 Task: Look for space in Karow, Germany from 12th  August, 2023 to 15th August, 2023 for 3 adults in price range Rs.12000 to Rs.16000. Place can be entire place with 2 bedrooms having 3 beds and 1 bathroom. Property type can be house, flat, guest house. Booking option can be shelf check-in. Required host language is English.
Action: Mouse moved to (501, 132)
Screenshot: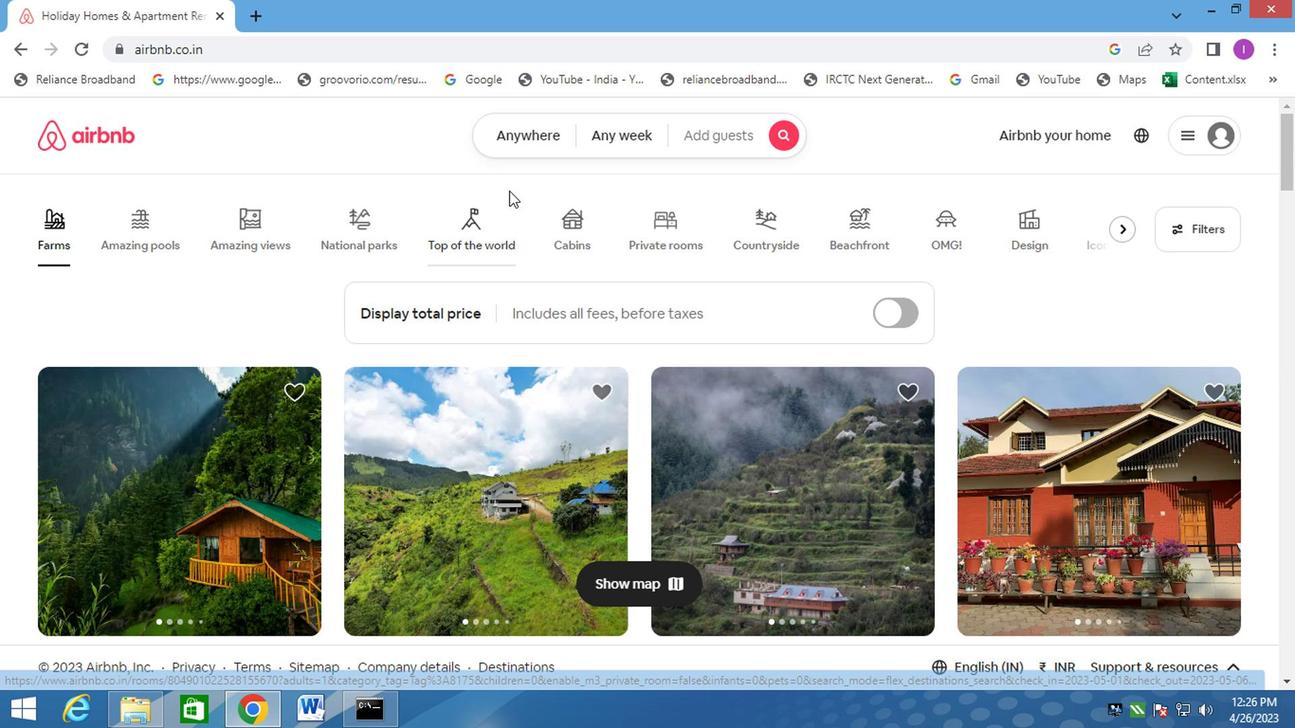
Action: Mouse pressed left at (501, 132)
Screenshot: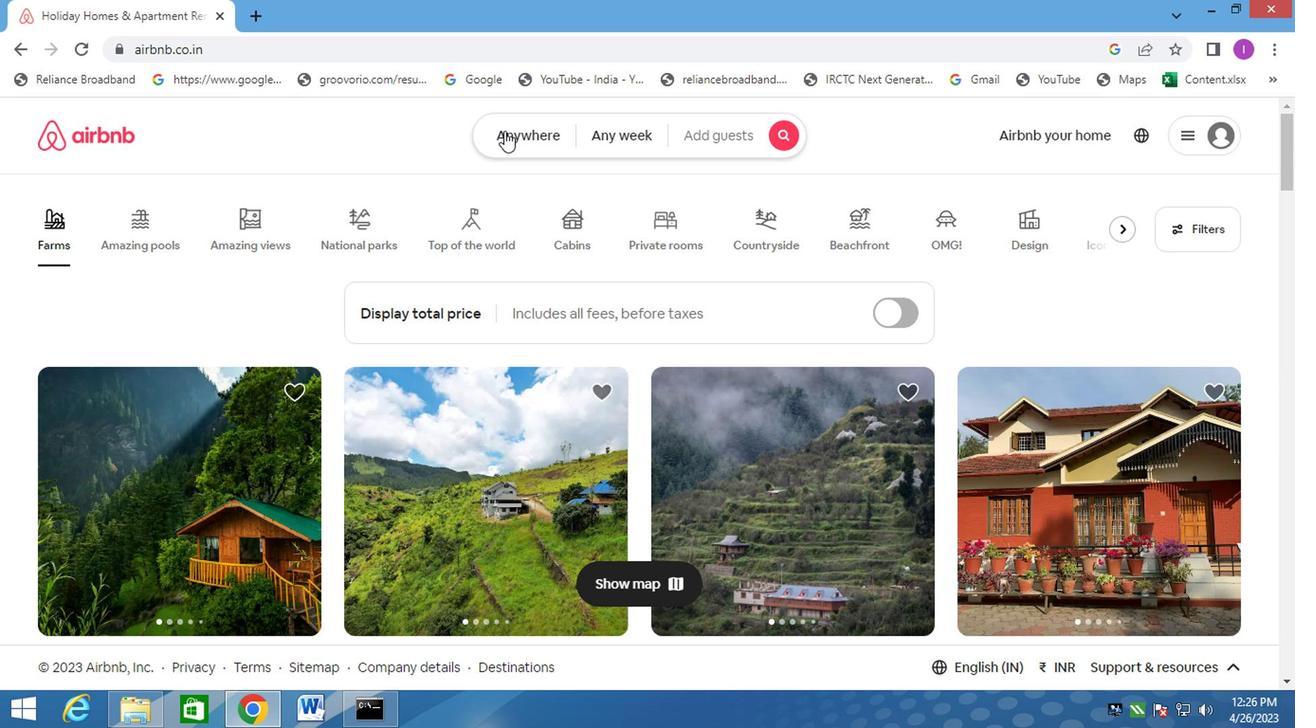 
Action: Mouse moved to (381, 218)
Screenshot: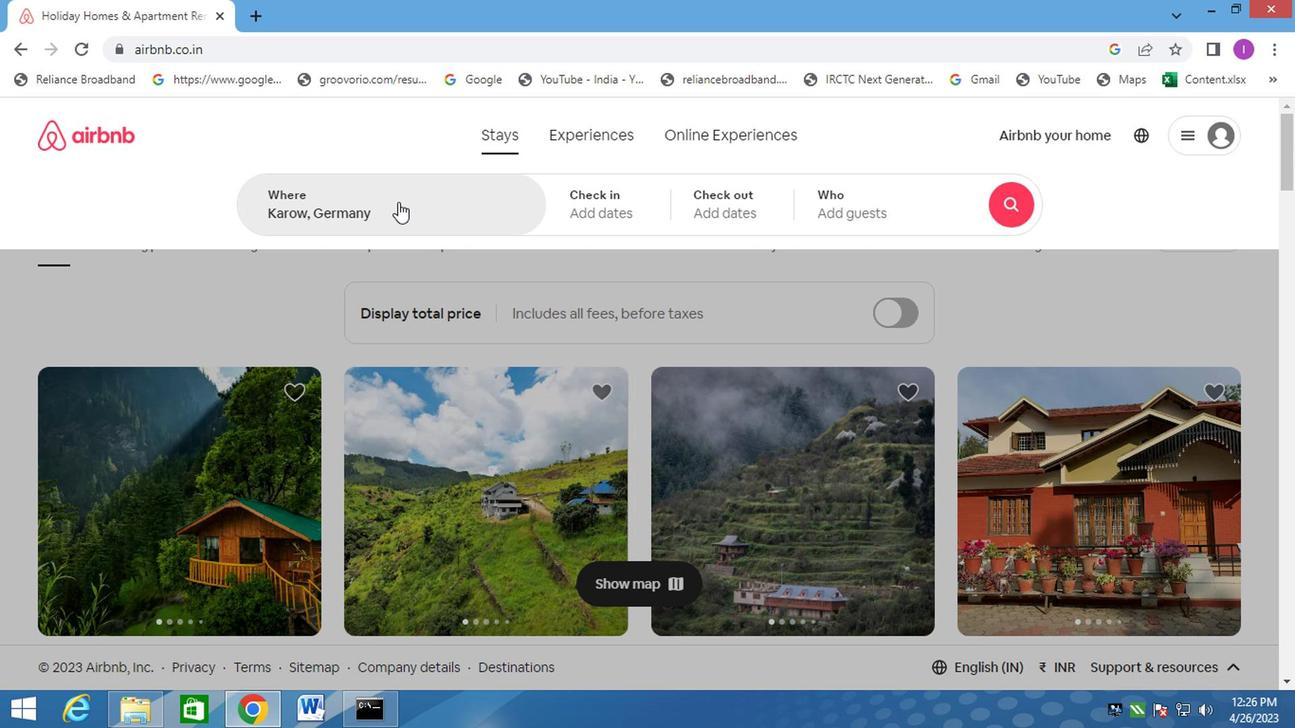 
Action: Mouse pressed left at (381, 218)
Screenshot: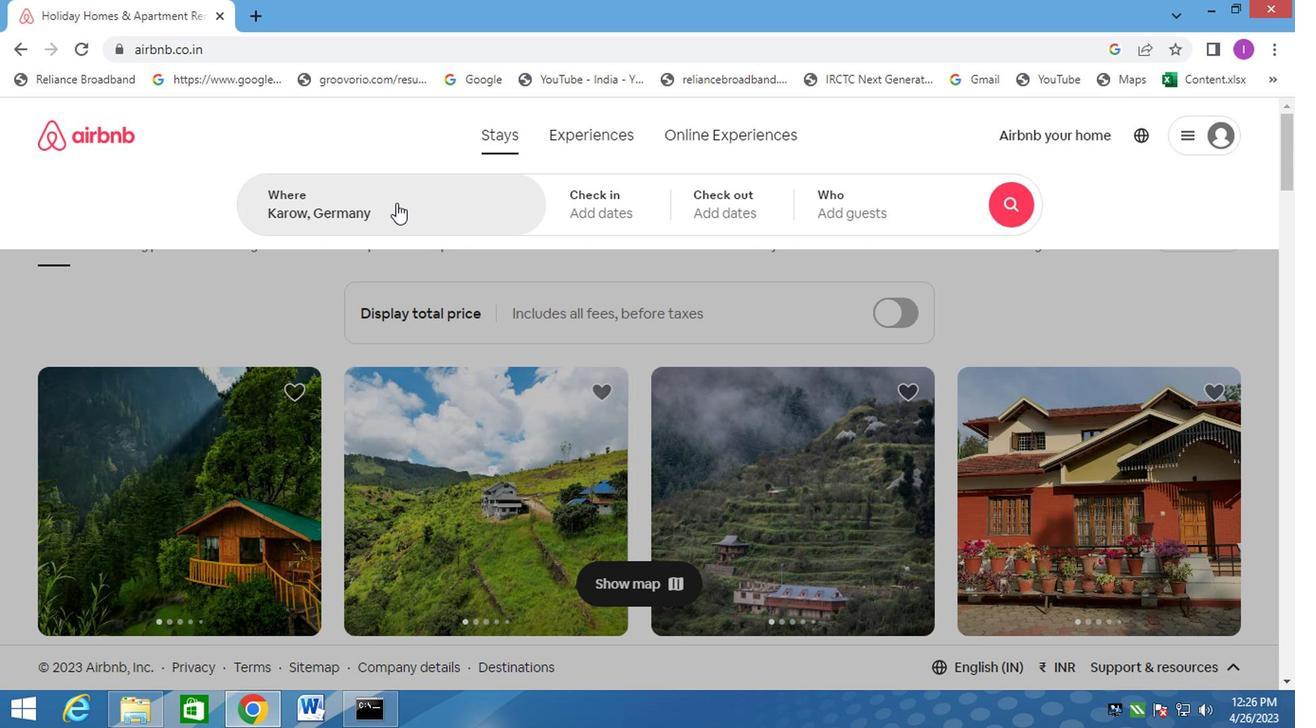 
Action: Mouse moved to (503, 173)
Screenshot: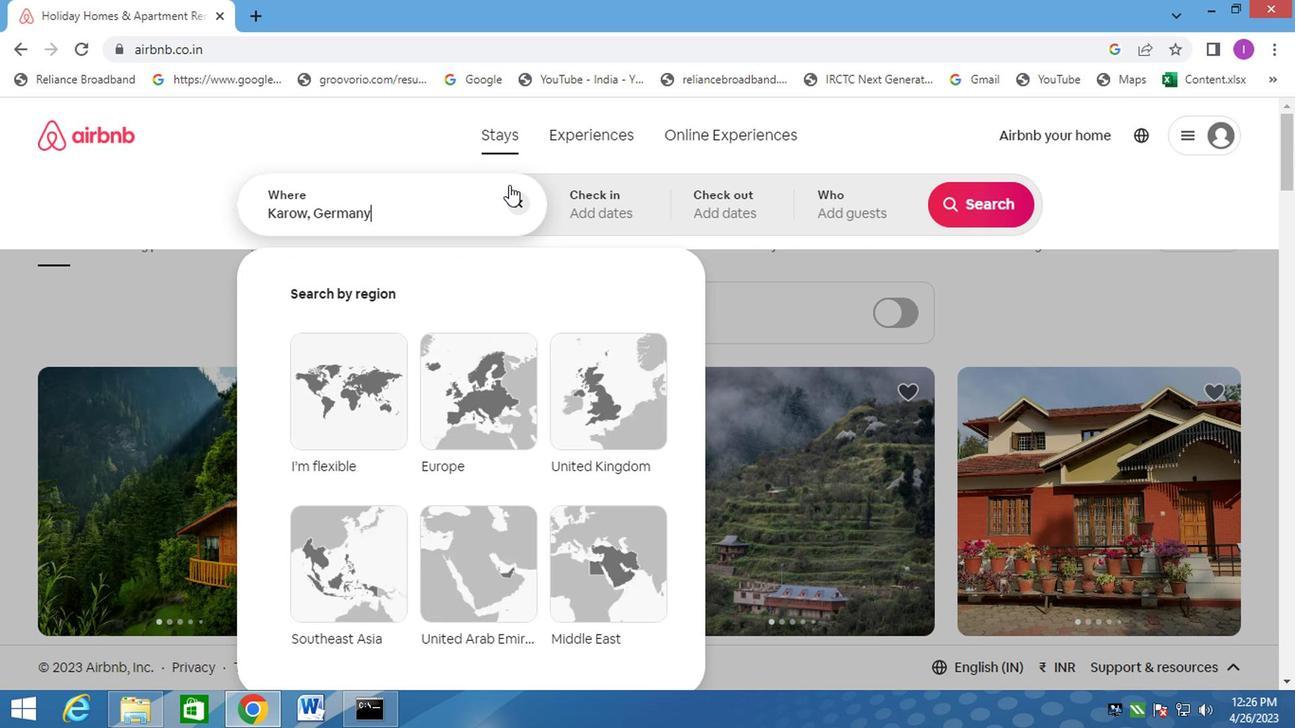 
Action: Key pressed <Key.enter>
Screenshot: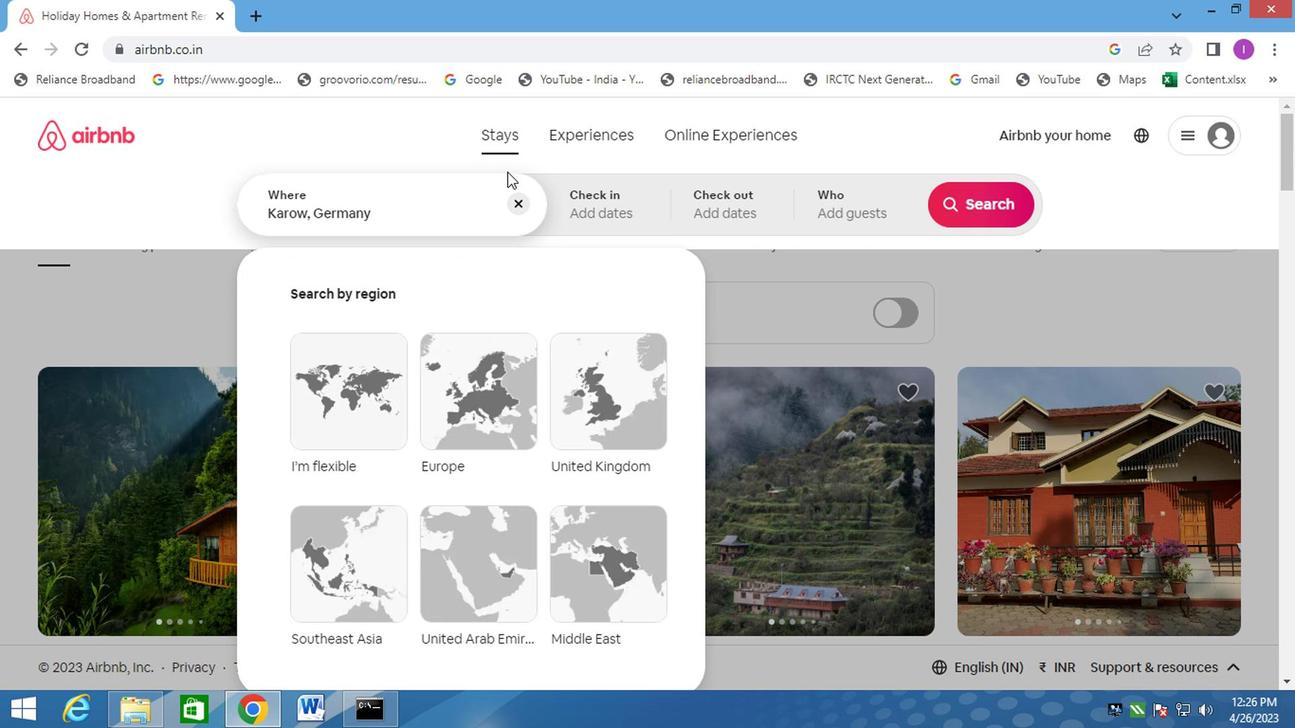 
Action: Mouse moved to (595, 207)
Screenshot: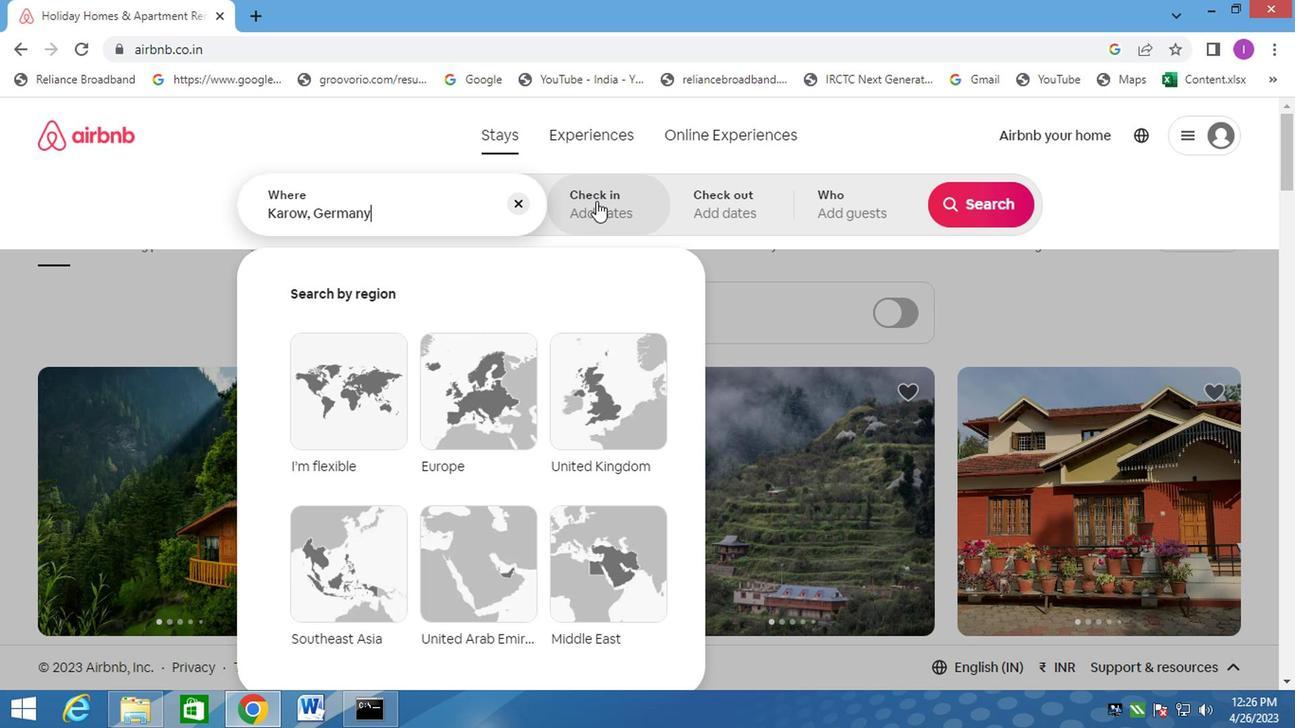 
Action: Mouse pressed left at (595, 207)
Screenshot: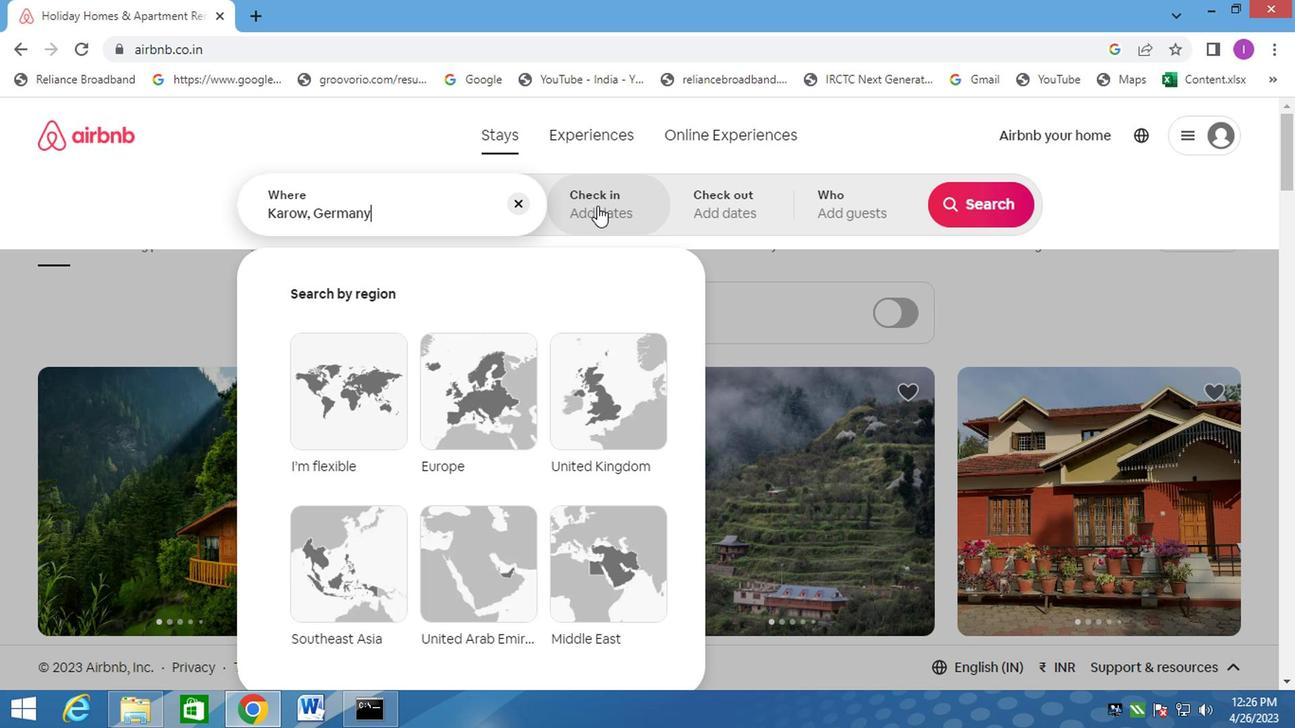
Action: Mouse moved to (971, 360)
Screenshot: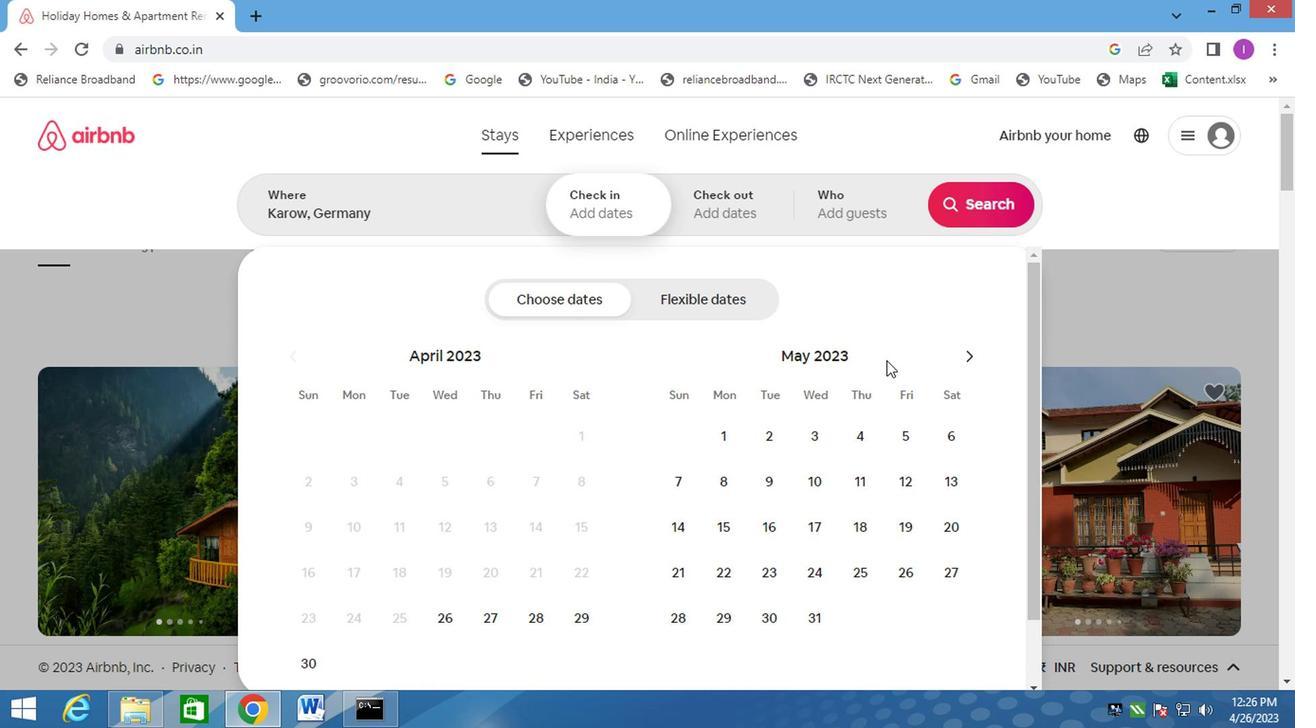 
Action: Mouse pressed left at (971, 360)
Screenshot: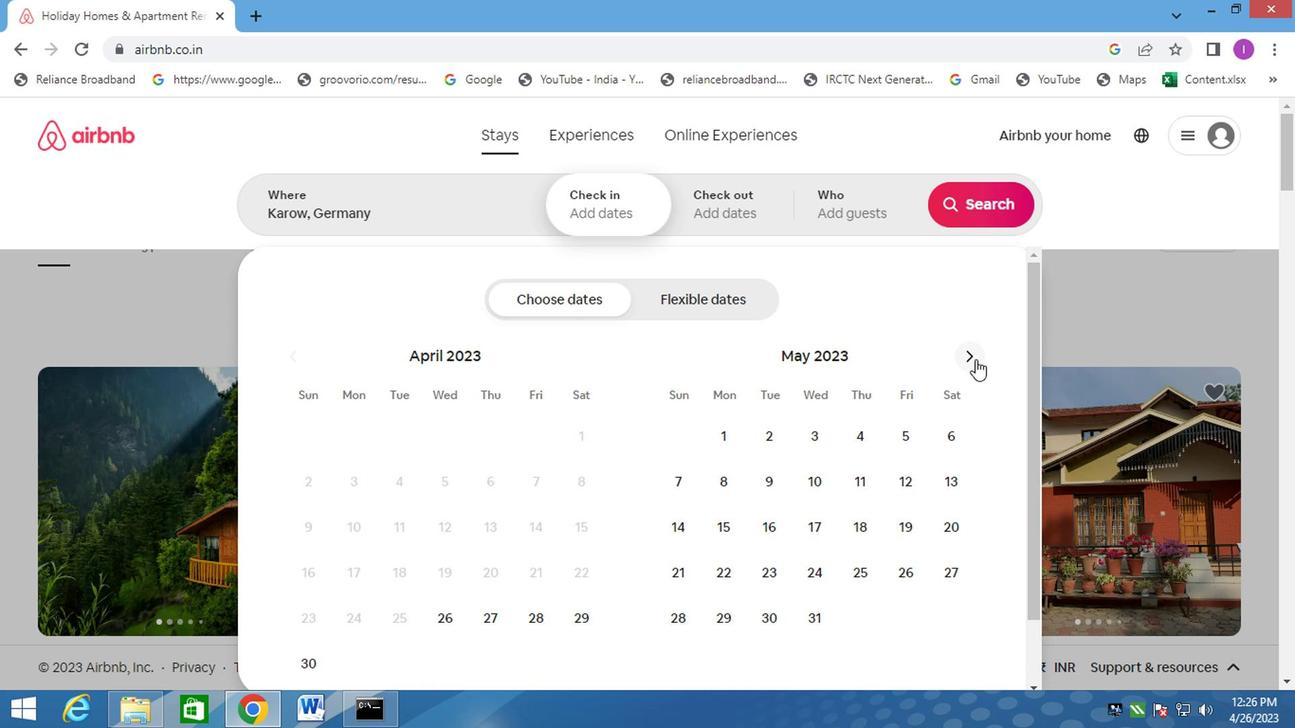 
Action: Mouse pressed left at (971, 360)
Screenshot: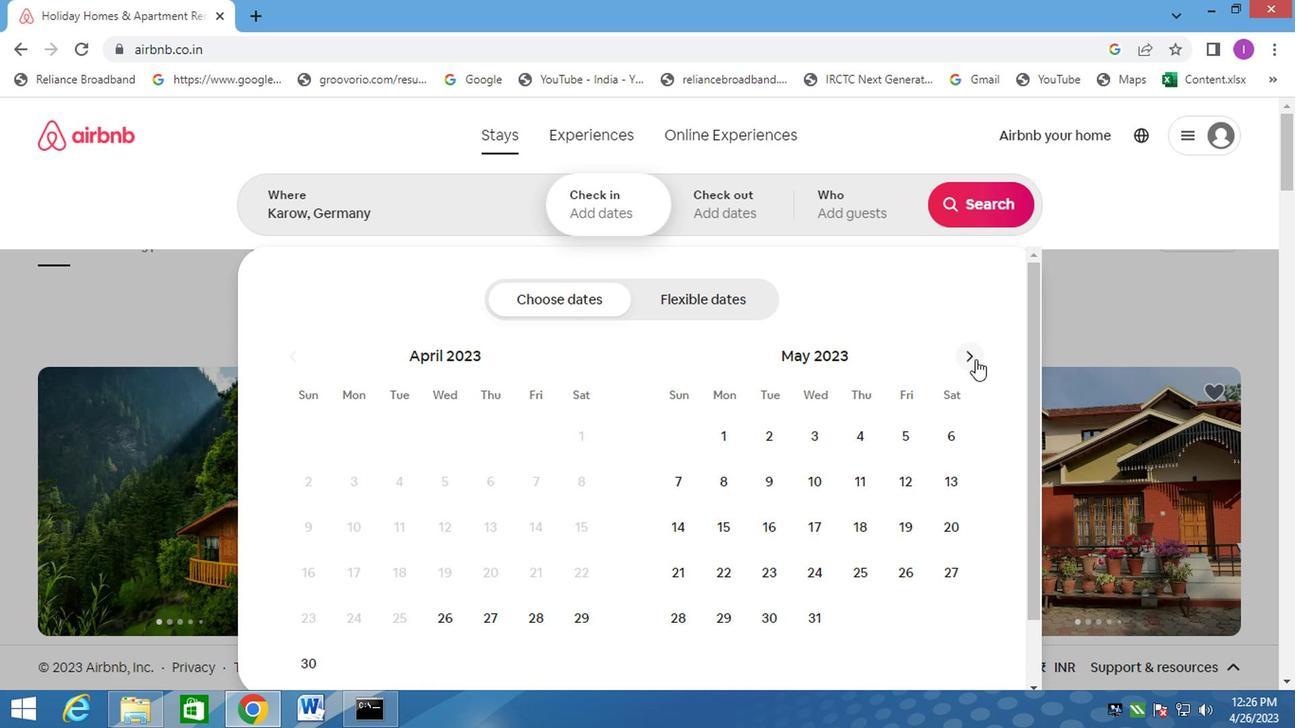 
Action: Mouse pressed left at (971, 360)
Screenshot: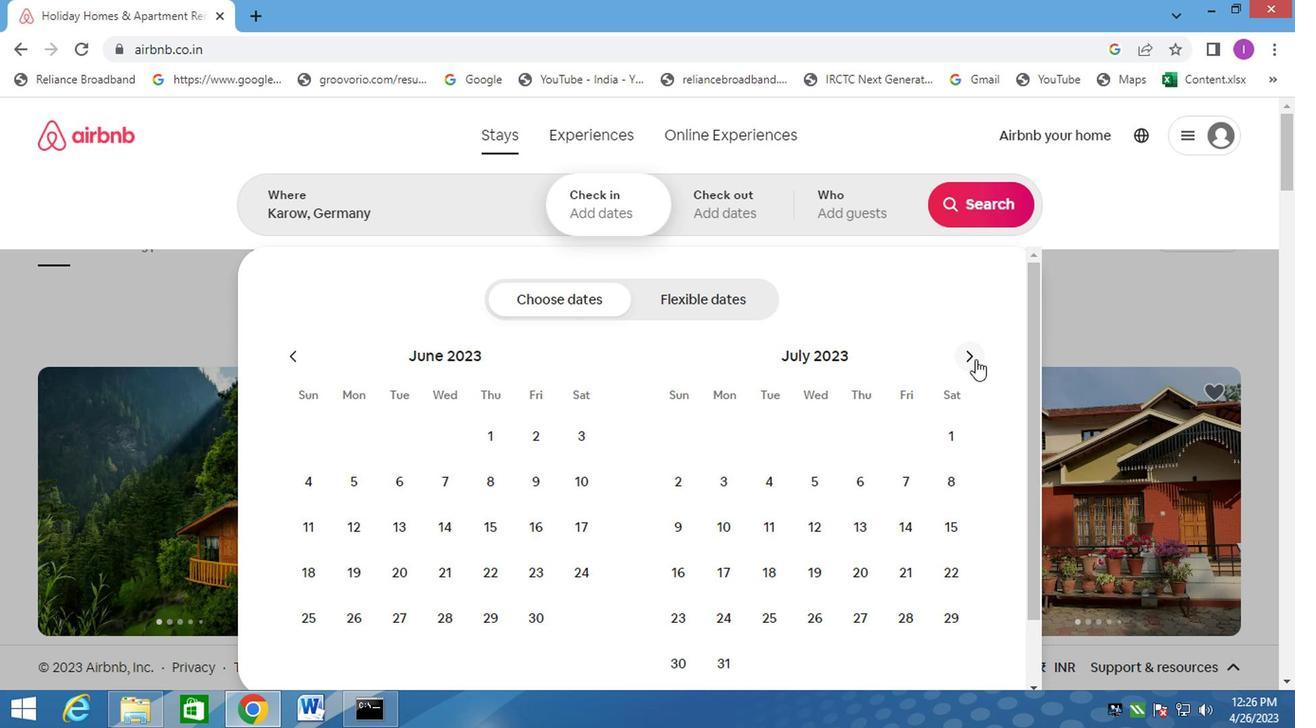 
Action: Mouse moved to (931, 476)
Screenshot: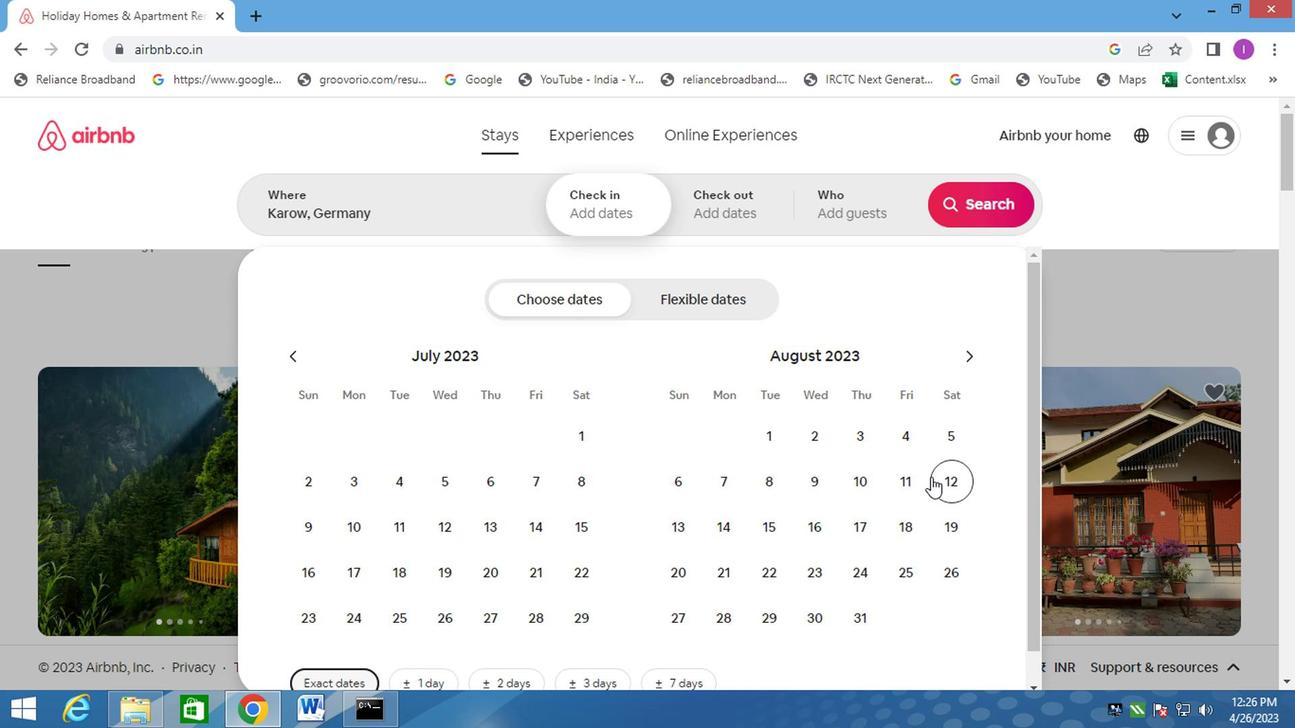 
Action: Mouse pressed left at (931, 476)
Screenshot: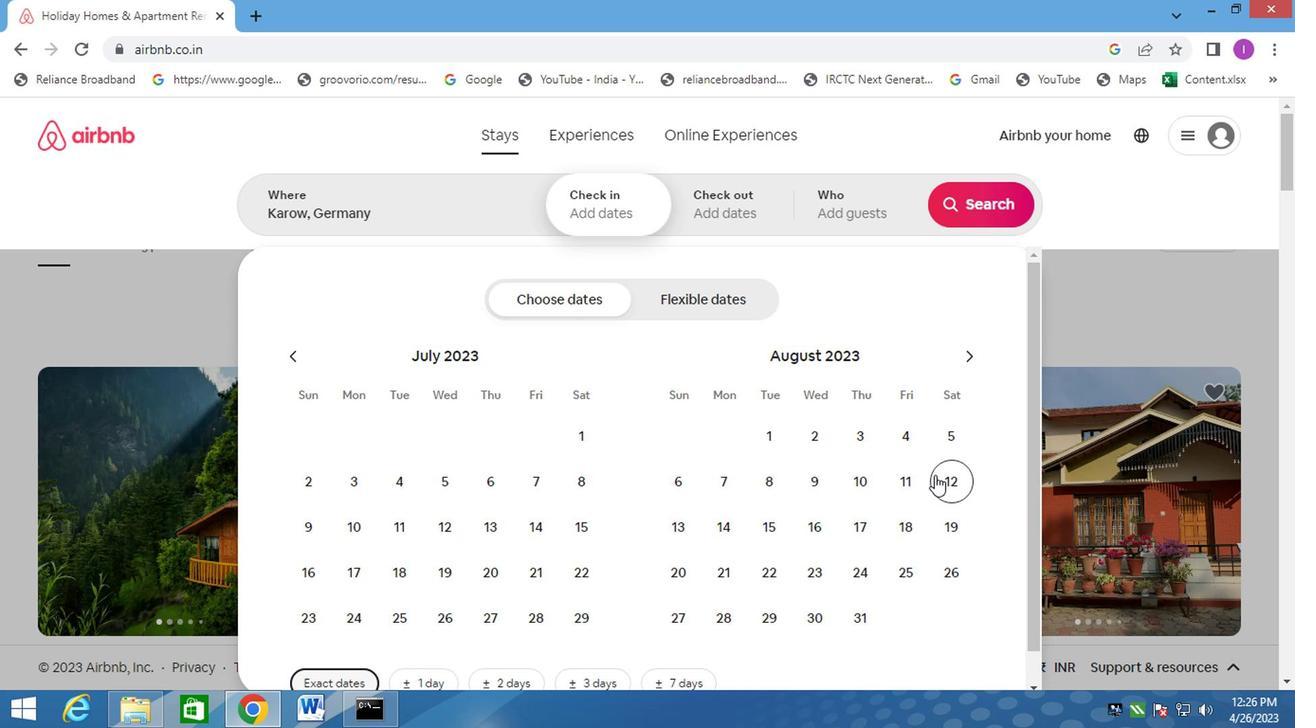 
Action: Mouse moved to (767, 526)
Screenshot: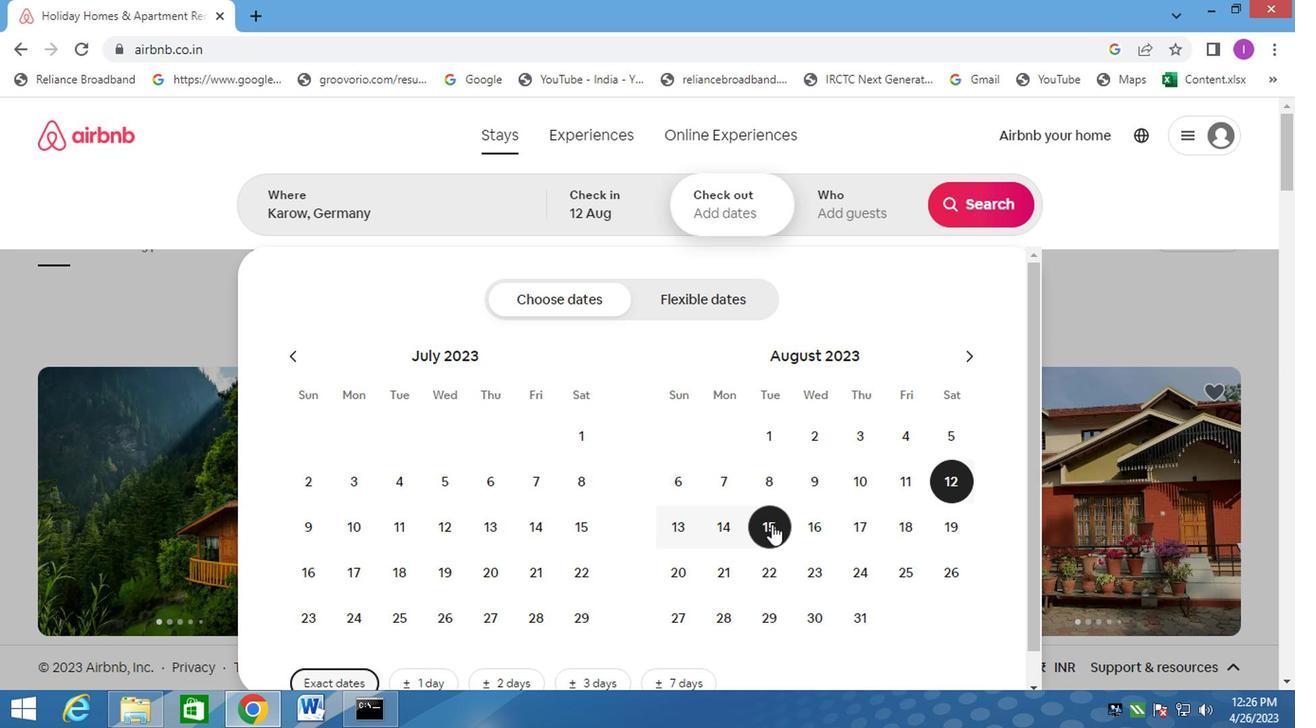 
Action: Mouse pressed left at (767, 526)
Screenshot: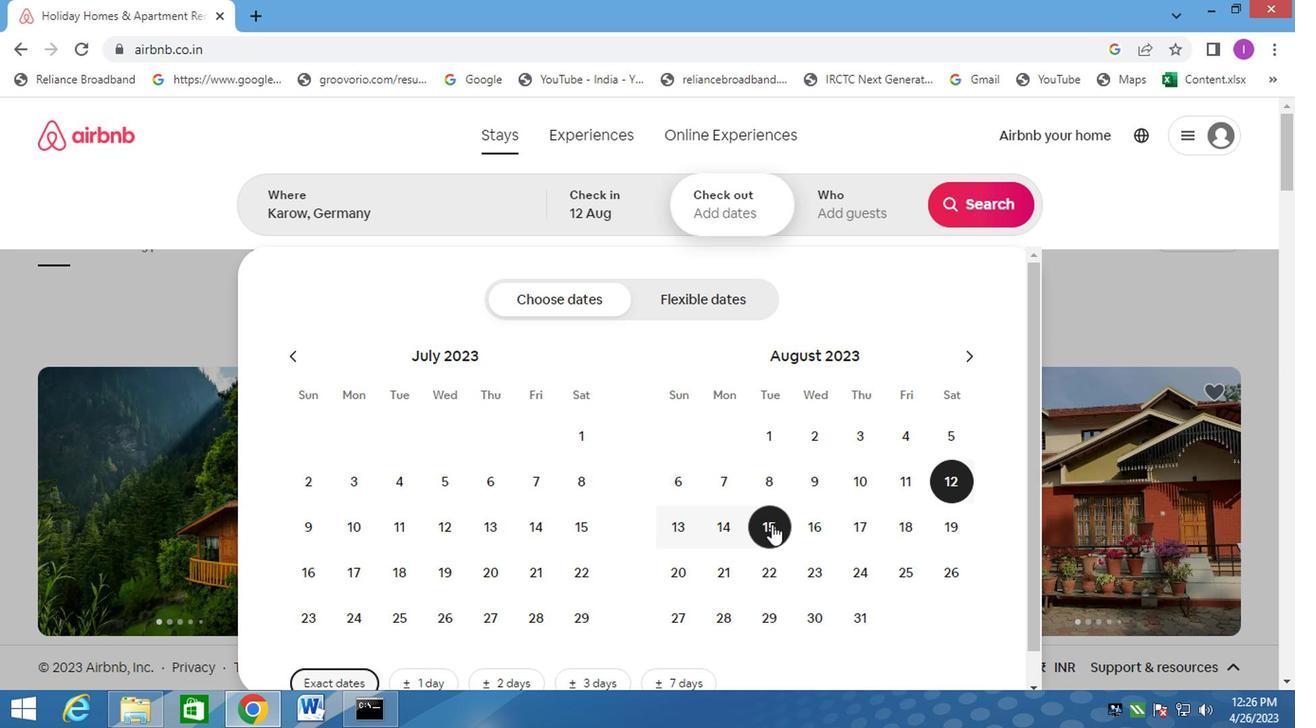 
Action: Mouse moved to (895, 213)
Screenshot: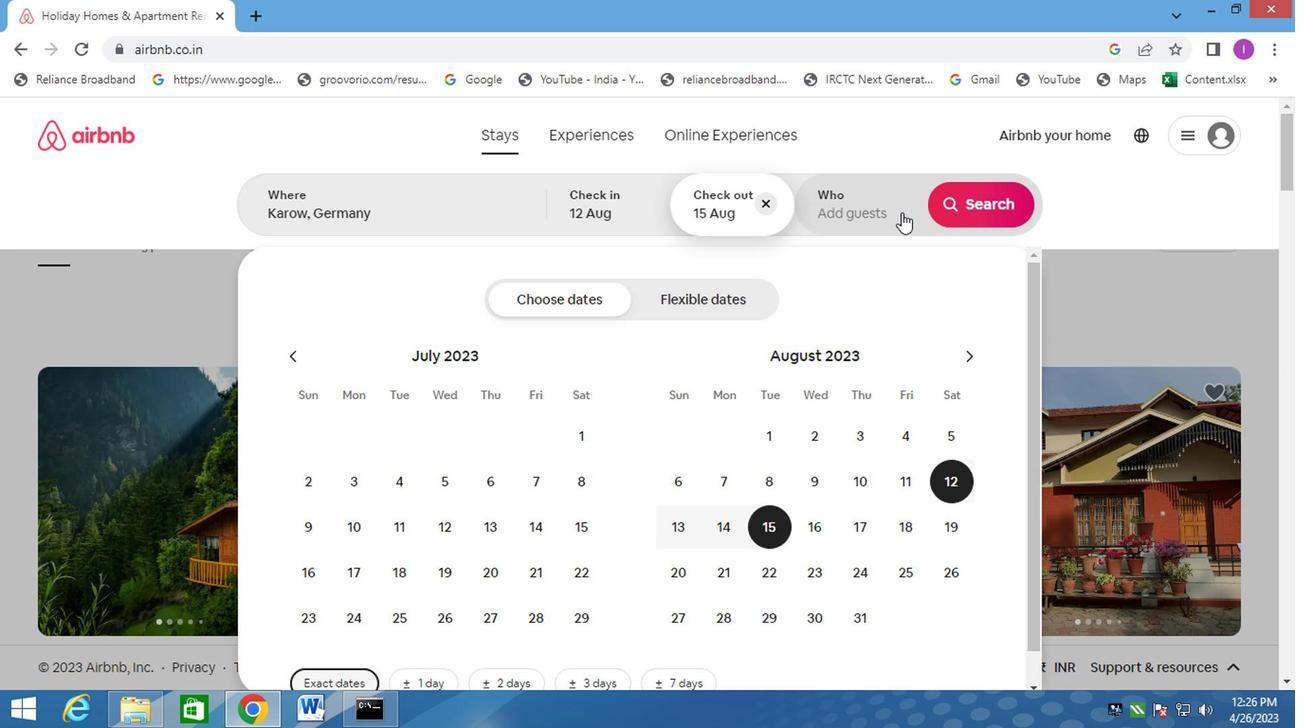 
Action: Mouse pressed left at (895, 213)
Screenshot: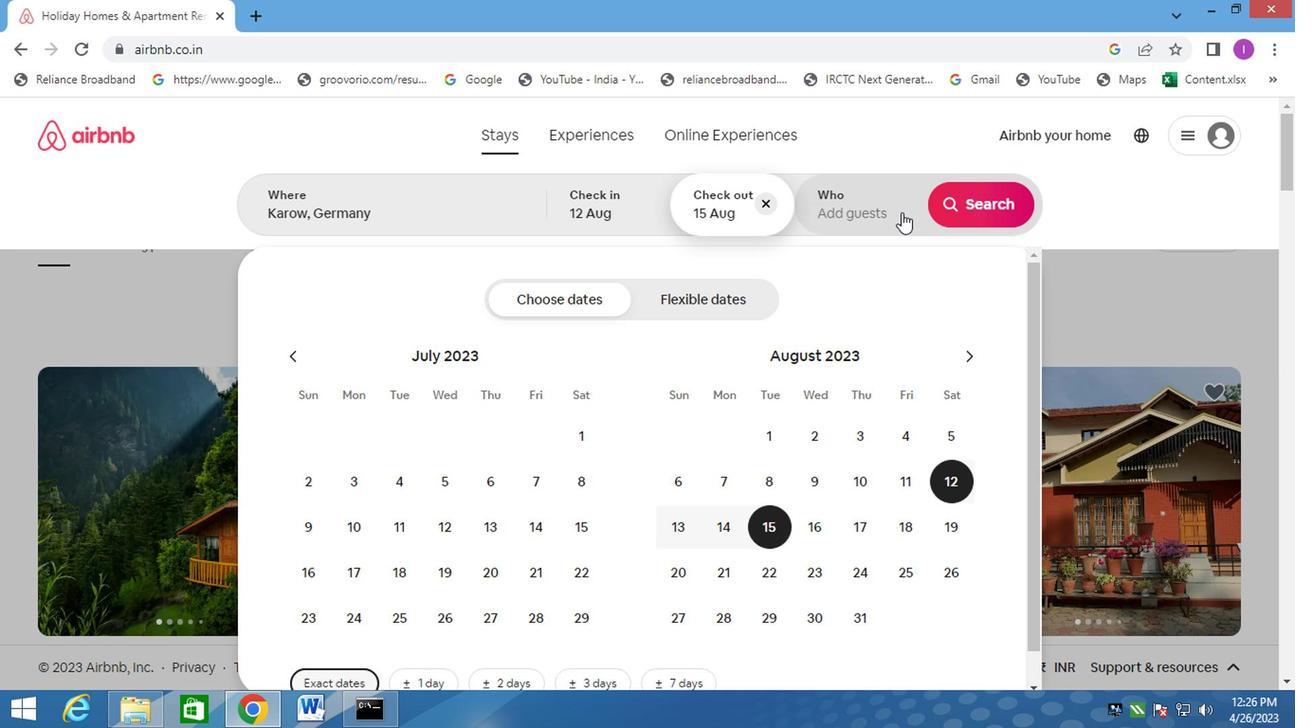 
Action: Mouse moved to (980, 307)
Screenshot: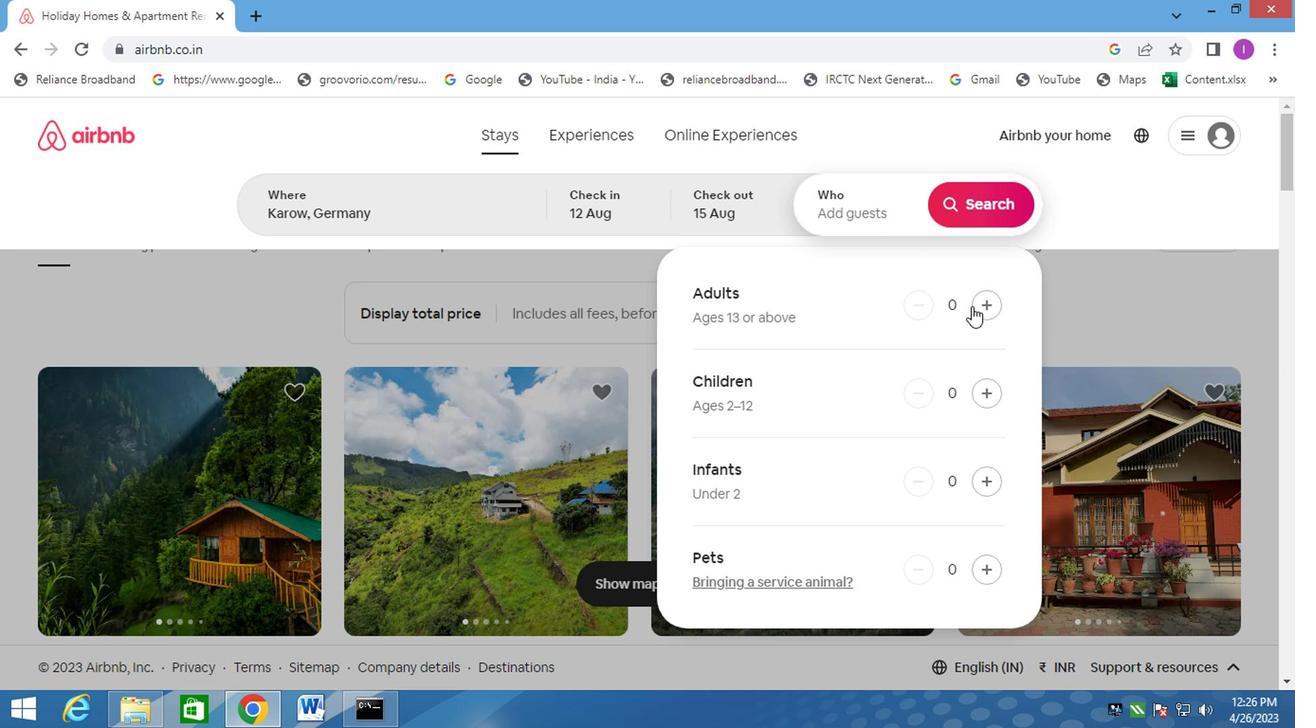 
Action: Mouse pressed left at (980, 307)
Screenshot: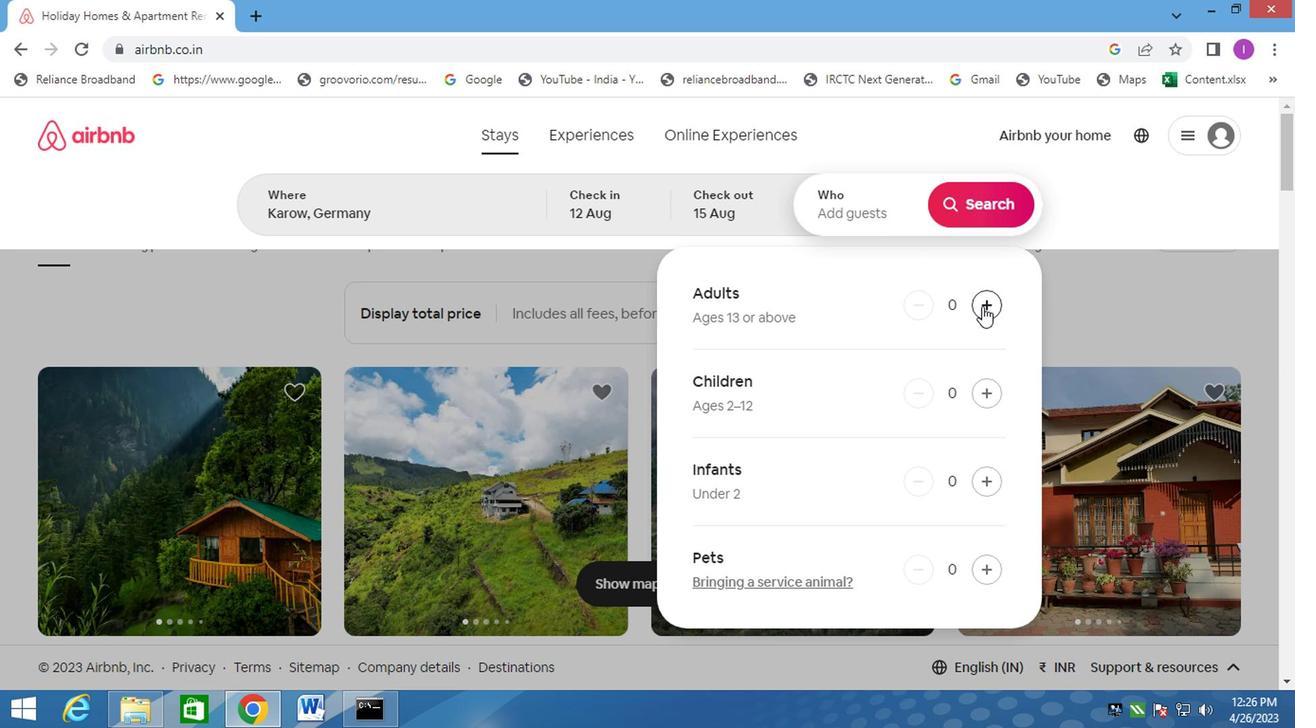 
Action: Mouse pressed left at (980, 307)
Screenshot: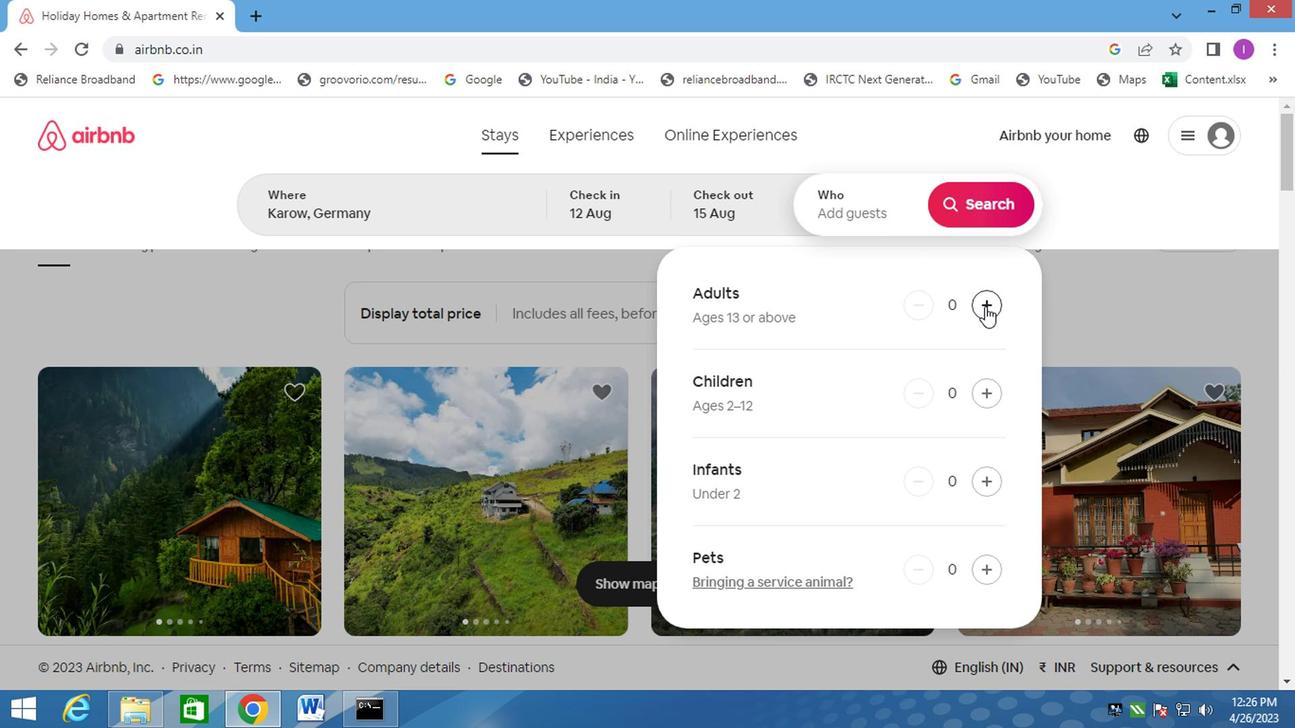 
Action: Mouse pressed left at (980, 307)
Screenshot: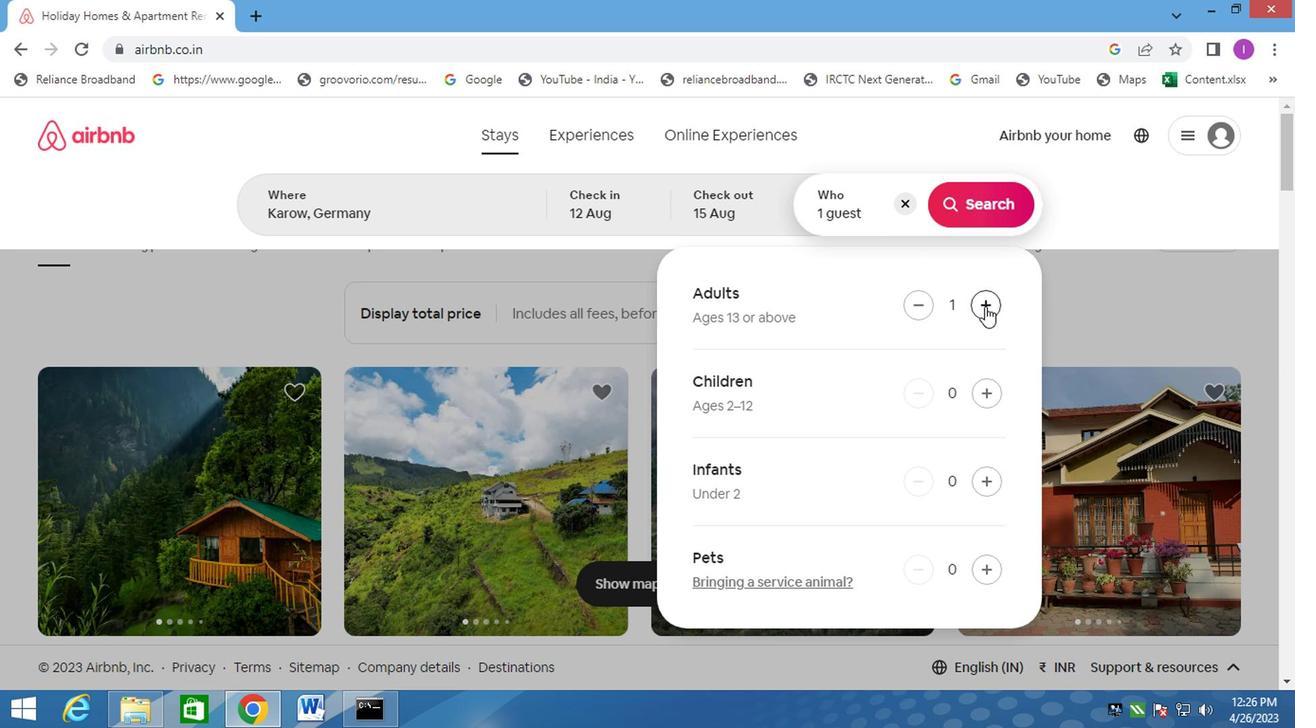 
Action: Mouse moved to (982, 197)
Screenshot: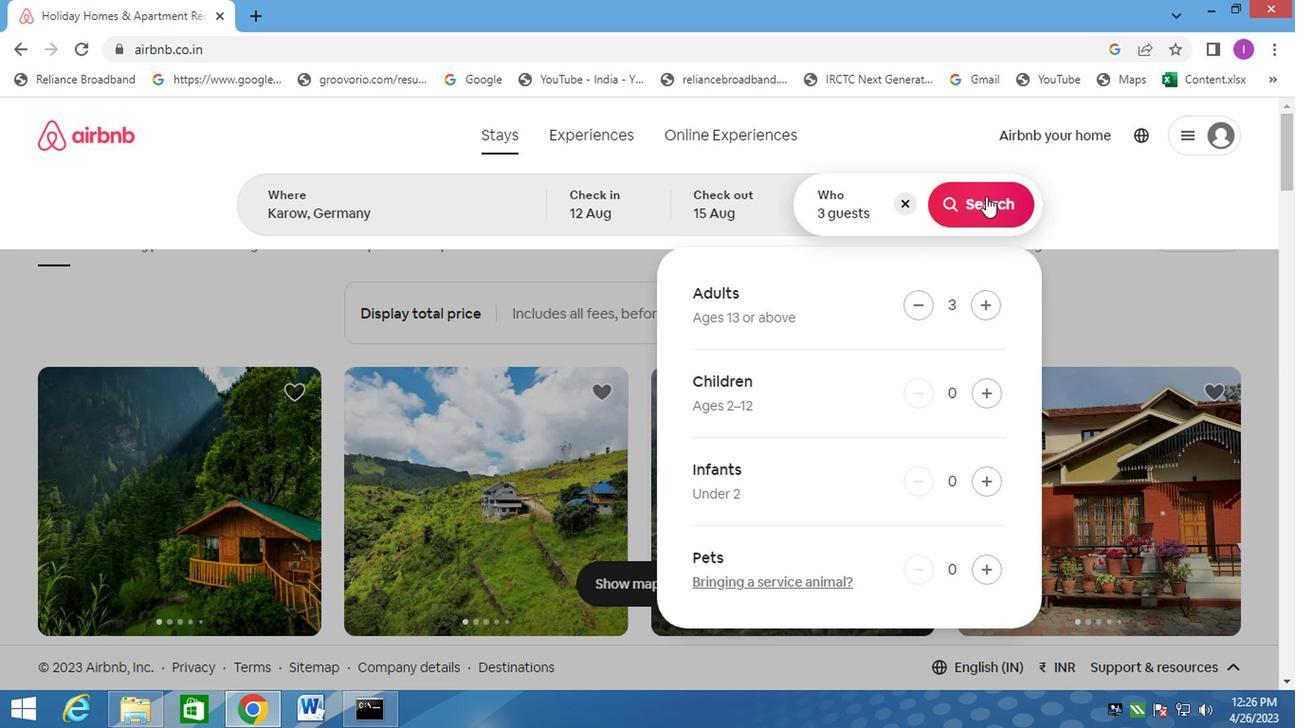 
Action: Mouse pressed left at (982, 197)
Screenshot: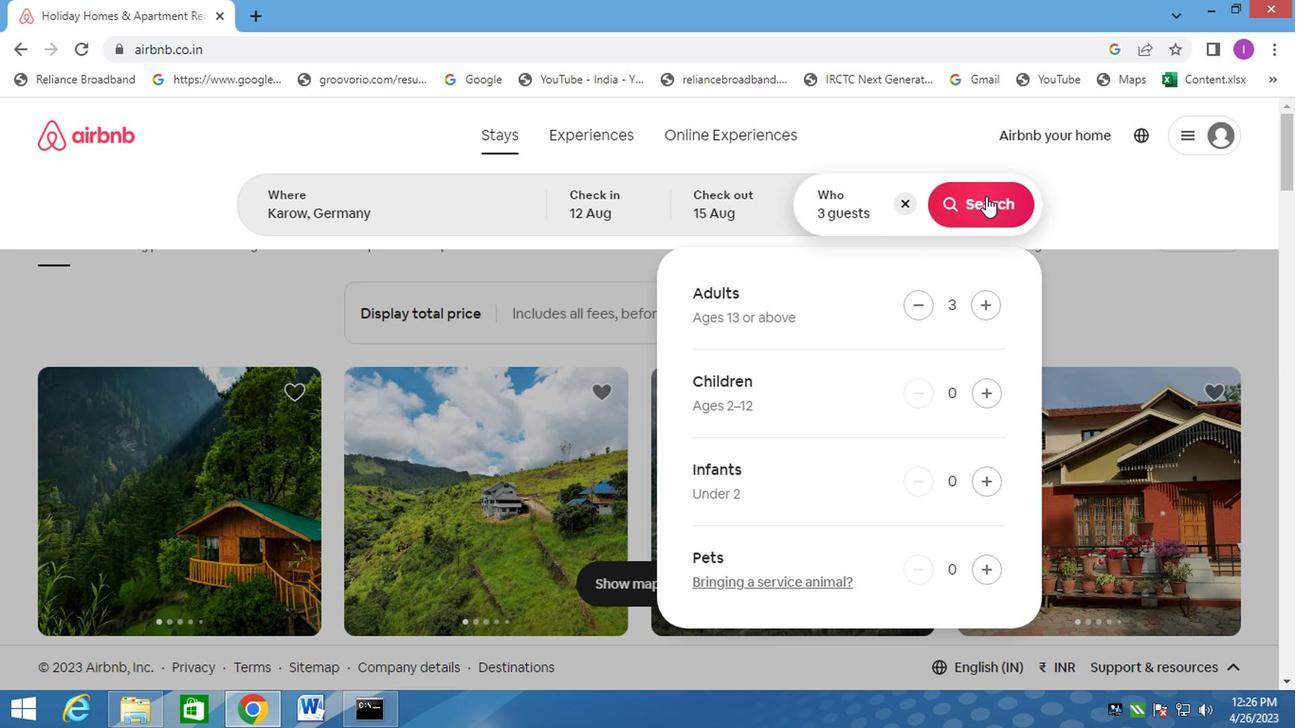 
Action: Mouse moved to (1217, 211)
Screenshot: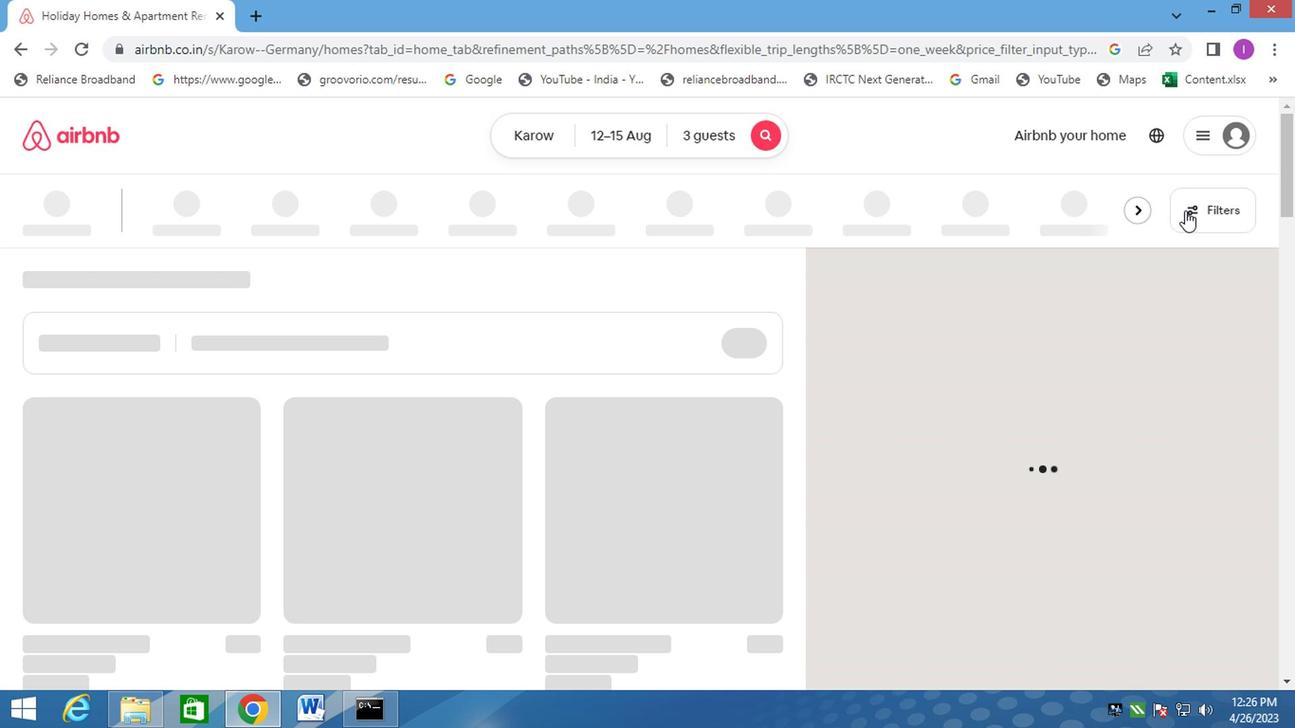 
Action: Mouse pressed left at (1217, 211)
Screenshot: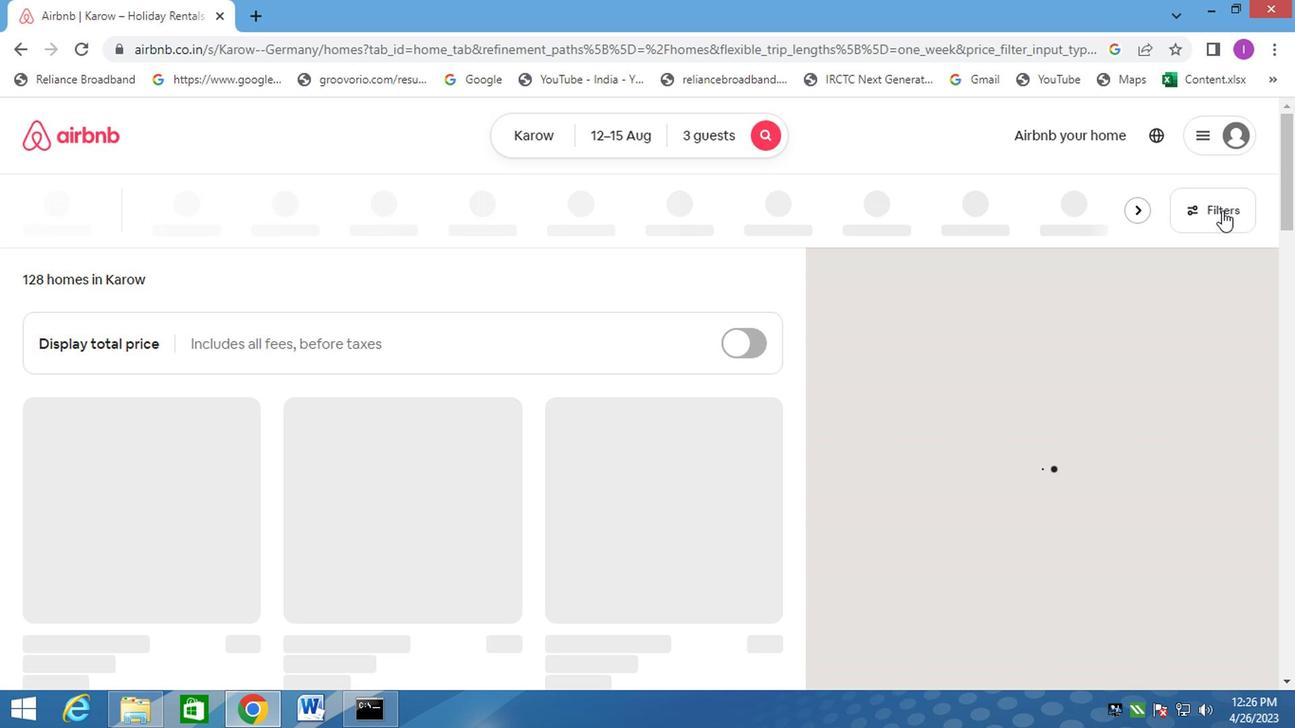 
Action: Mouse moved to (384, 447)
Screenshot: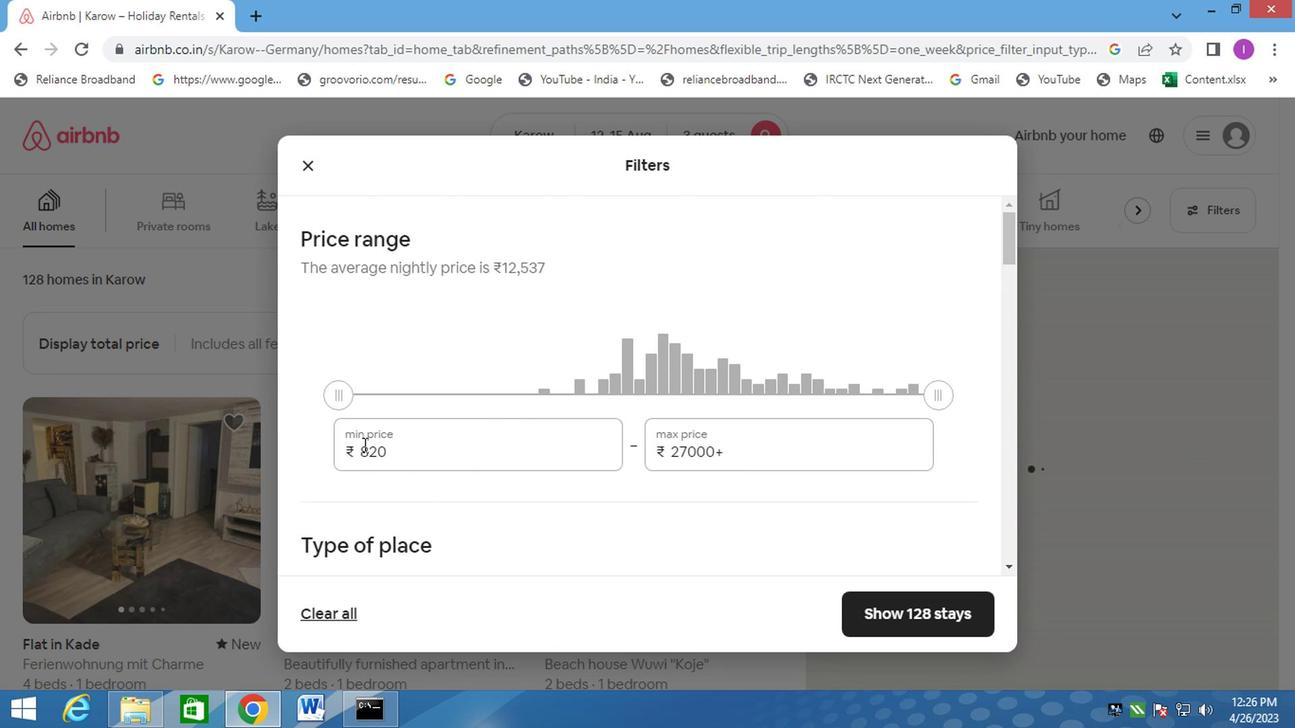 
Action: Mouse pressed left at (384, 447)
Screenshot: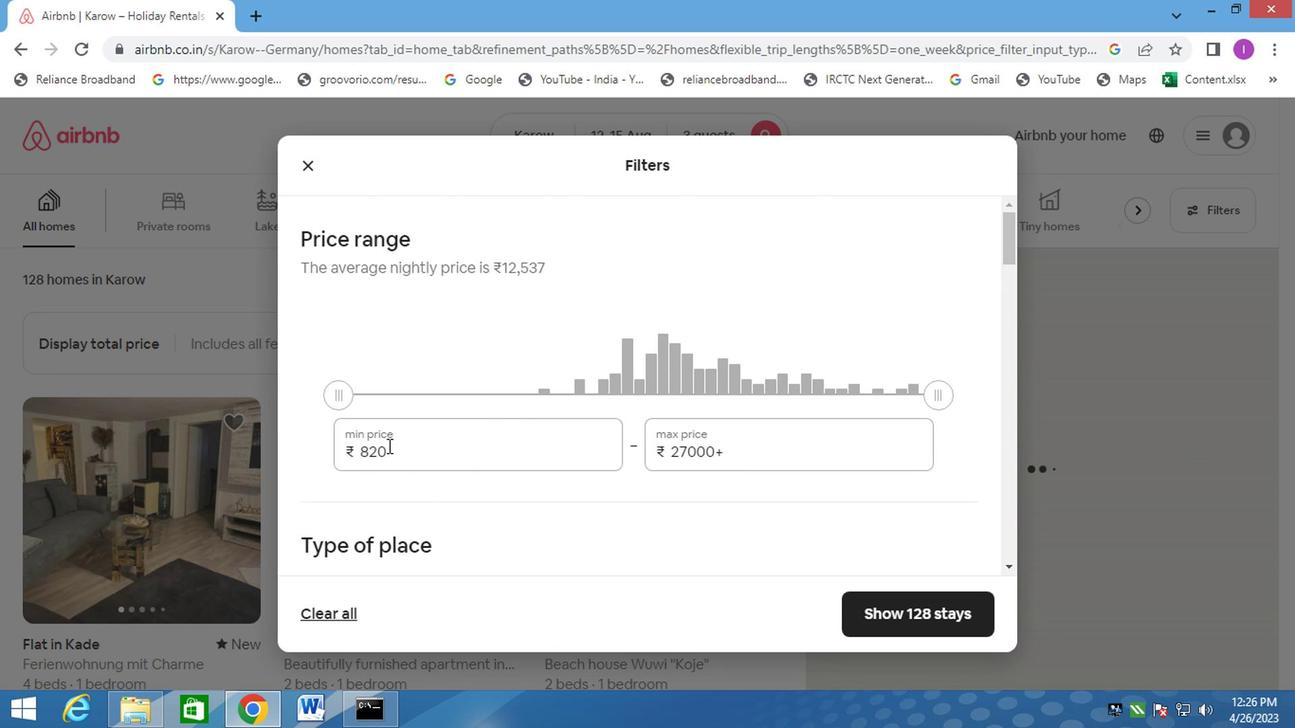 
Action: Mouse moved to (443, 384)
Screenshot: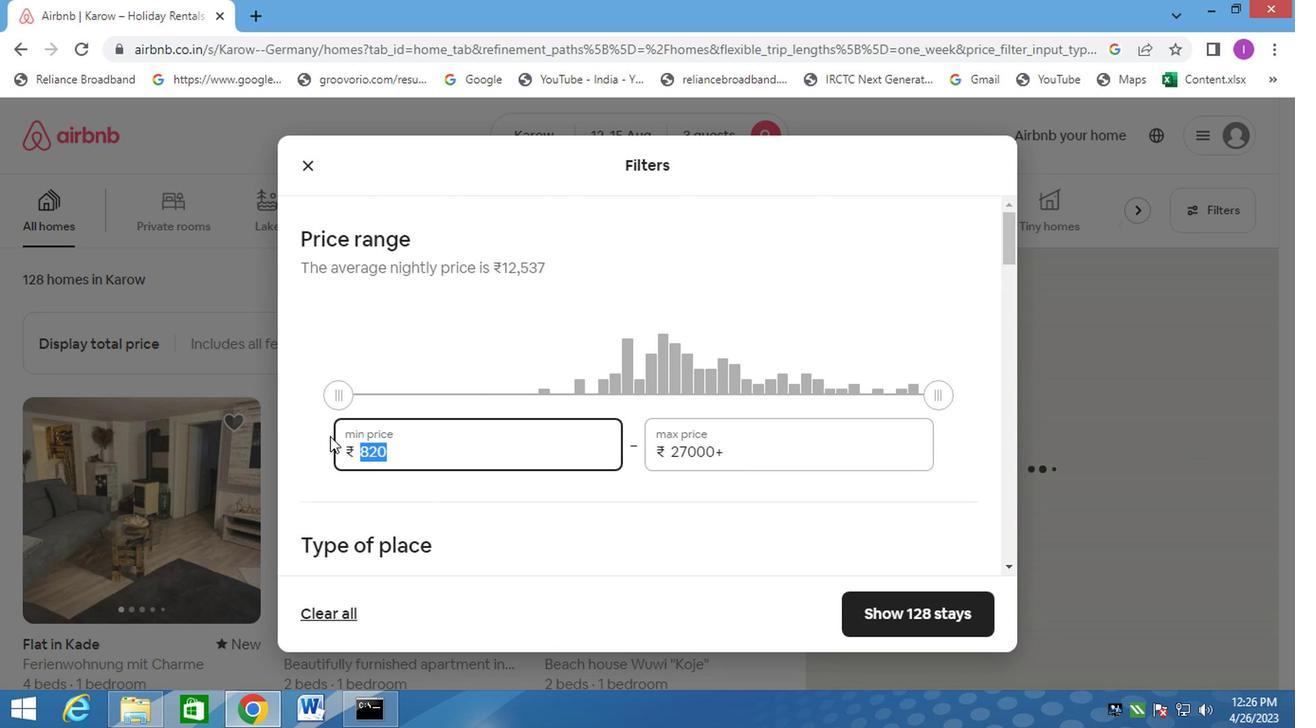 
Action: Key pressed 12000
Screenshot: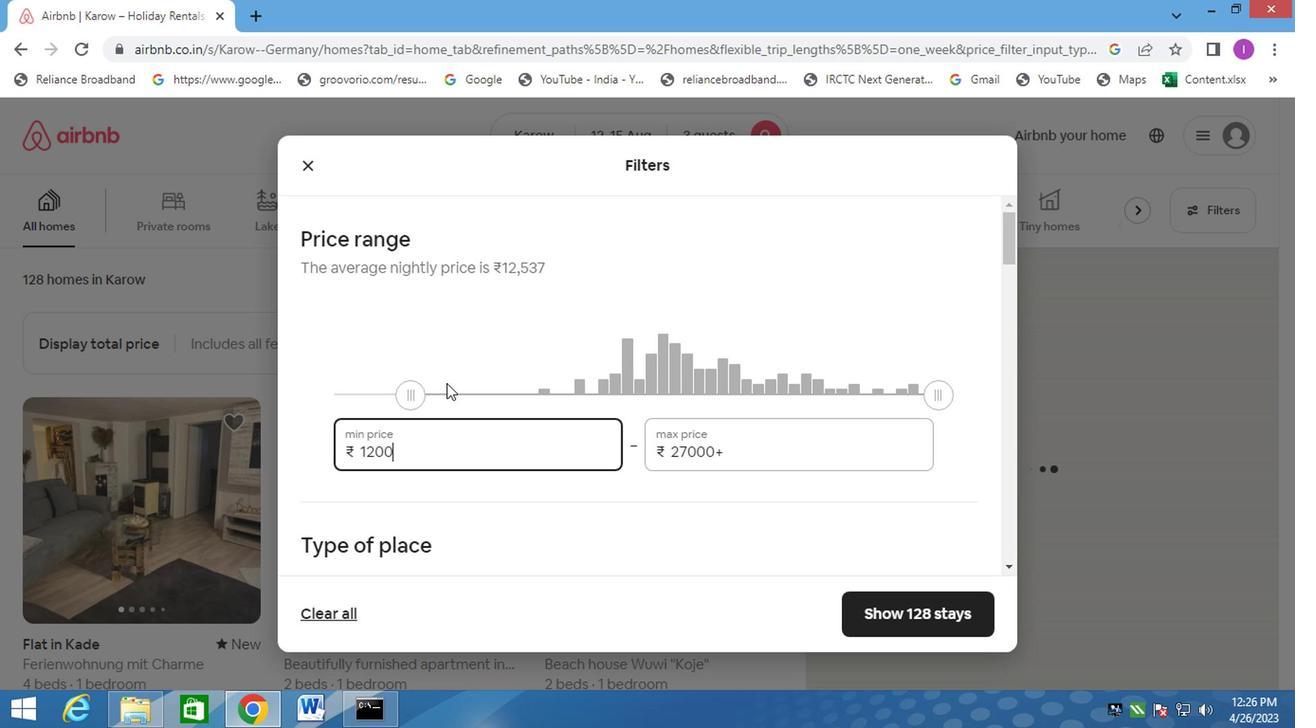 
Action: Mouse moved to (748, 452)
Screenshot: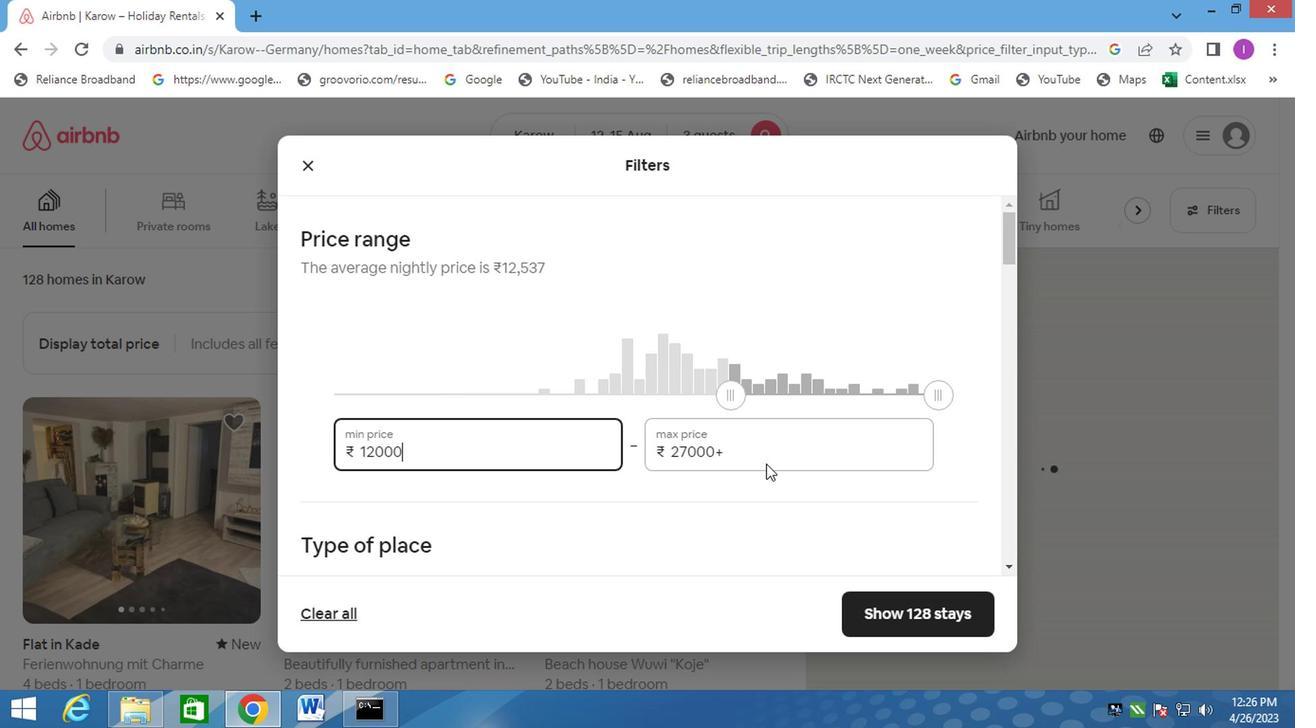 
Action: Mouse pressed left at (748, 452)
Screenshot: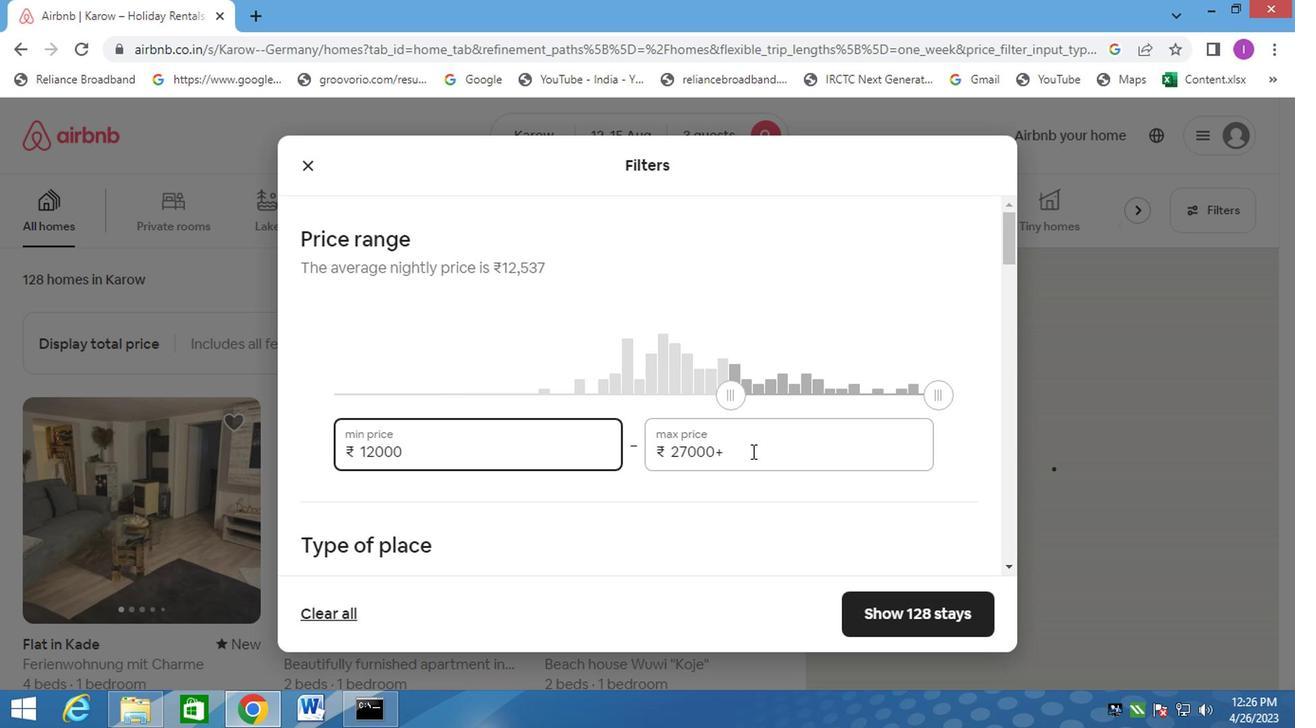 
Action: Mouse moved to (630, 456)
Screenshot: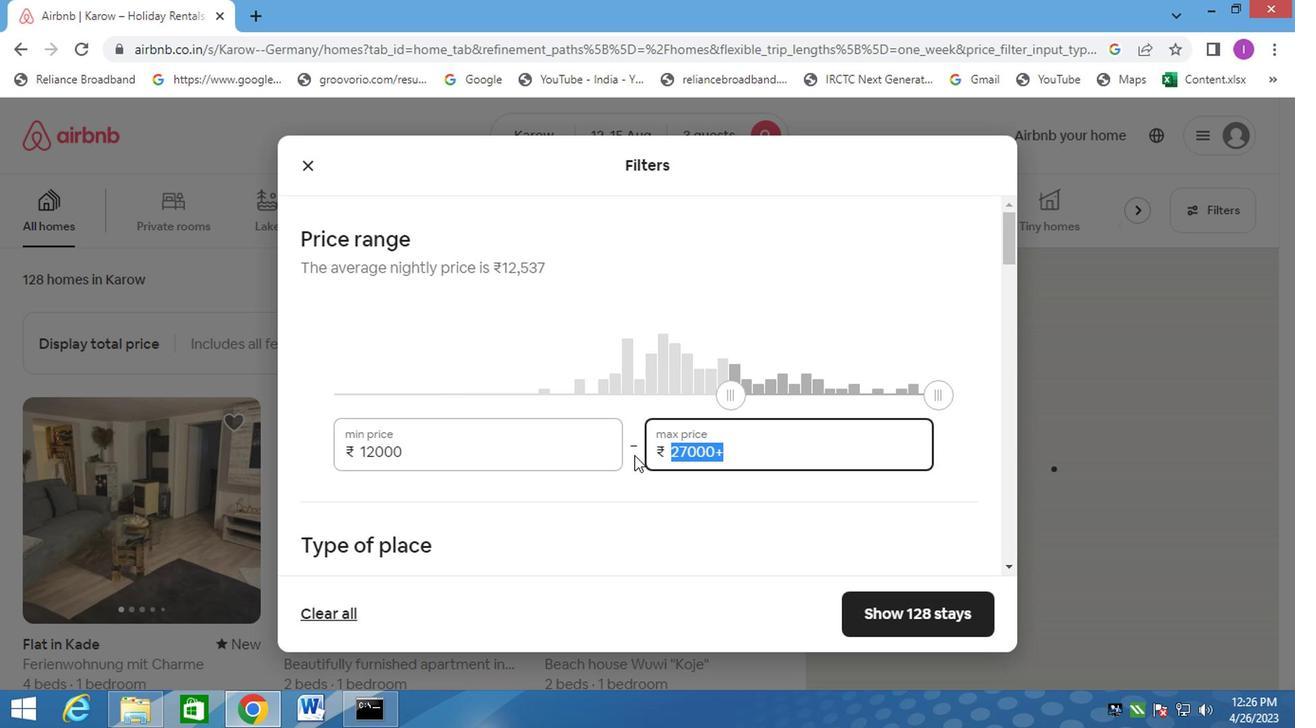 
Action: Key pressed 2<Key.backspace>16000
Screenshot: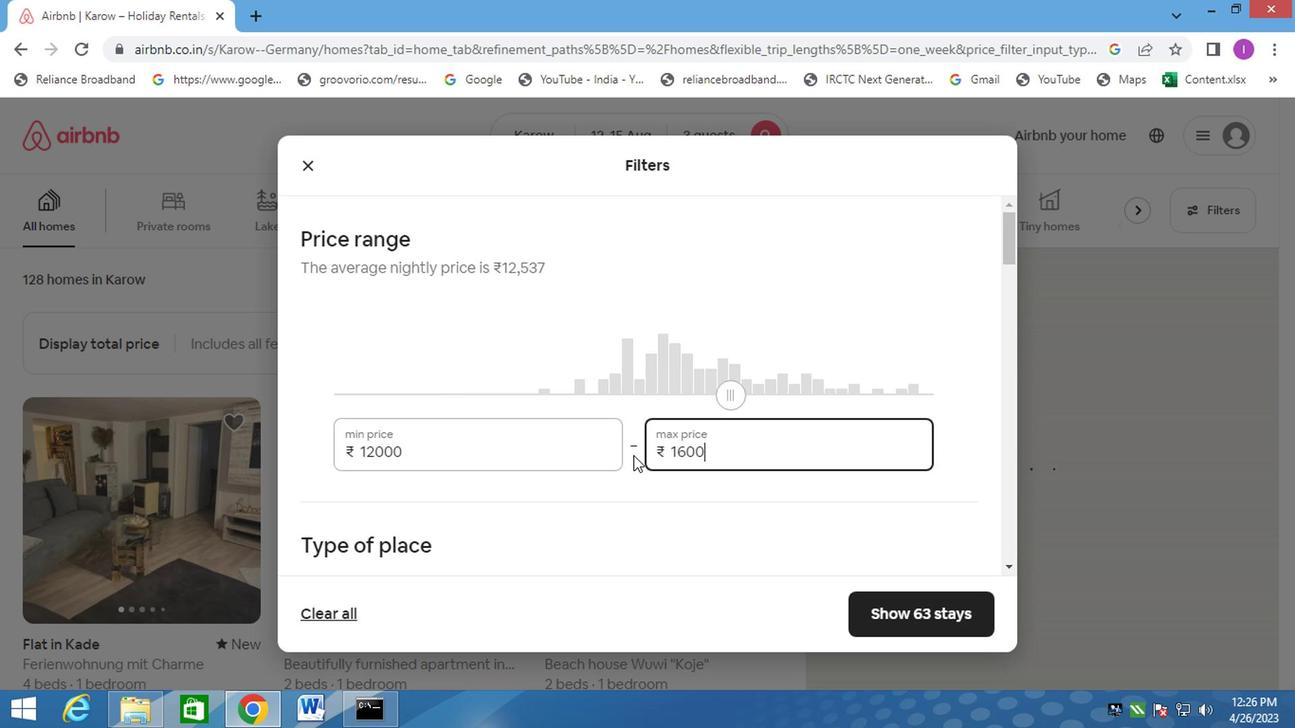 
Action: Mouse moved to (587, 481)
Screenshot: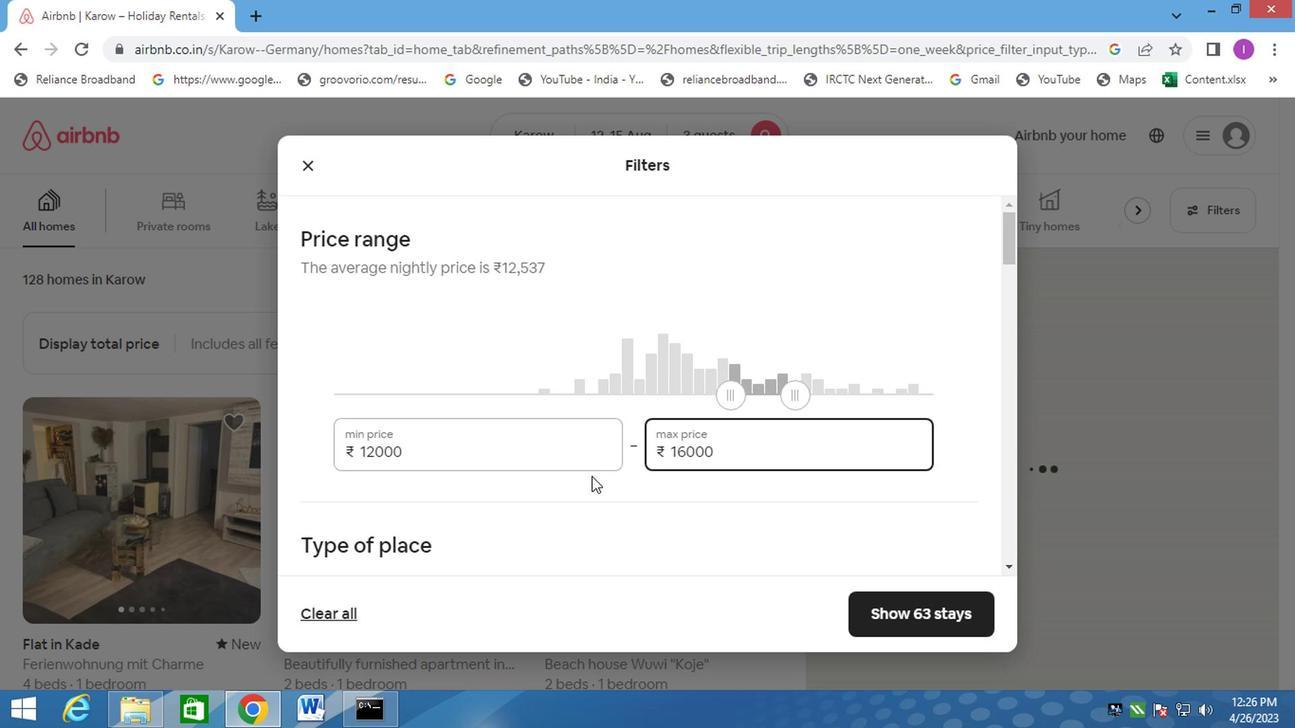 
Action: Mouse scrolled (587, 480) with delta (0, -1)
Screenshot: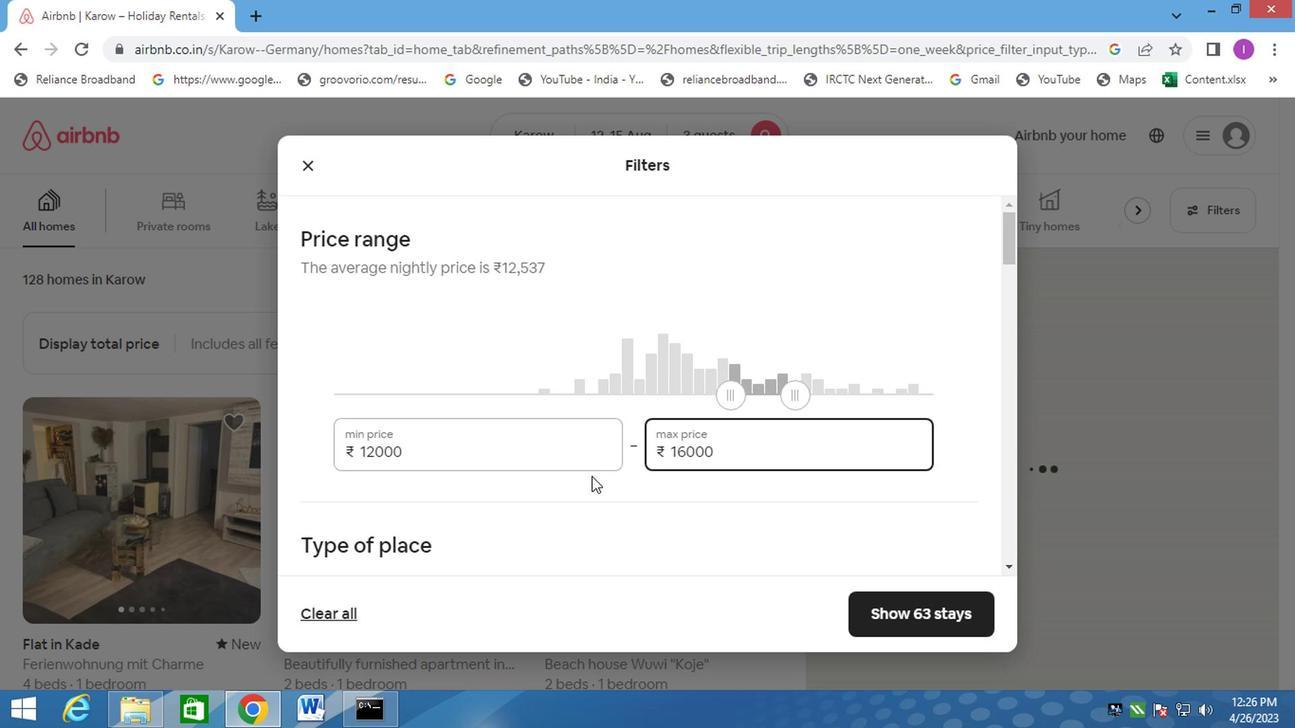 
Action: Mouse scrolled (587, 480) with delta (0, -1)
Screenshot: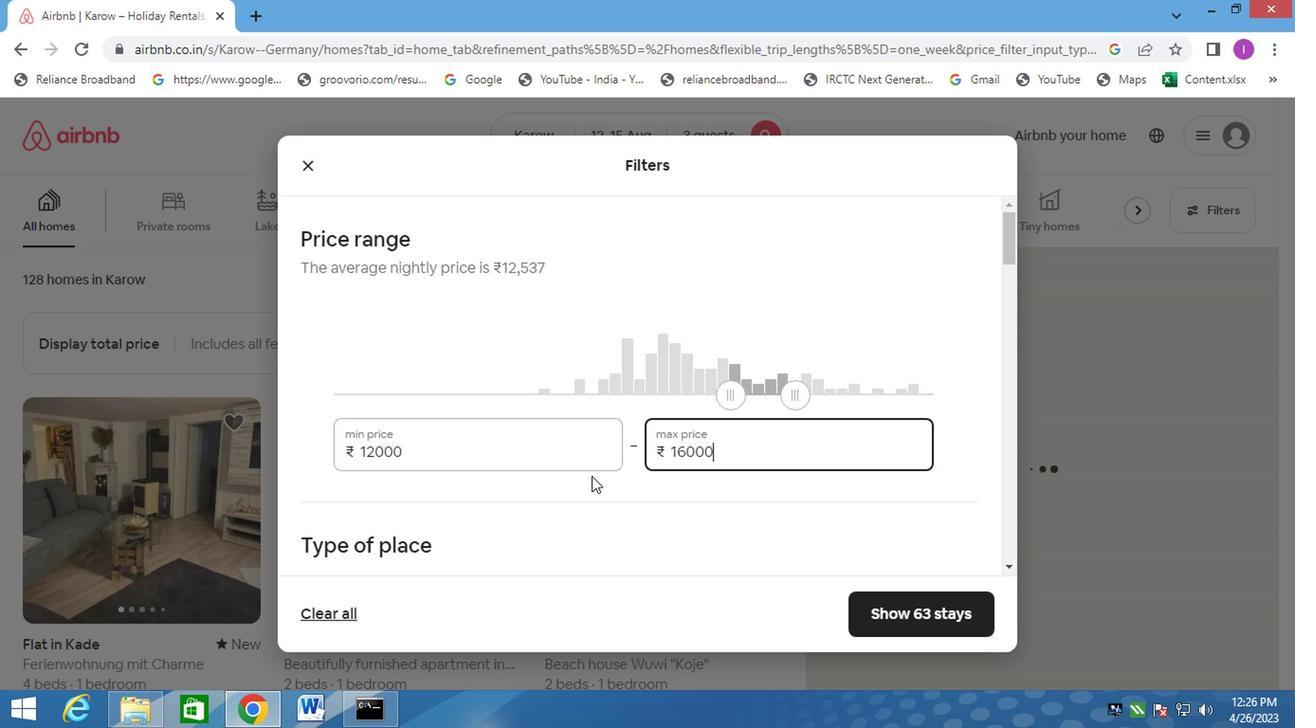 
Action: Mouse moved to (311, 419)
Screenshot: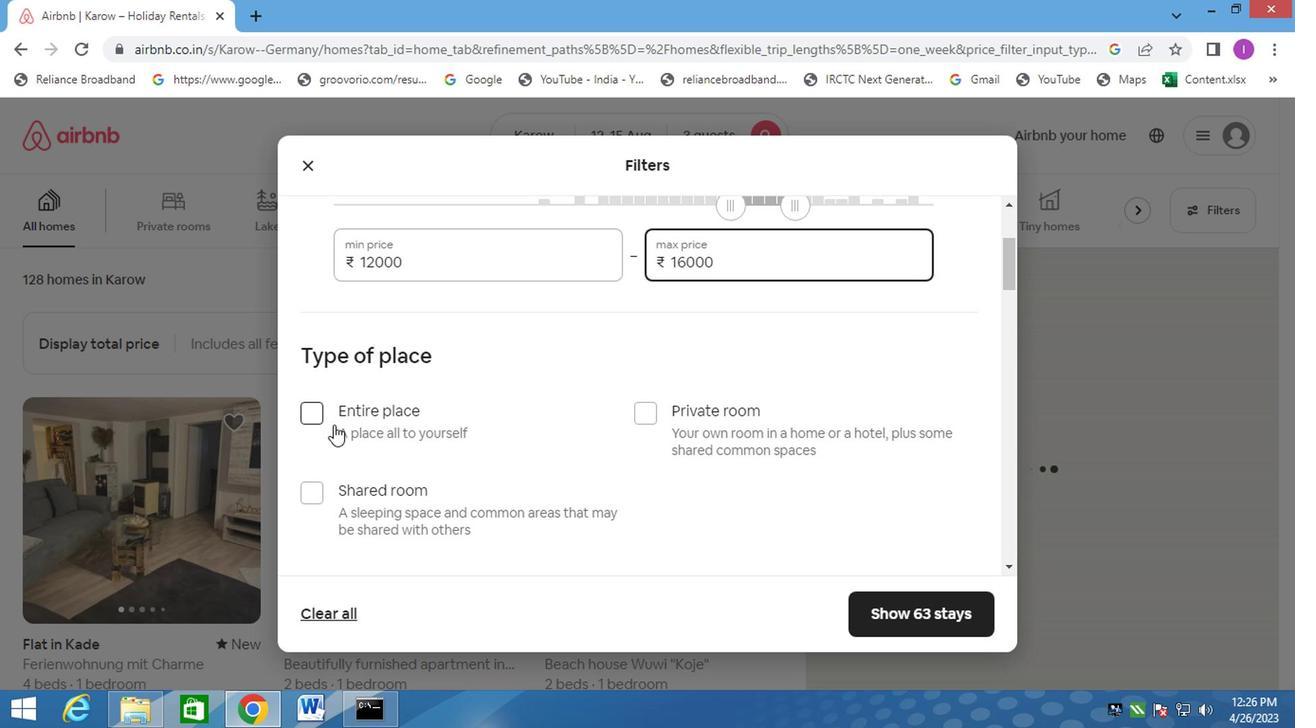 
Action: Mouse pressed left at (311, 419)
Screenshot: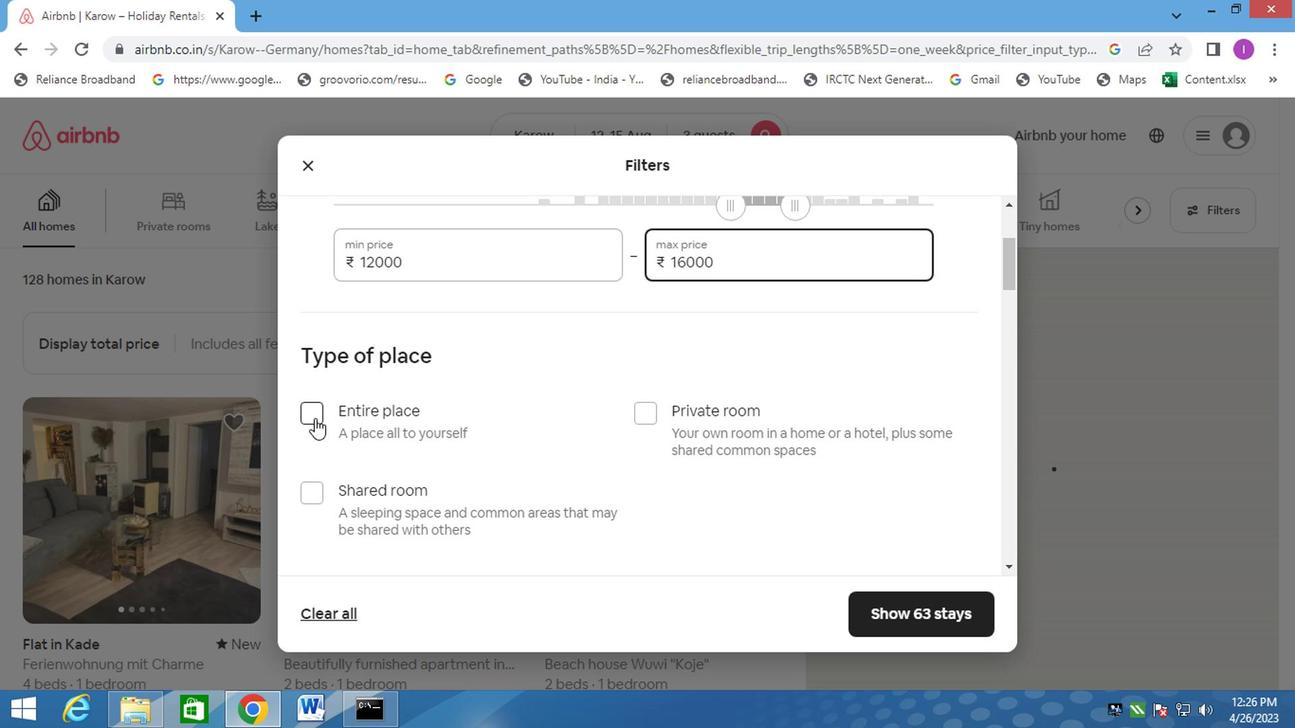 
Action: Mouse moved to (527, 456)
Screenshot: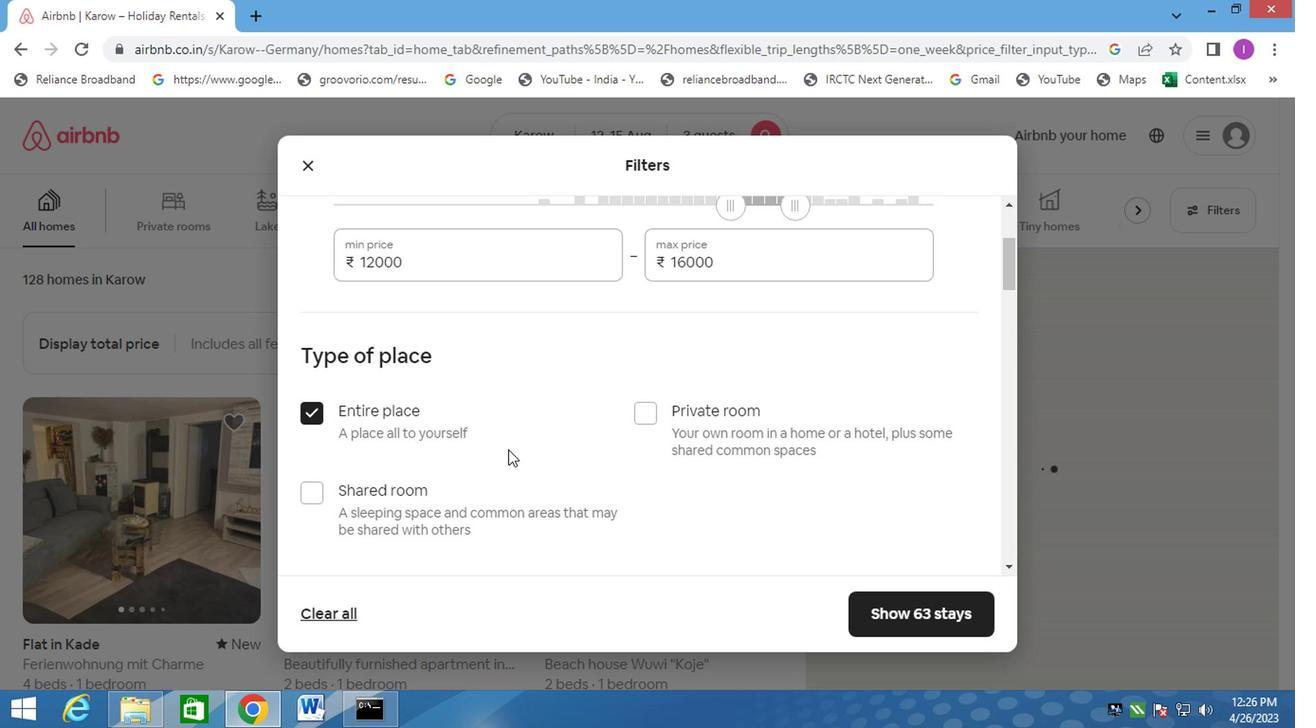 
Action: Mouse scrolled (527, 454) with delta (0, -1)
Screenshot: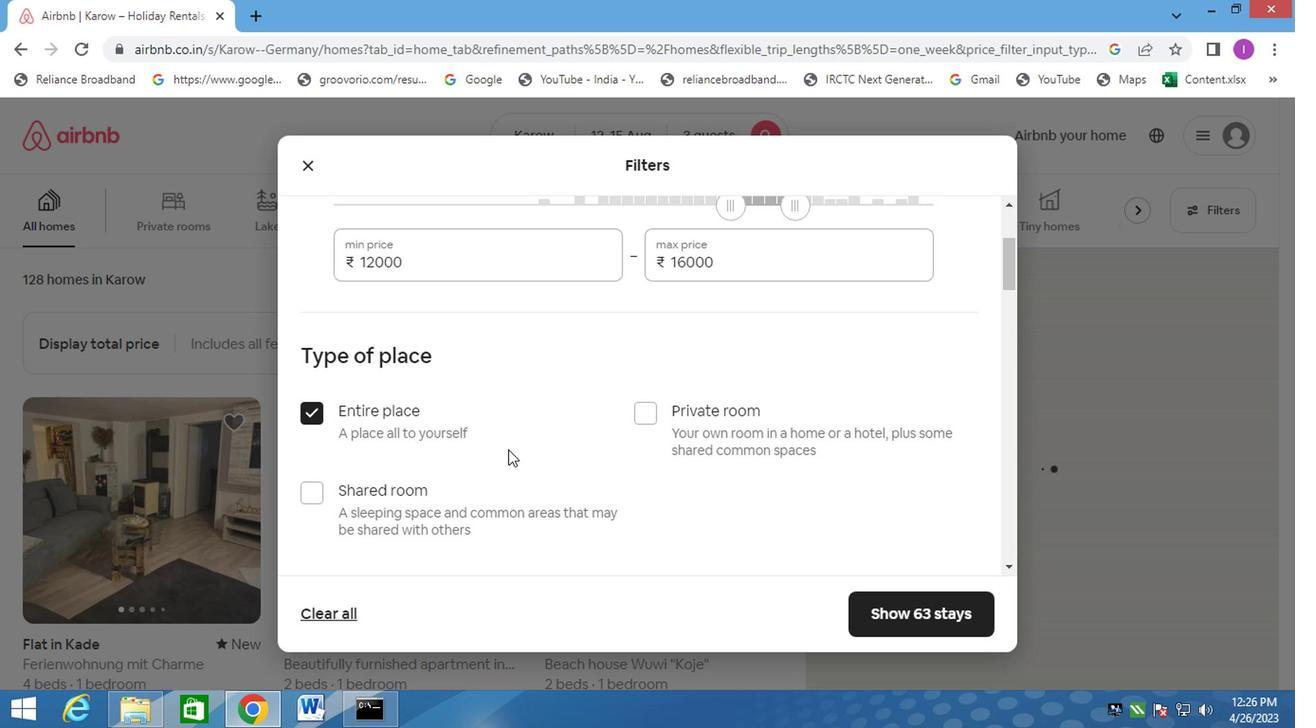 
Action: Mouse scrolled (527, 454) with delta (0, -1)
Screenshot: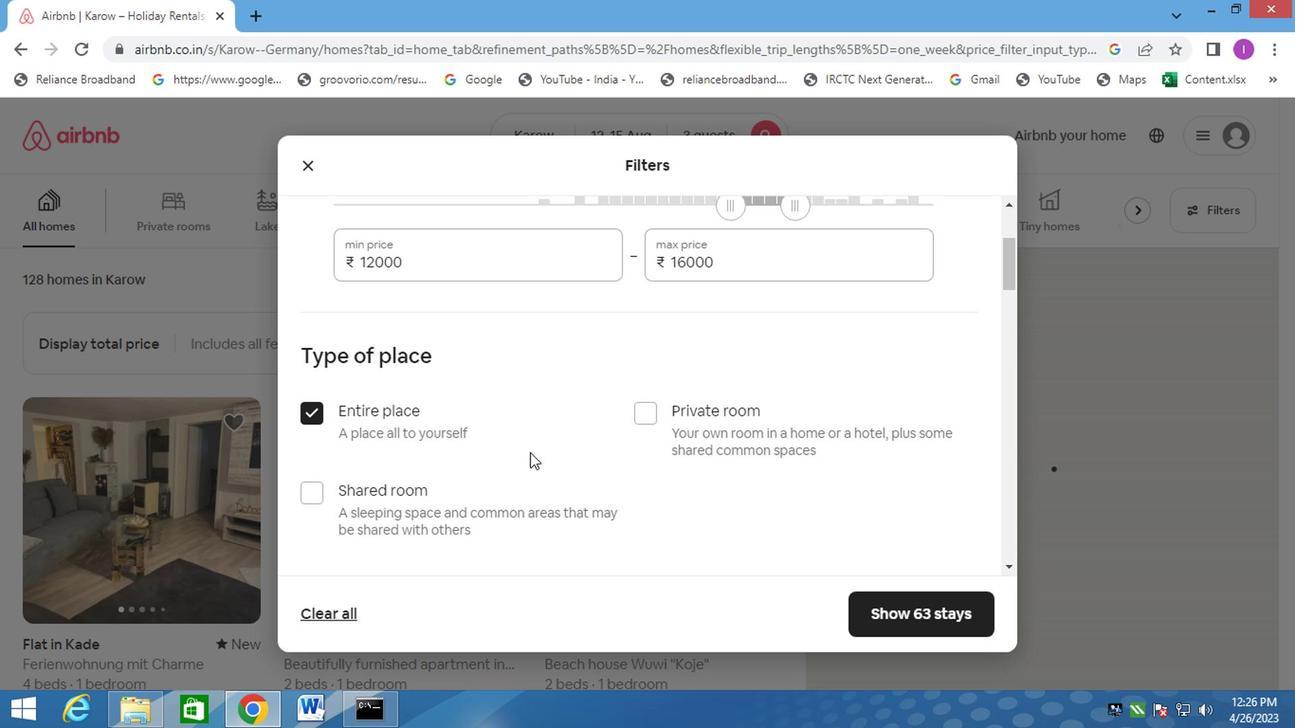 
Action: Mouse moved to (492, 458)
Screenshot: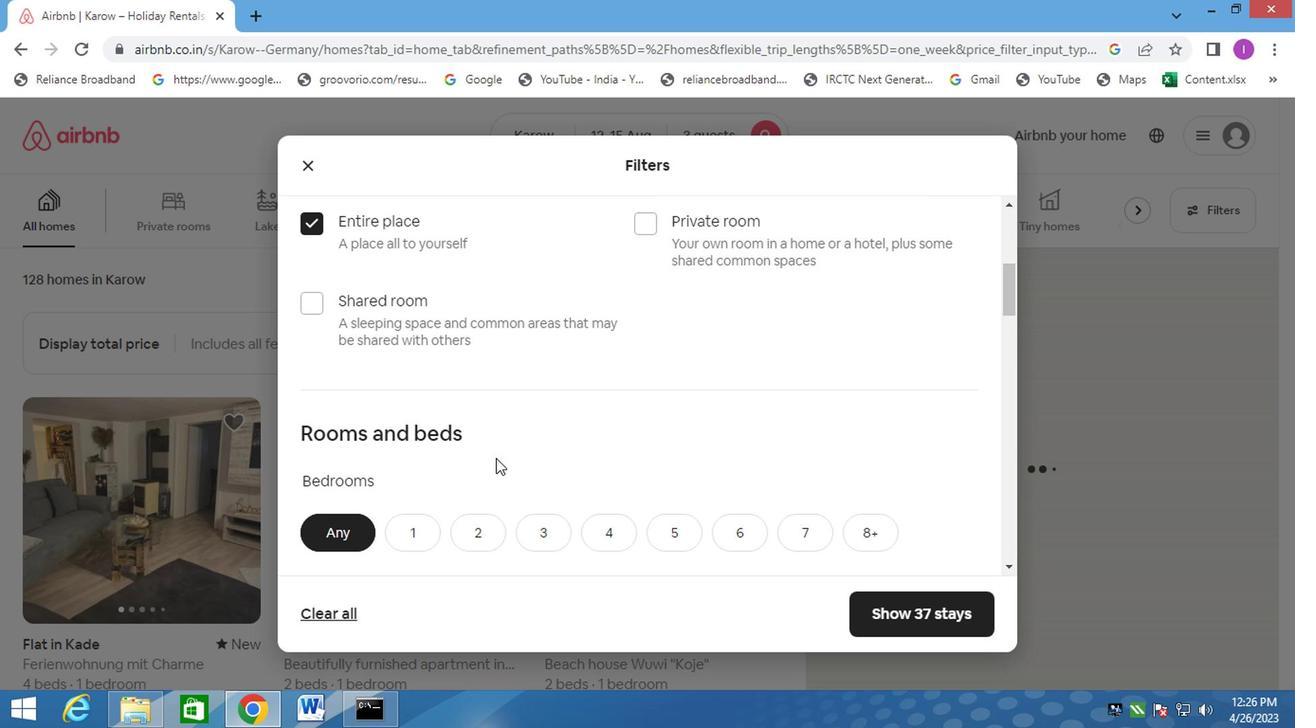
Action: Mouse scrolled (492, 457) with delta (0, -1)
Screenshot: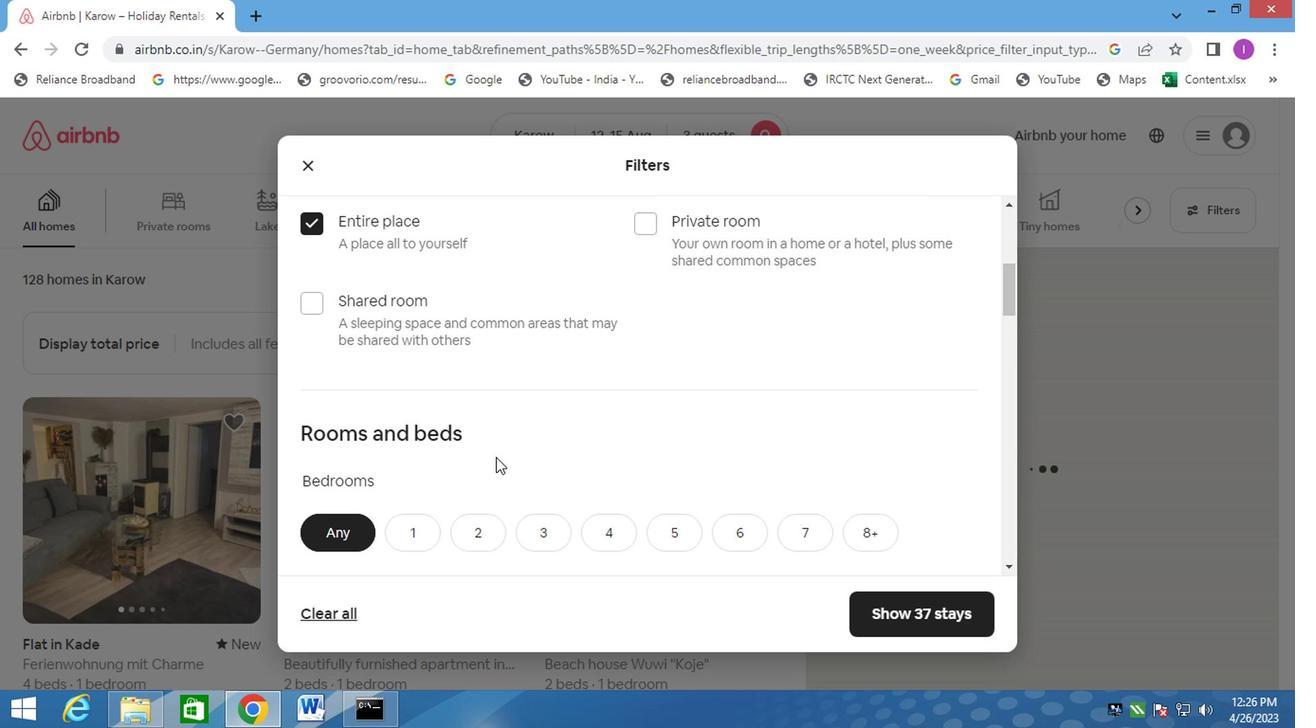 
Action: Mouse scrolled (492, 457) with delta (0, -1)
Screenshot: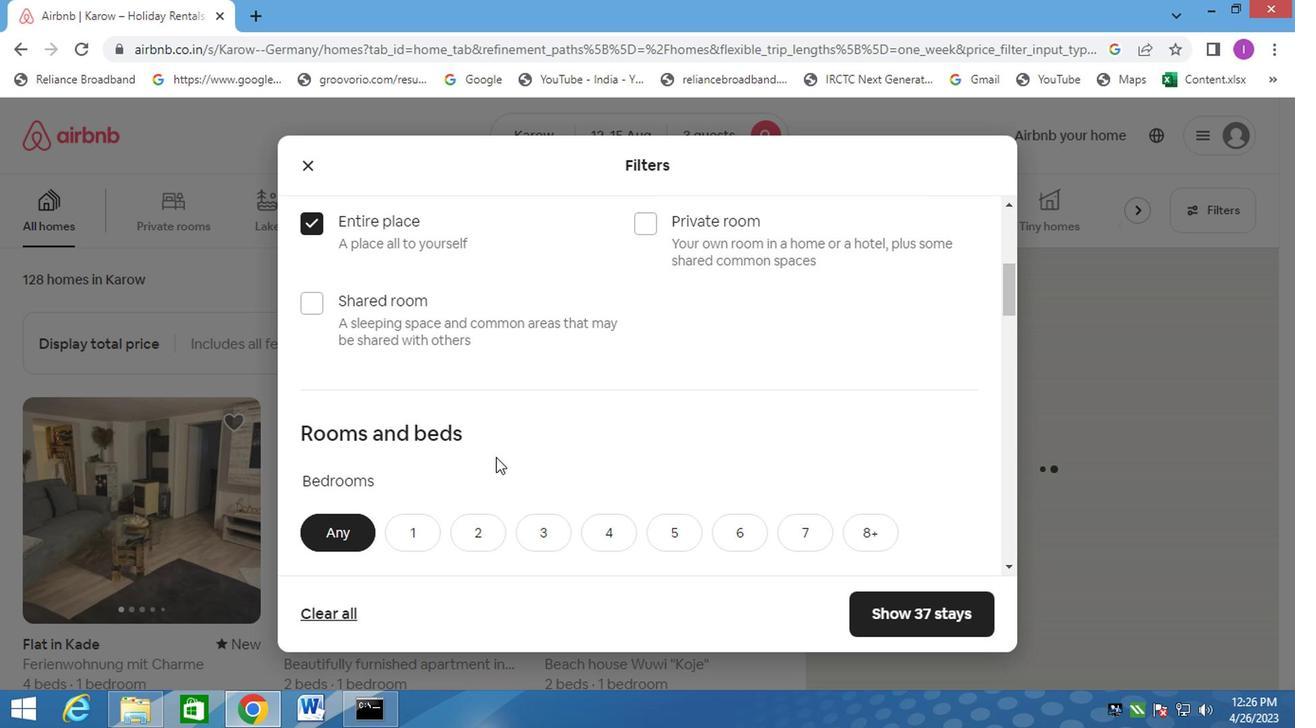 
Action: Mouse moved to (473, 339)
Screenshot: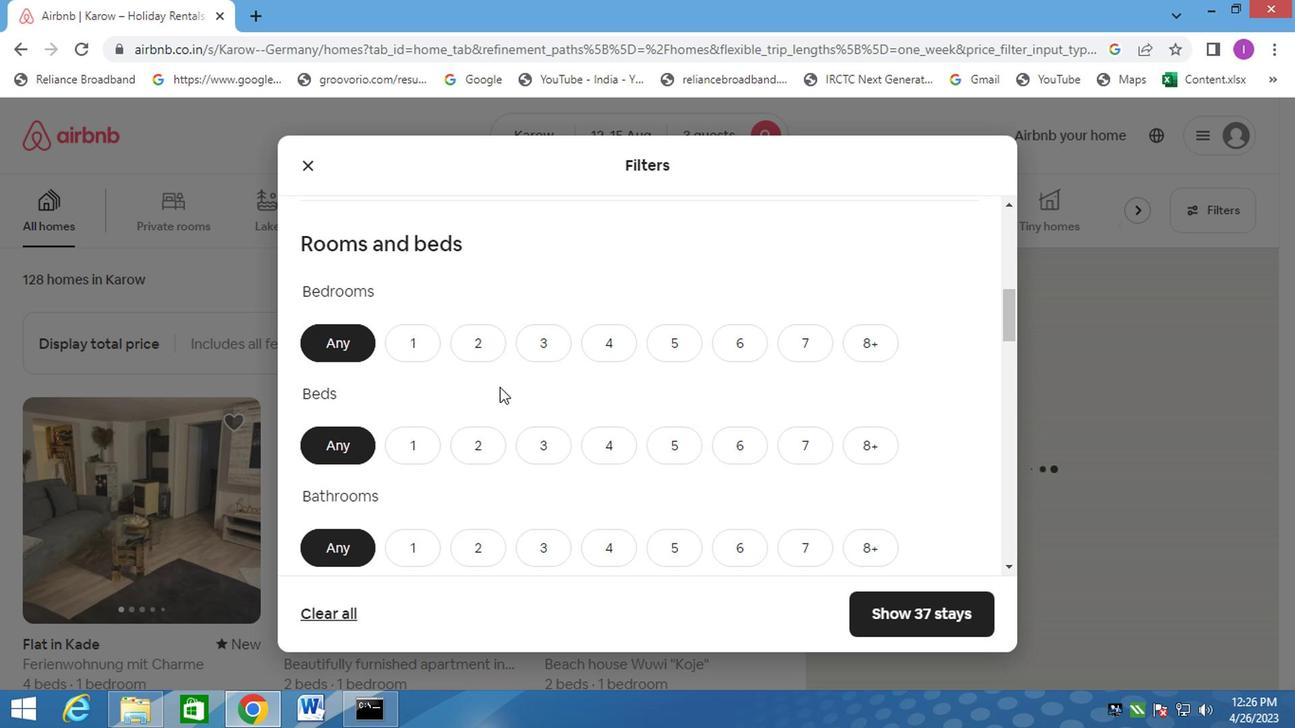 
Action: Mouse pressed left at (473, 339)
Screenshot: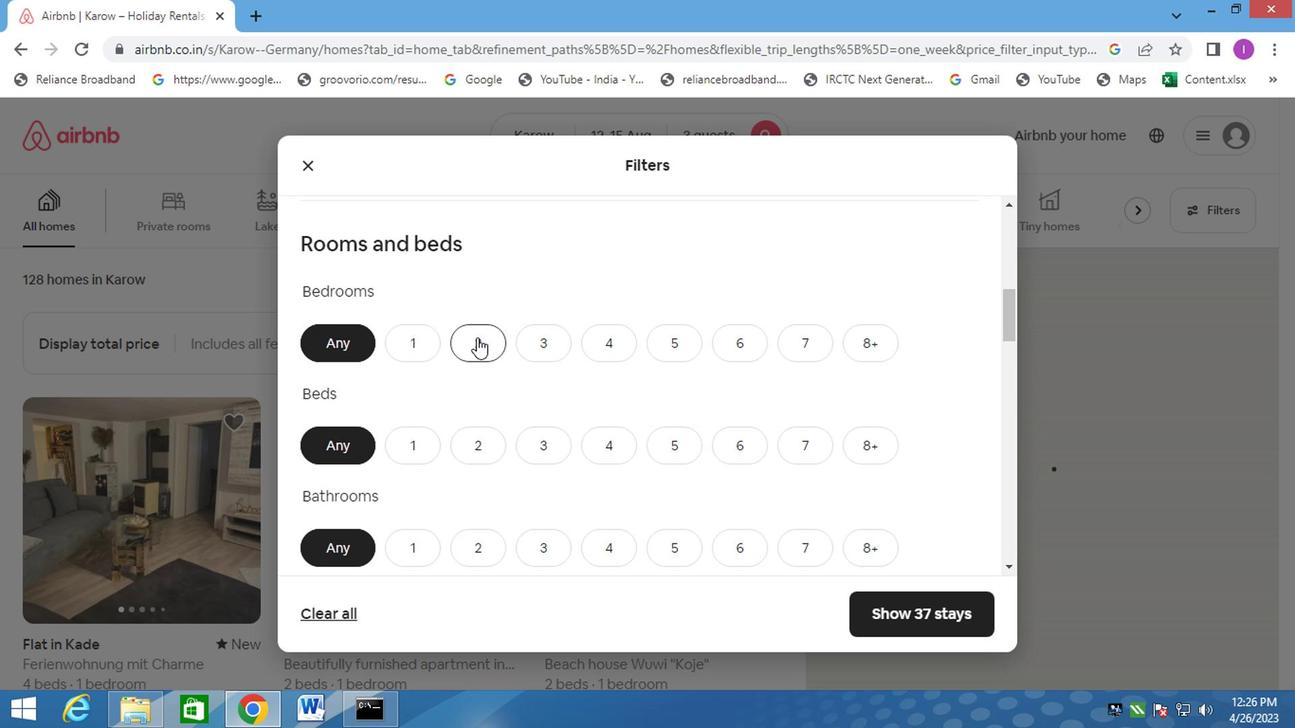 
Action: Mouse moved to (529, 447)
Screenshot: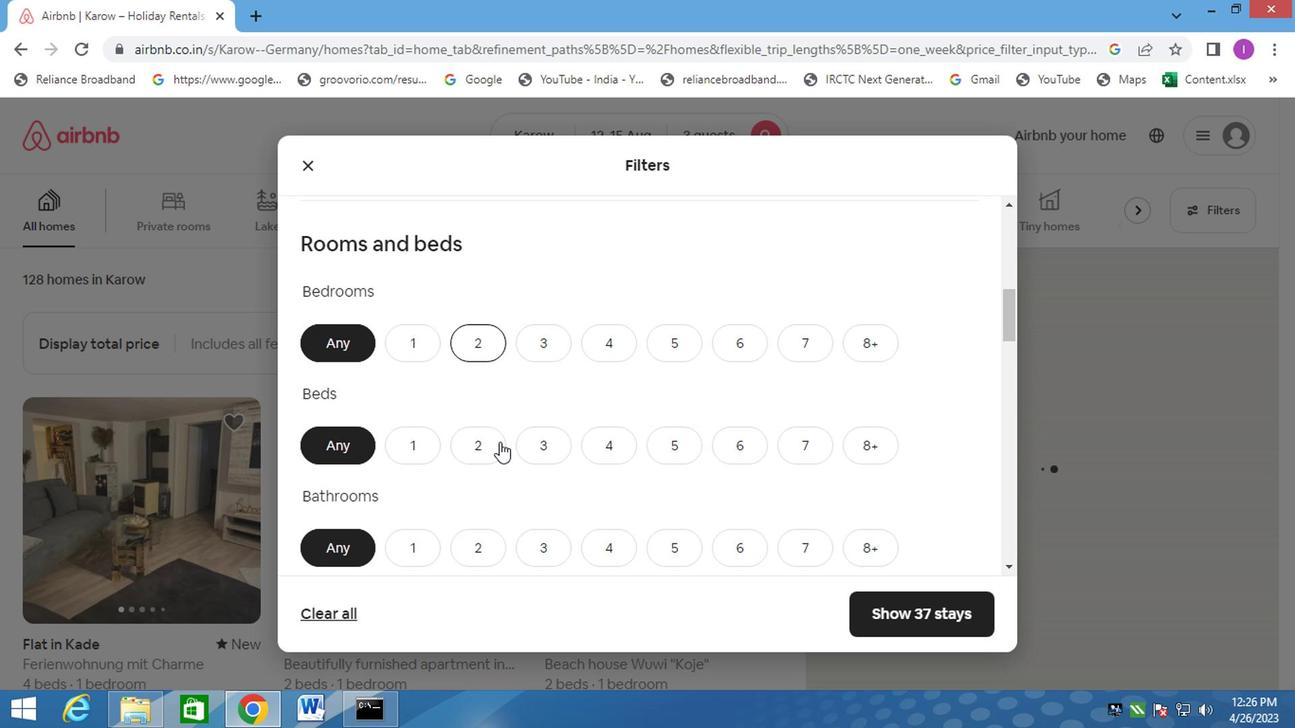 
Action: Mouse pressed left at (529, 447)
Screenshot: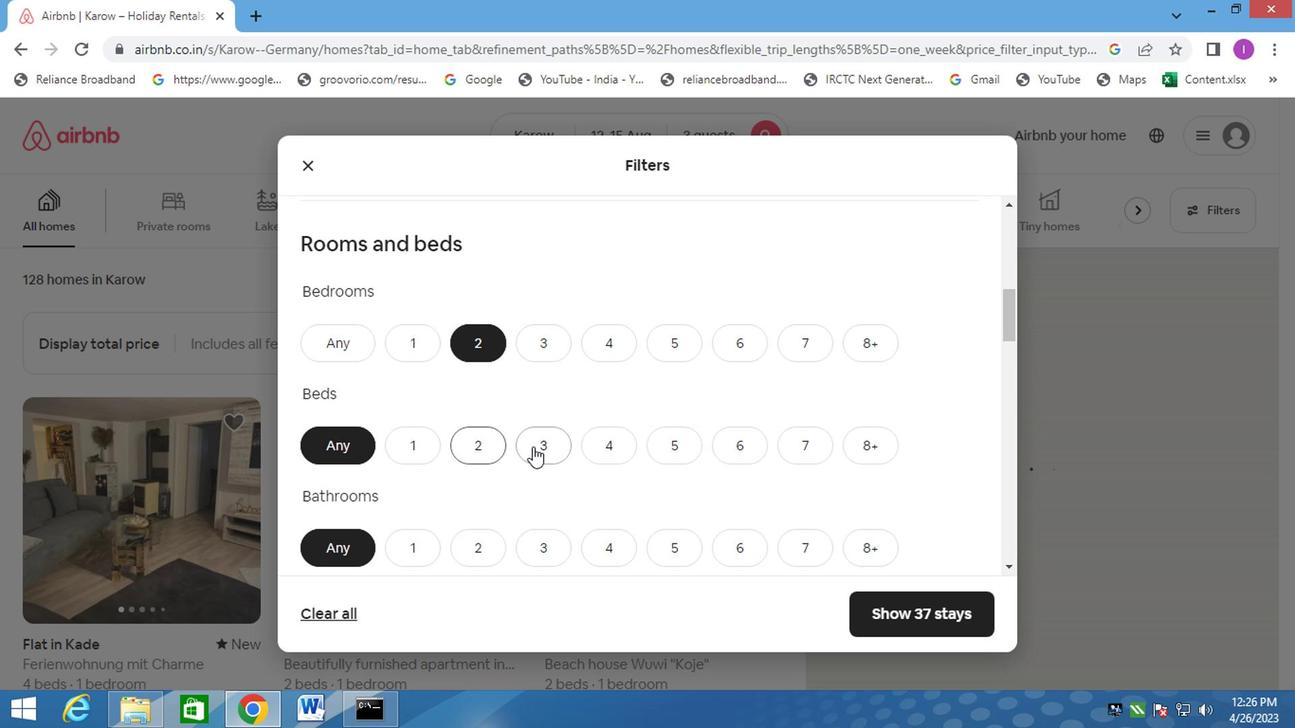 
Action: Mouse moved to (400, 550)
Screenshot: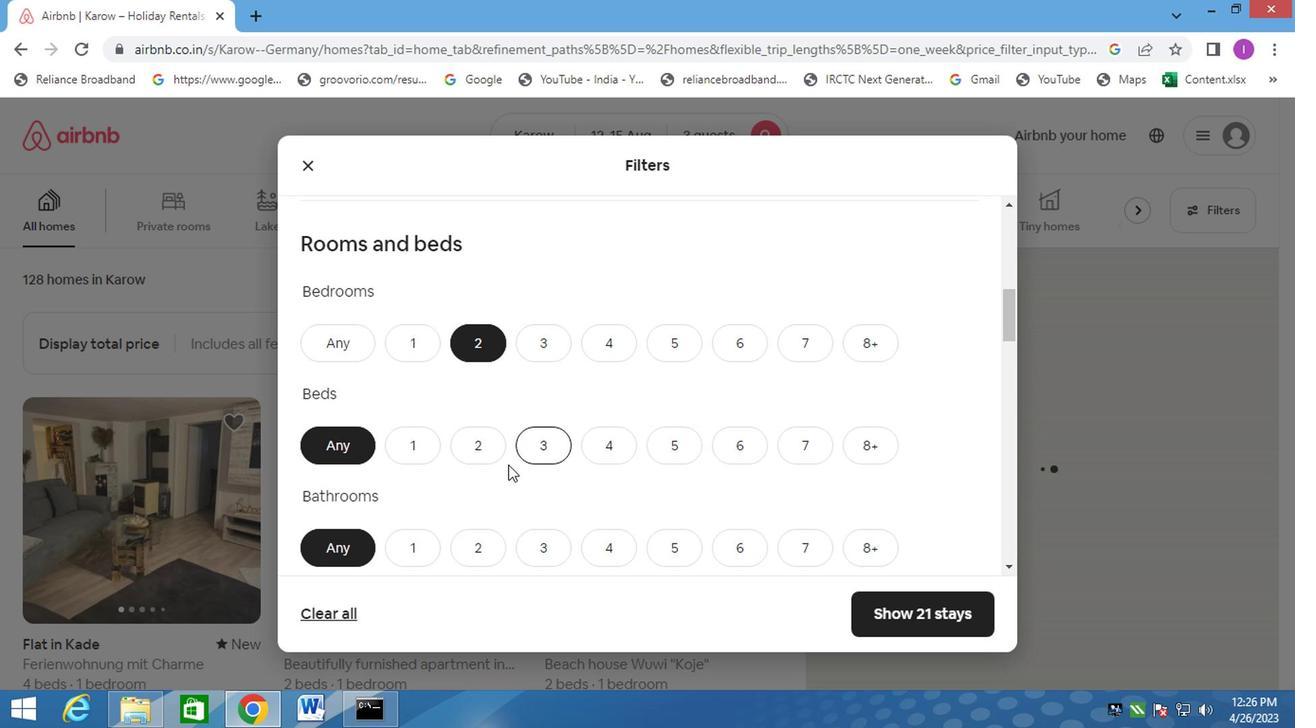 
Action: Mouse pressed left at (400, 550)
Screenshot: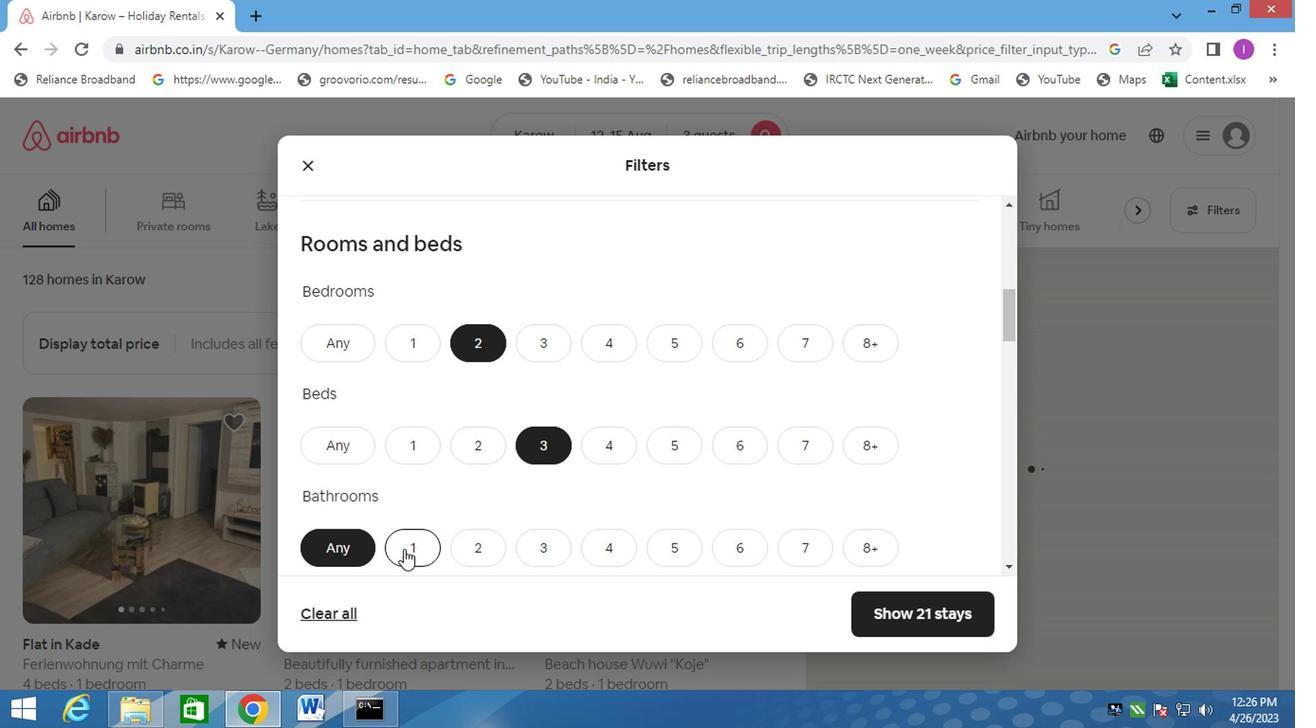 
Action: Mouse moved to (530, 522)
Screenshot: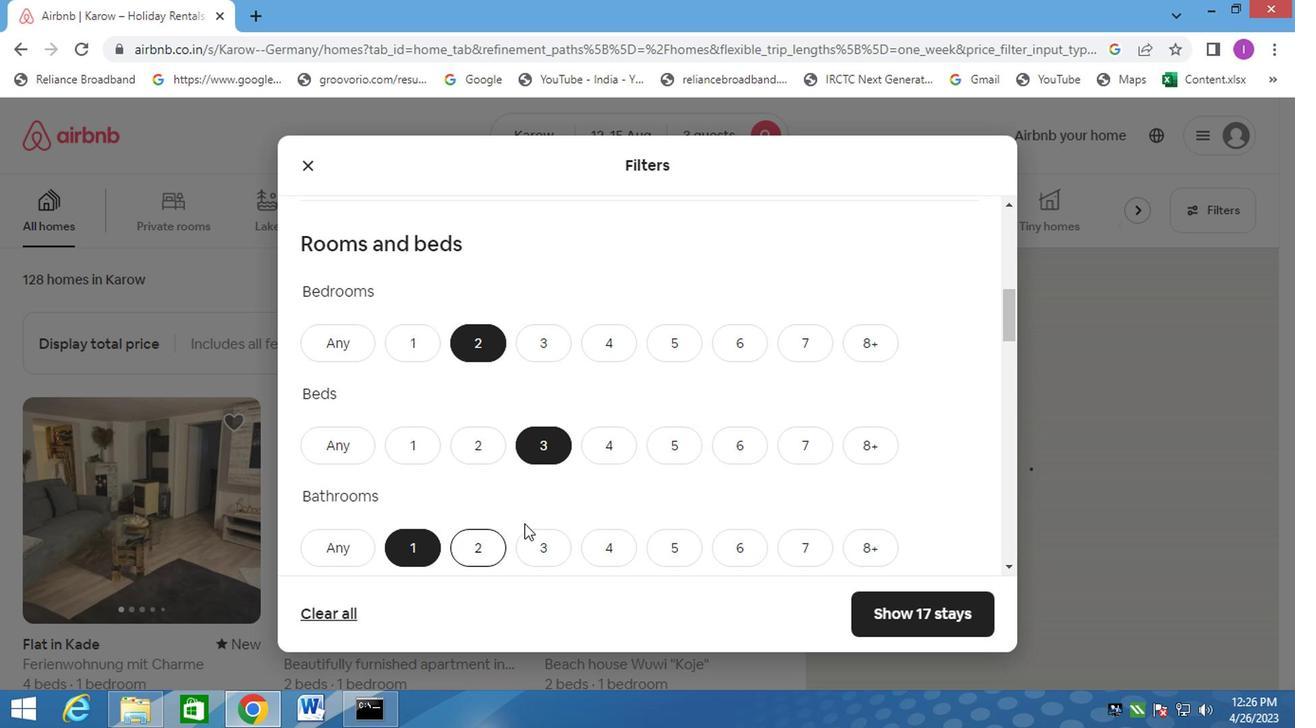 
Action: Mouse scrolled (530, 522) with delta (0, 0)
Screenshot: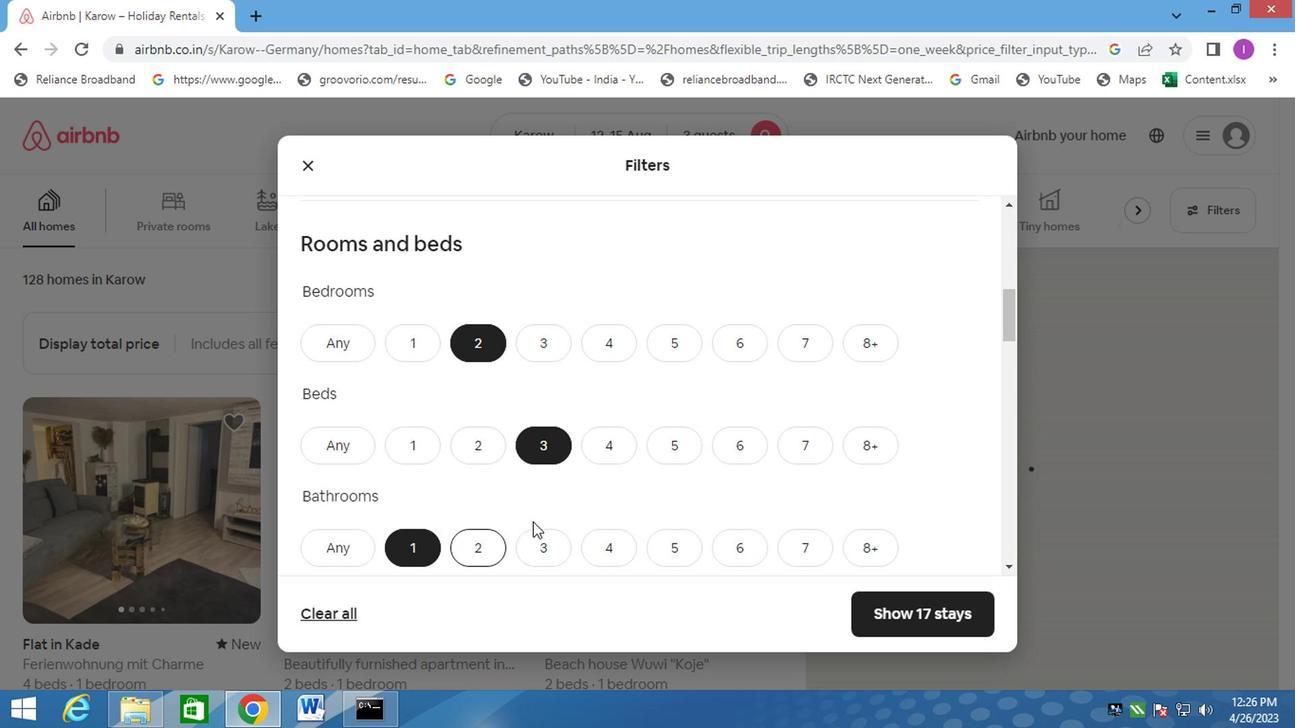 
Action: Mouse moved to (530, 522)
Screenshot: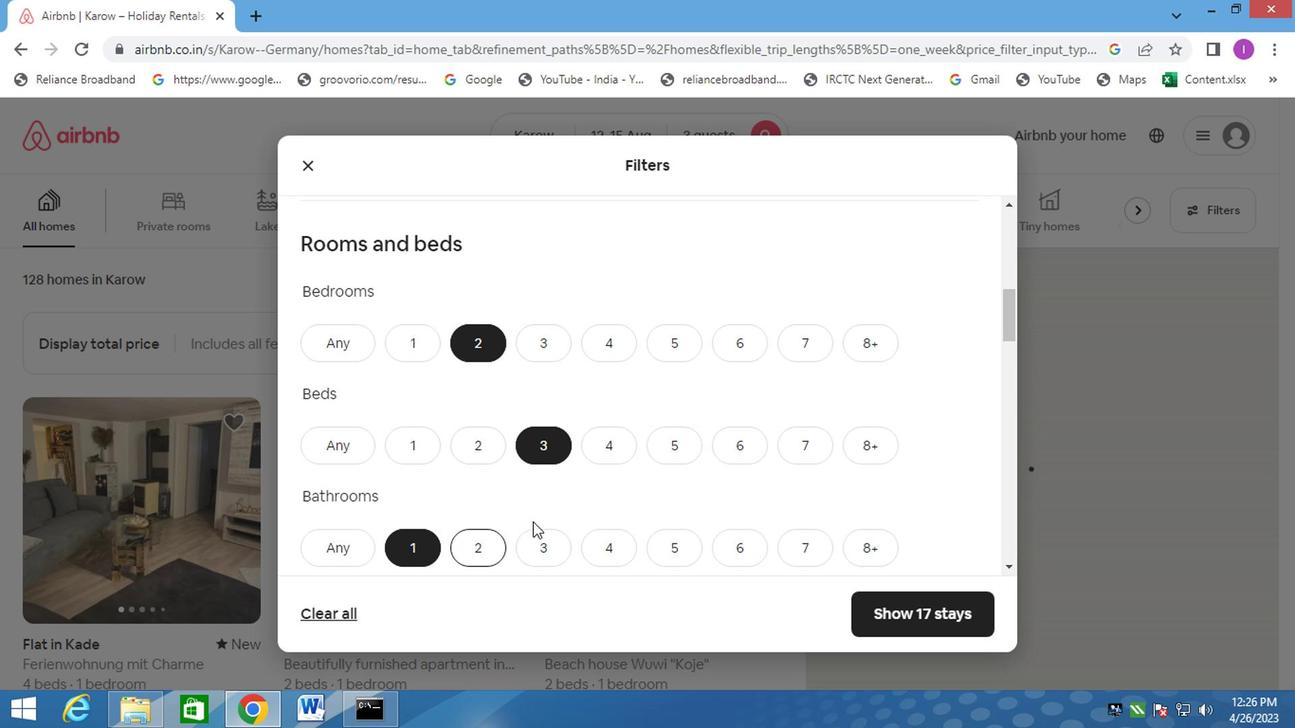 
Action: Mouse scrolled (530, 522) with delta (0, 0)
Screenshot: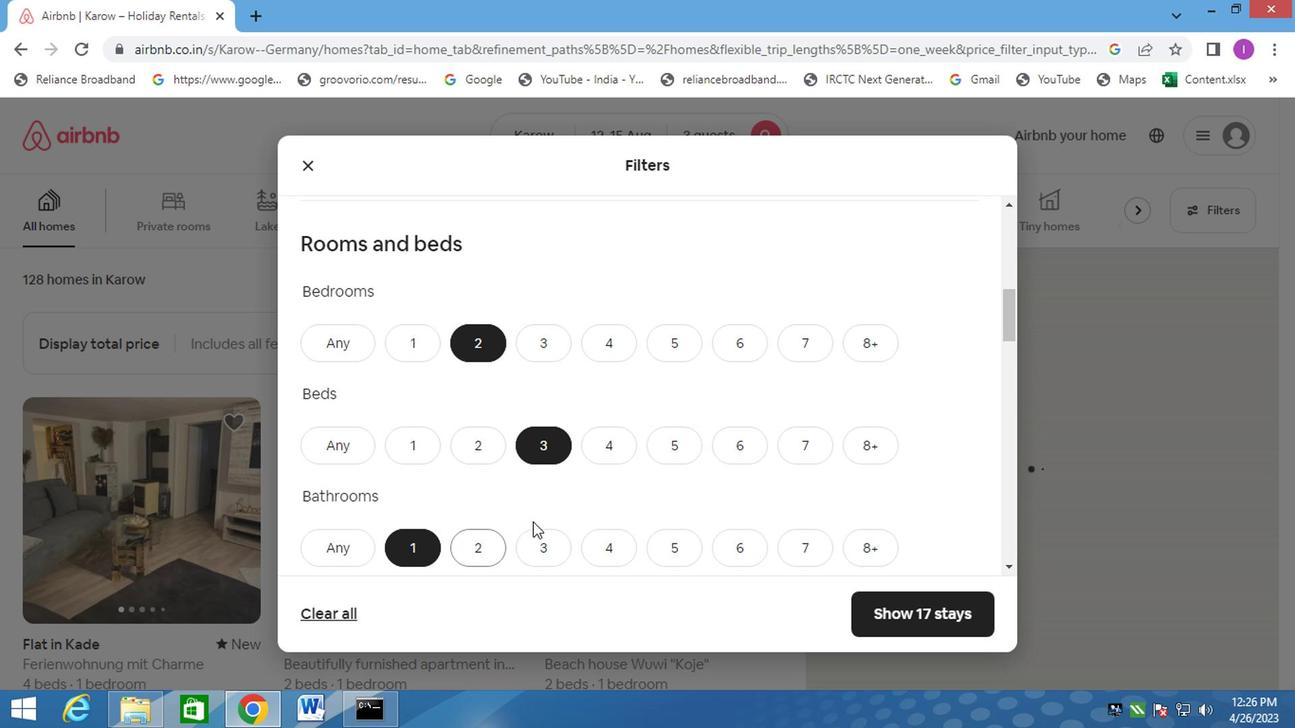 
Action: Mouse moved to (566, 518)
Screenshot: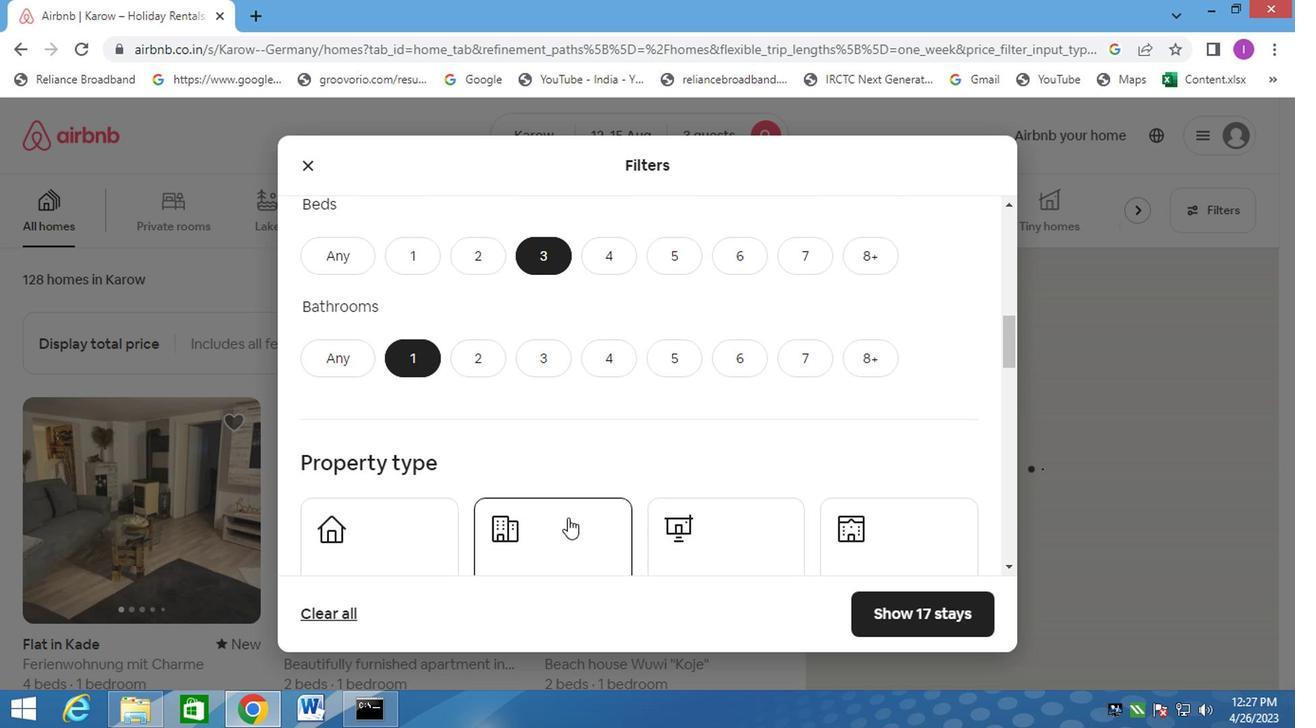 
Action: Mouse scrolled (566, 517) with delta (0, 0)
Screenshot: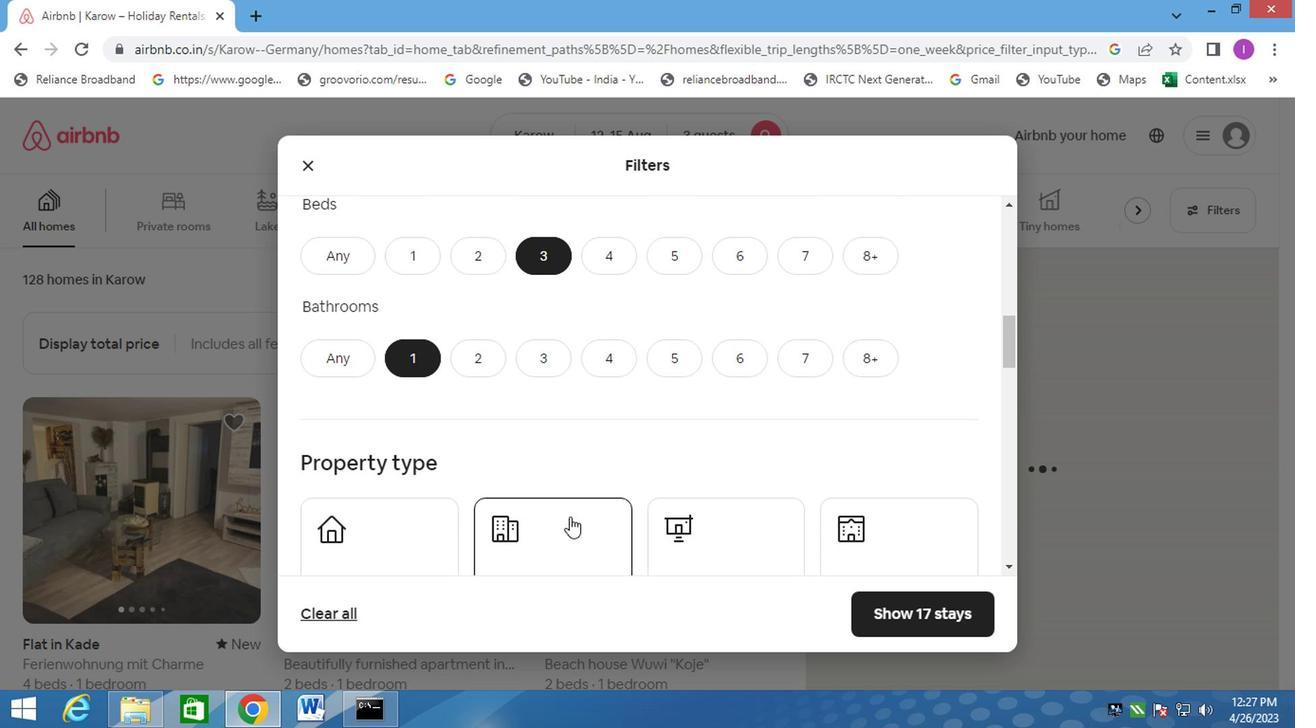 
Action: Mouse moved to (398, 470)
Screenshot: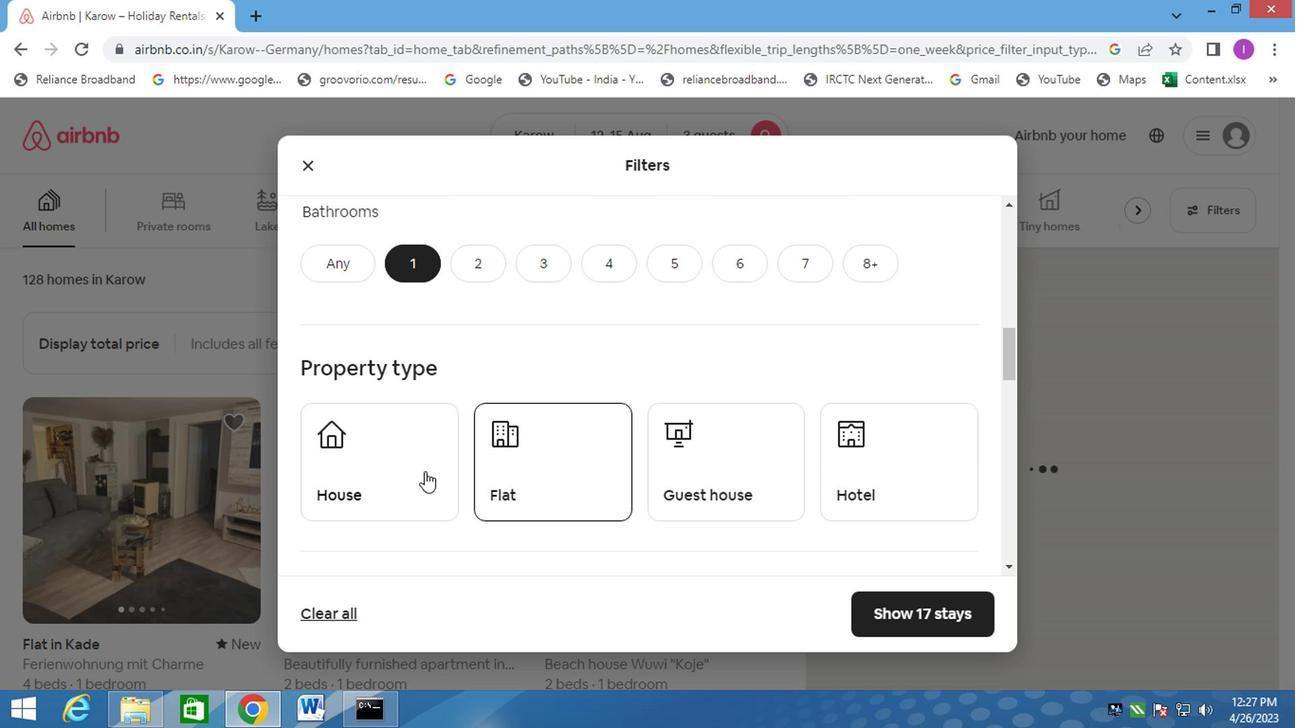 
Action: Mouse pressed left at (398, 470)
Screenshot: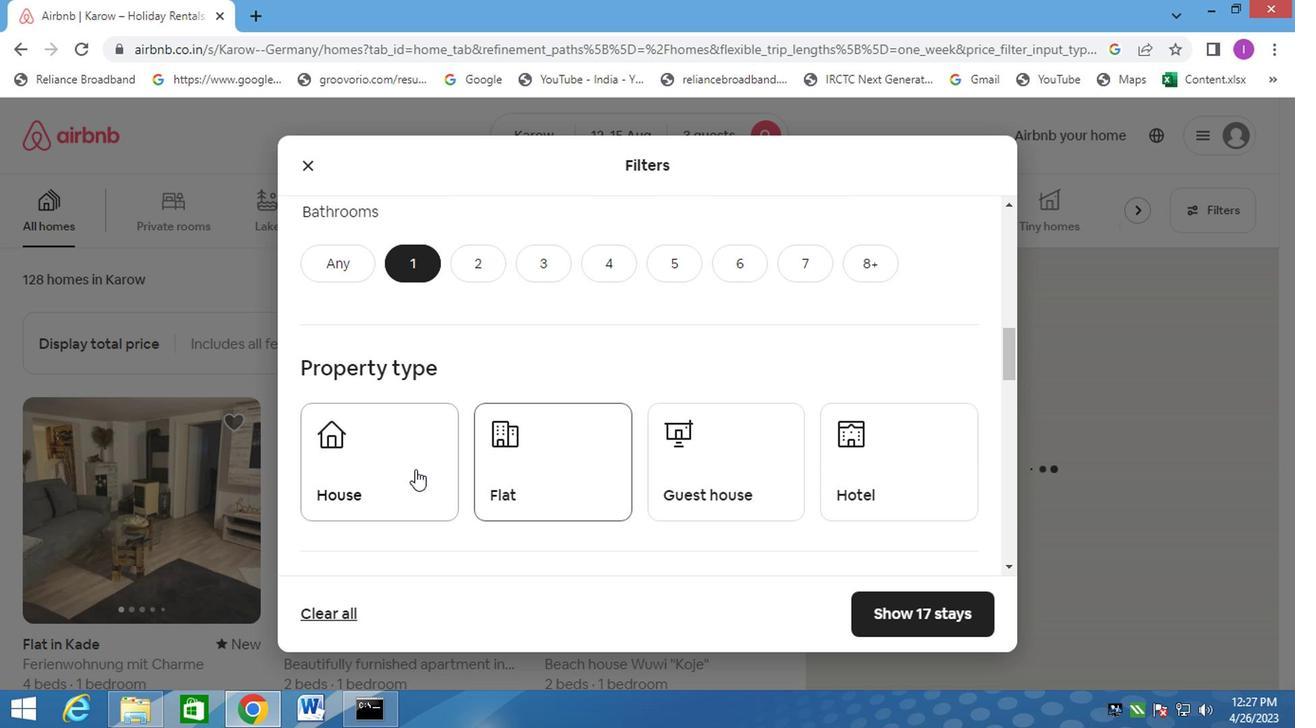 
Action: Mouse moved to (553, 485)
Screenshot: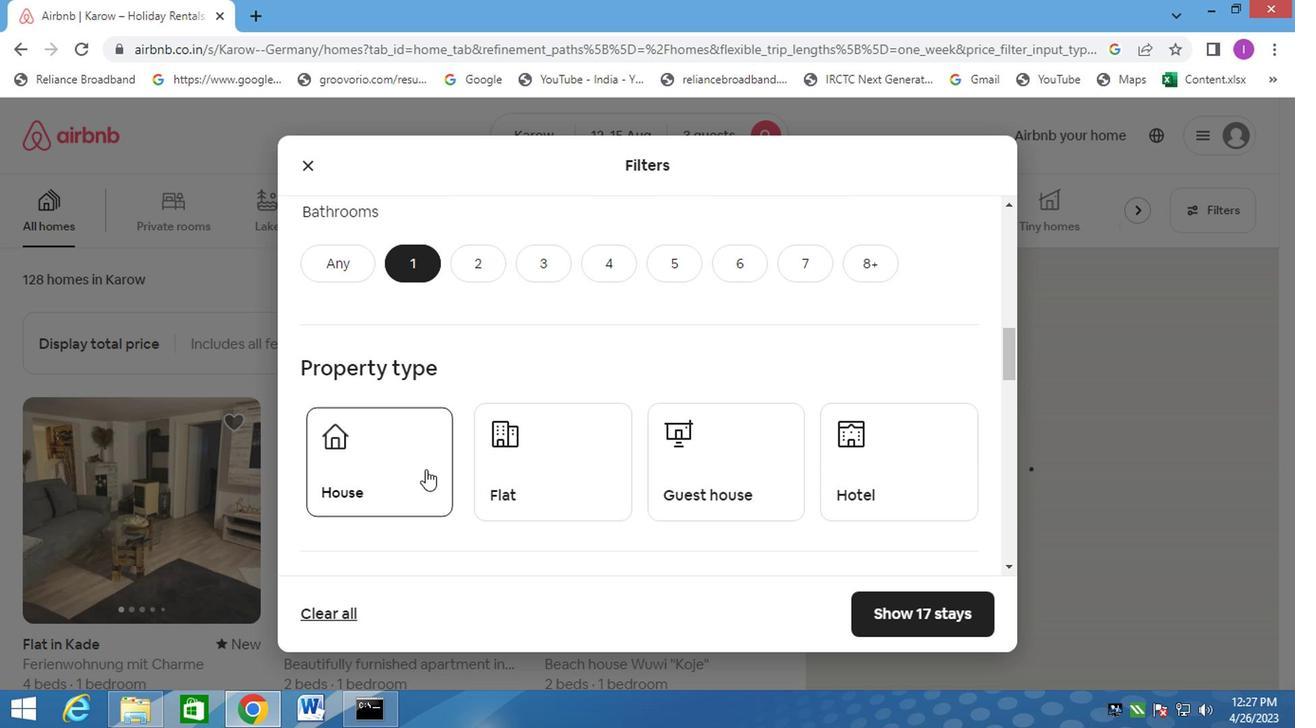 
Action: Mouse pressed left at (553, 485)
Screenshot: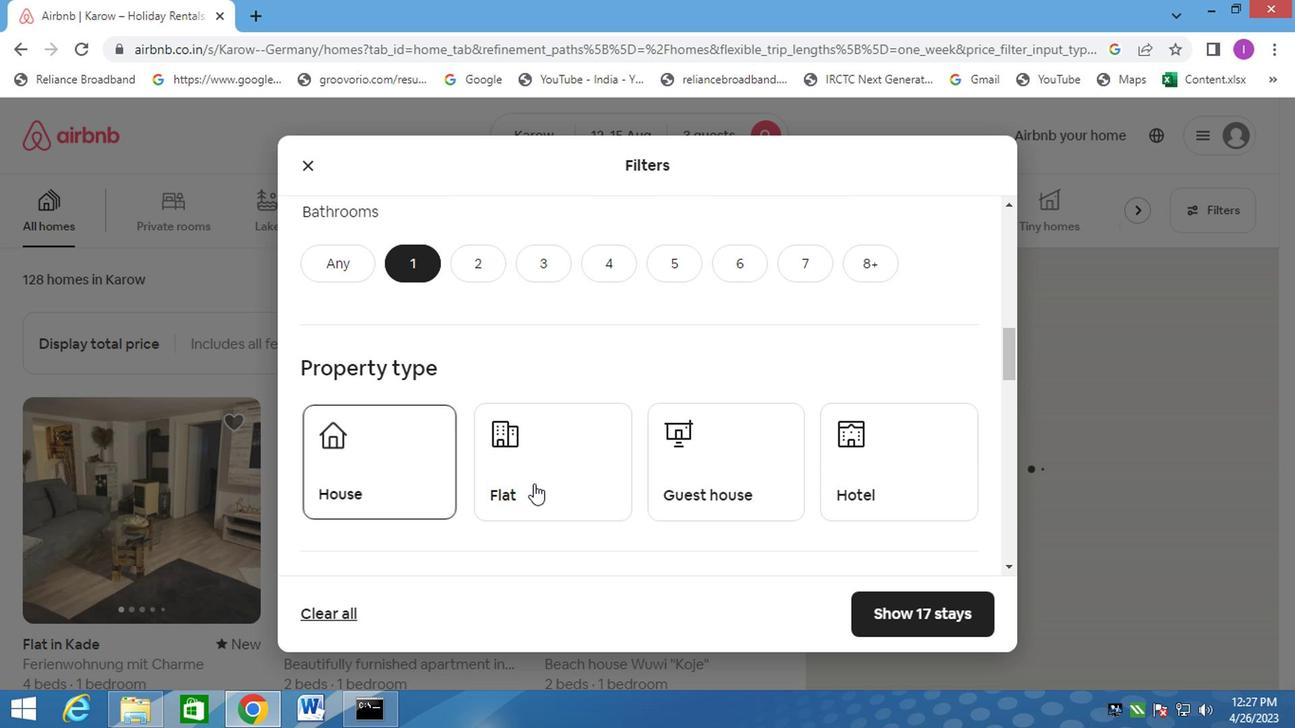 
Action: Mouse moved to (667, 482)
Screenshot: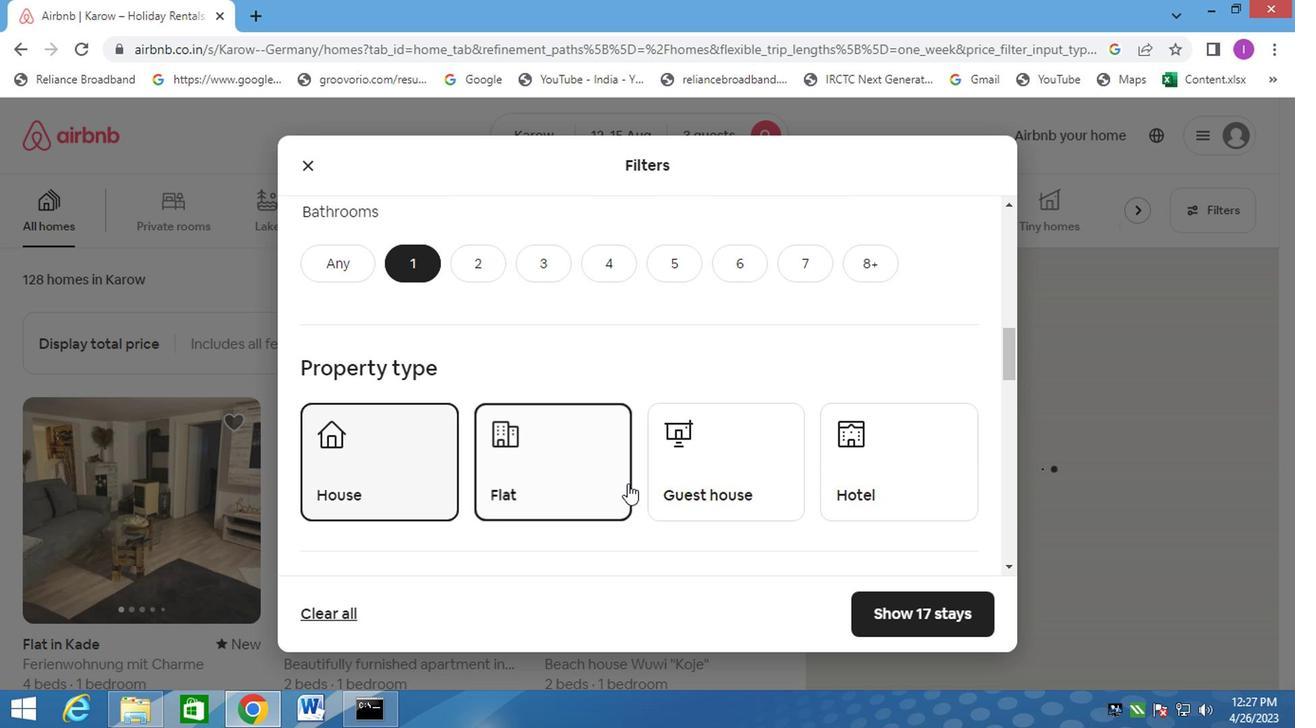 
Action: Mouse pressed left at (667, 482)
Screenshot: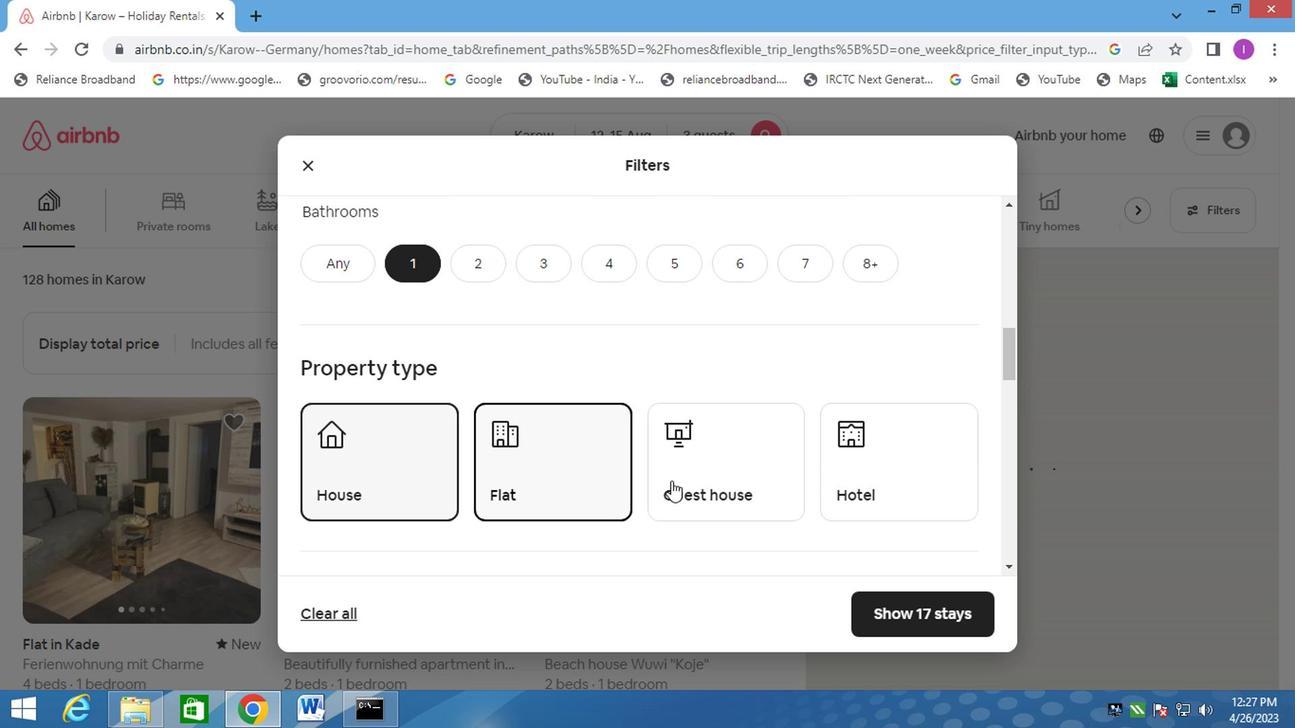 
Action: Mouse moved to (777, 468)
Screenshot: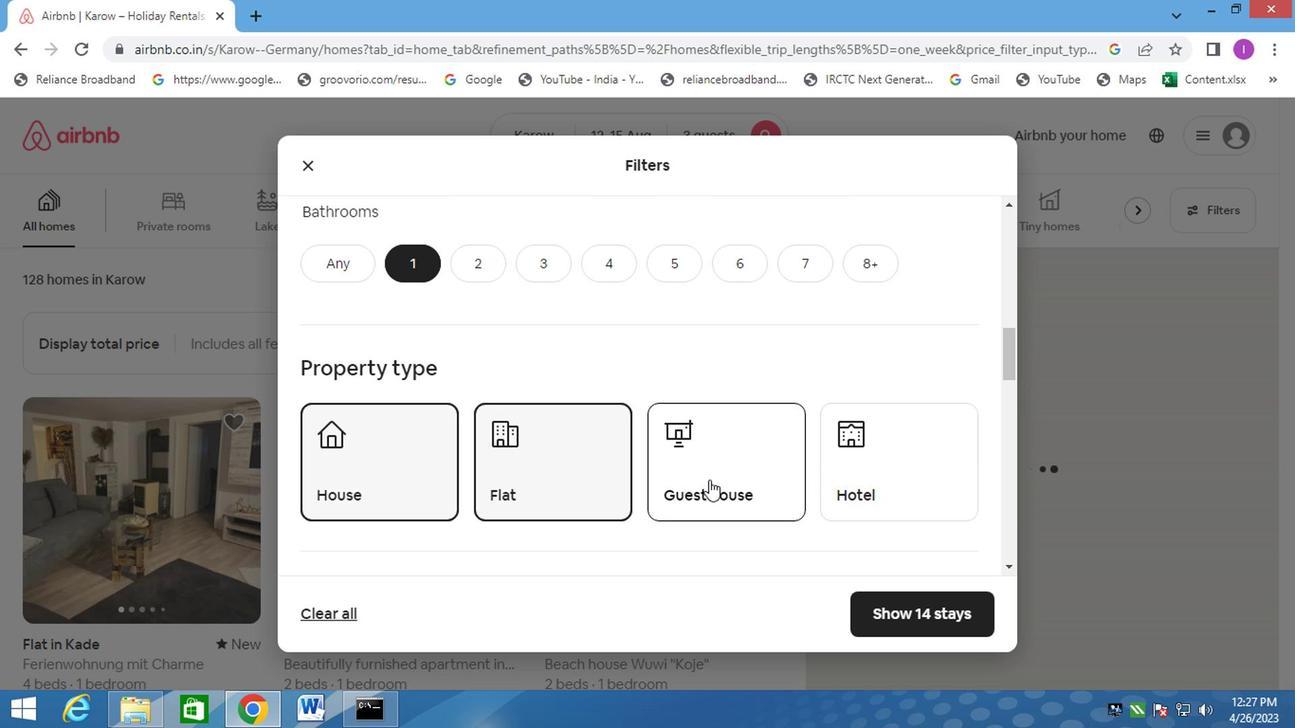 
Action: Mouse scrolled (777, 468) with delta (0, 0)
Screenshot: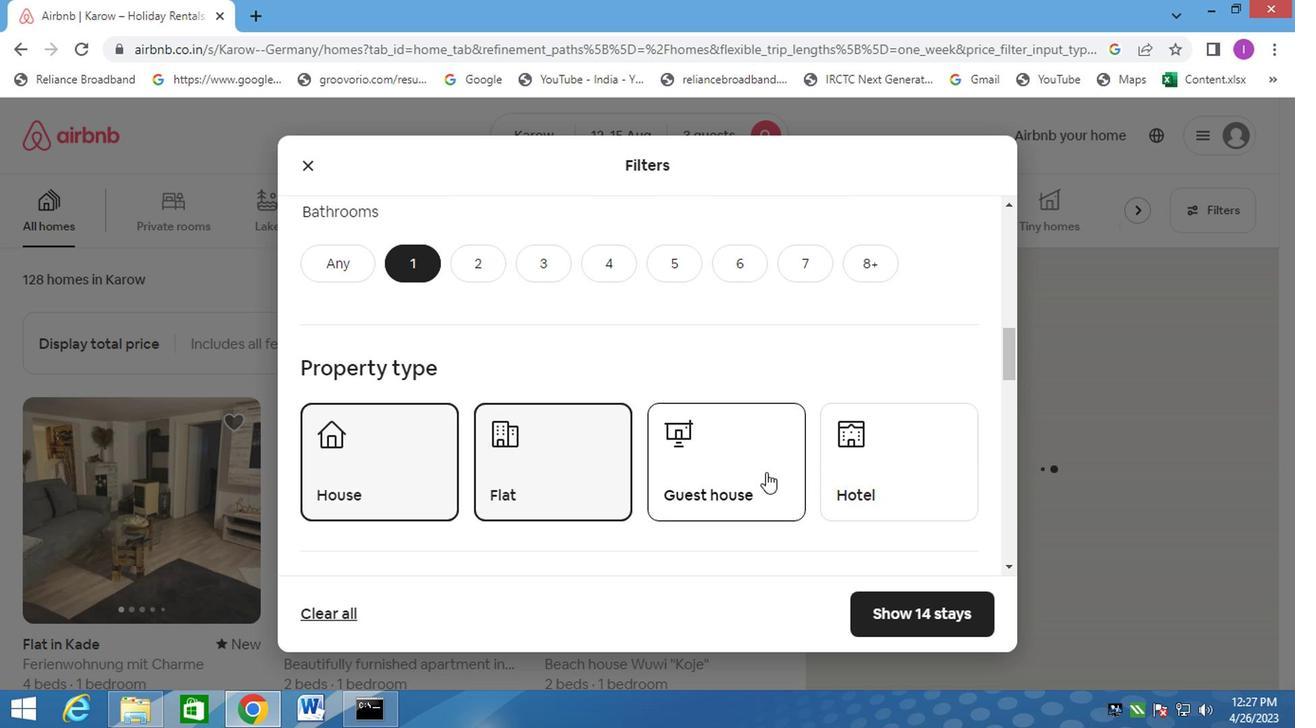 
Action: Mouse moved to (779, 468)
Screenshot: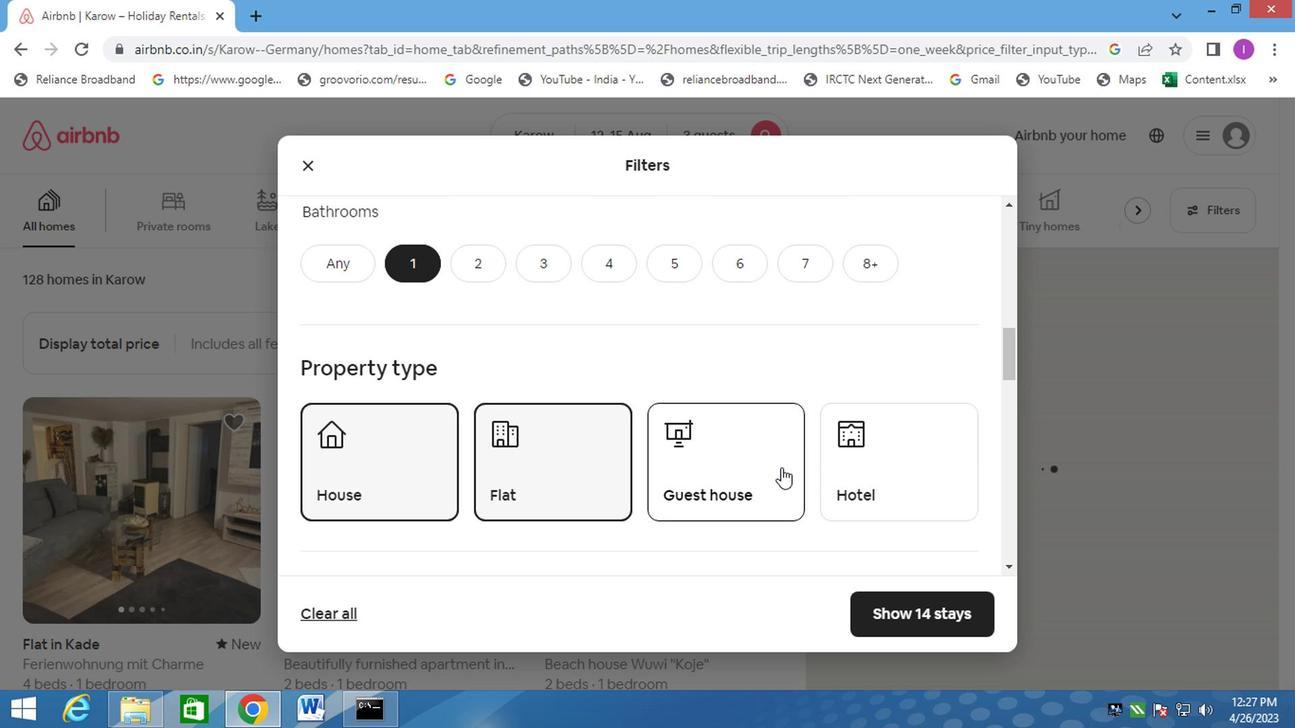
Action: Mouse scrolled (779, 468) with delta (0, 0)
Screenshot: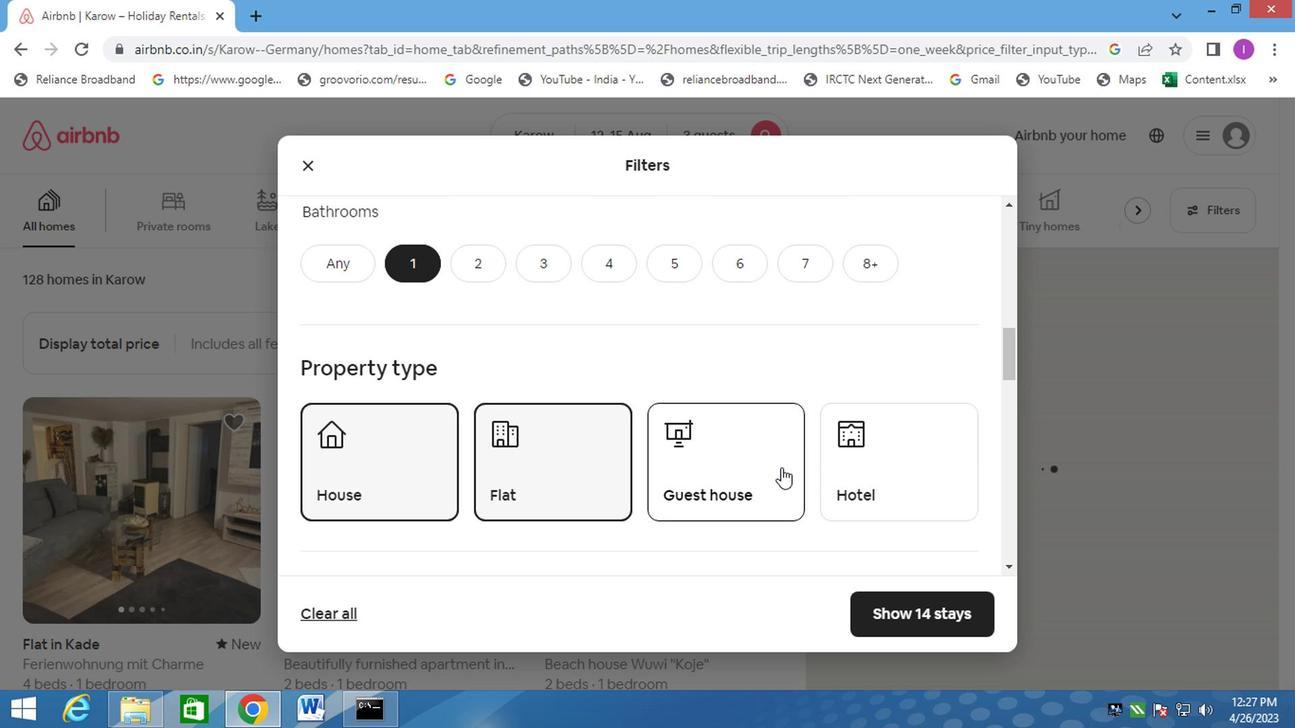 
Action: Mouse scrolled (779, 468) with delta (0, 0)
Screenshot: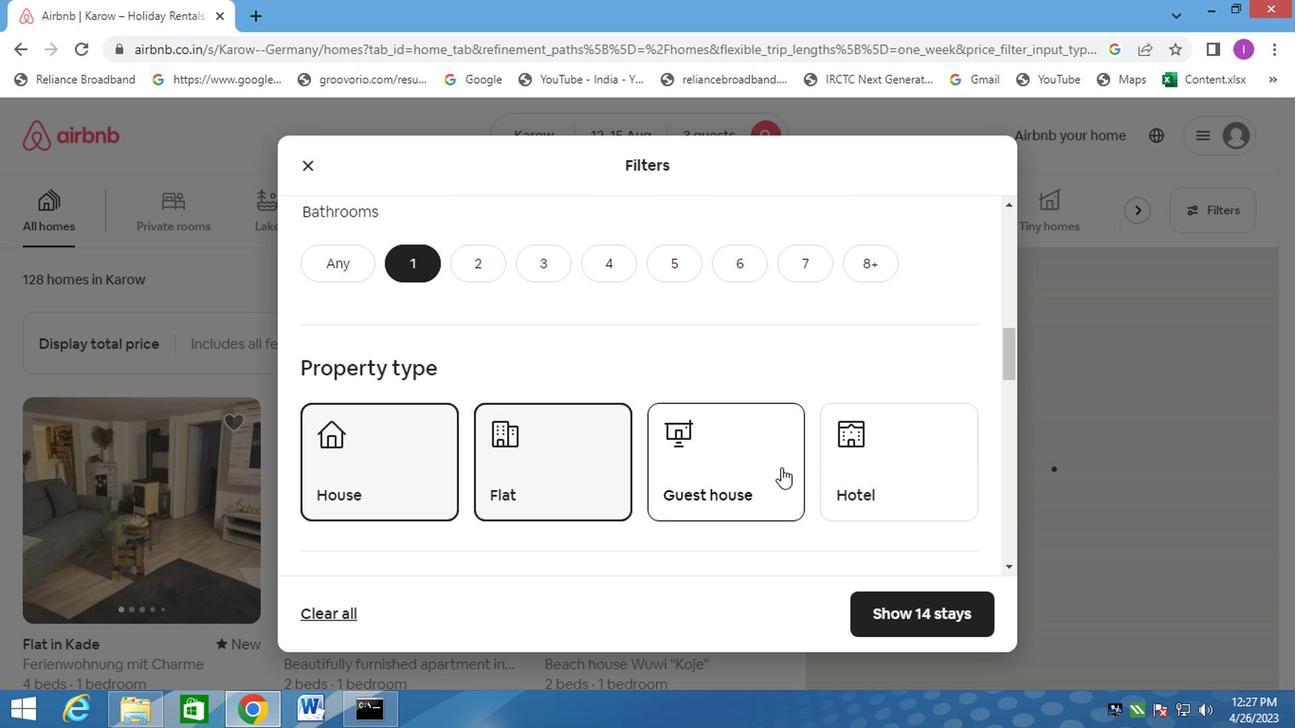 
Action: Mouse scrolled (779, 468) with delta (0, 0)
Screenshot: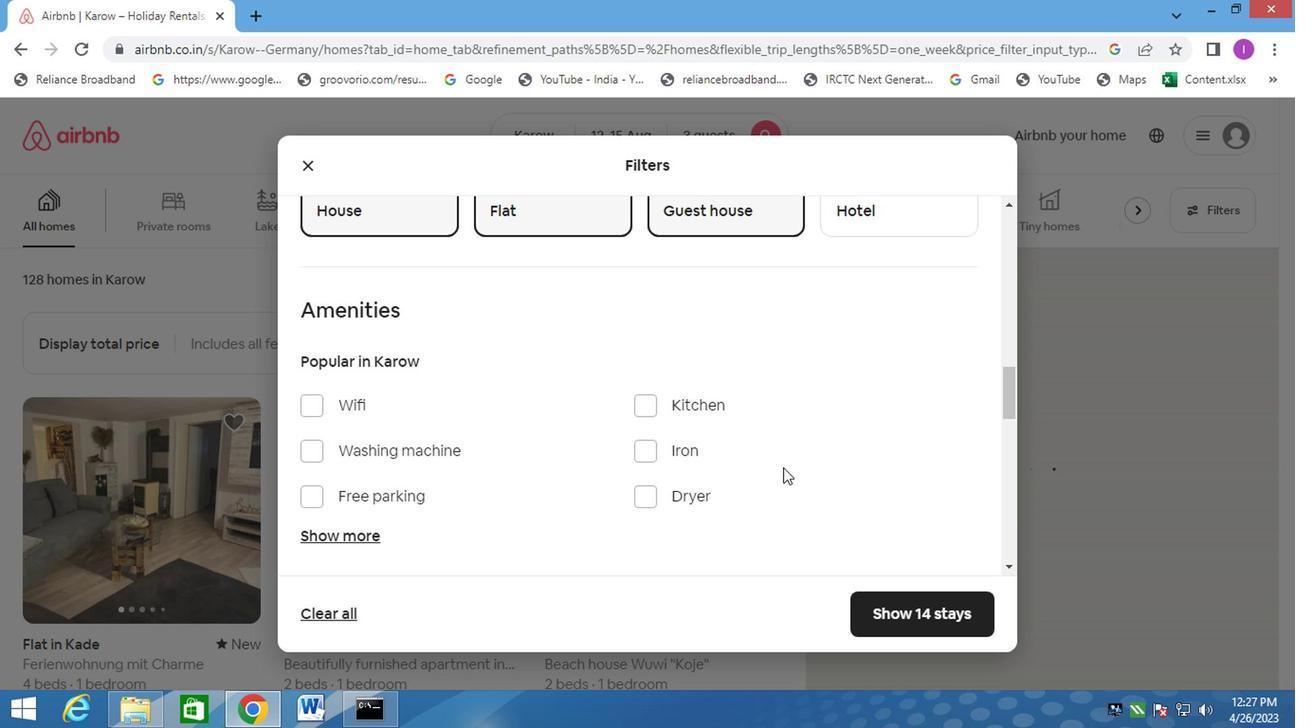 
Action: Mouse scrolled (779, 468) with delta (0, 0)
Screenshot: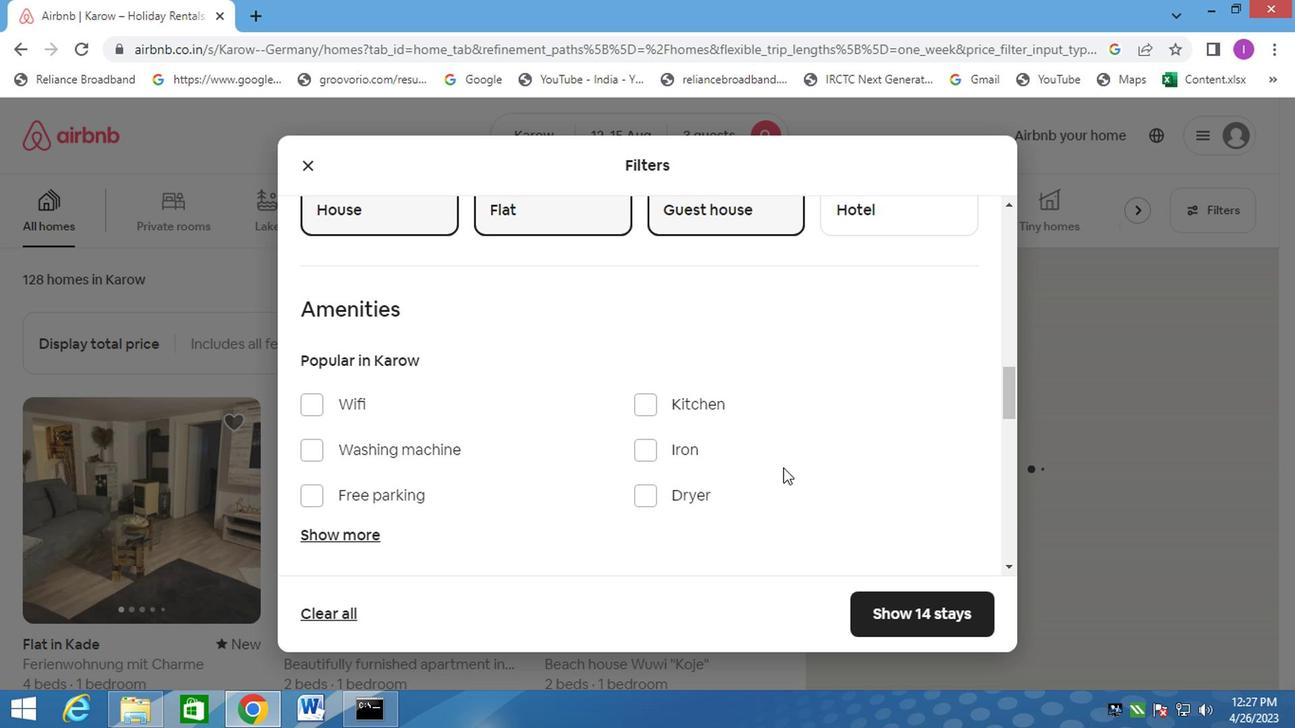 
Action: Mouse scrolled (779, 468) with delta (0, 0)
Screenshot: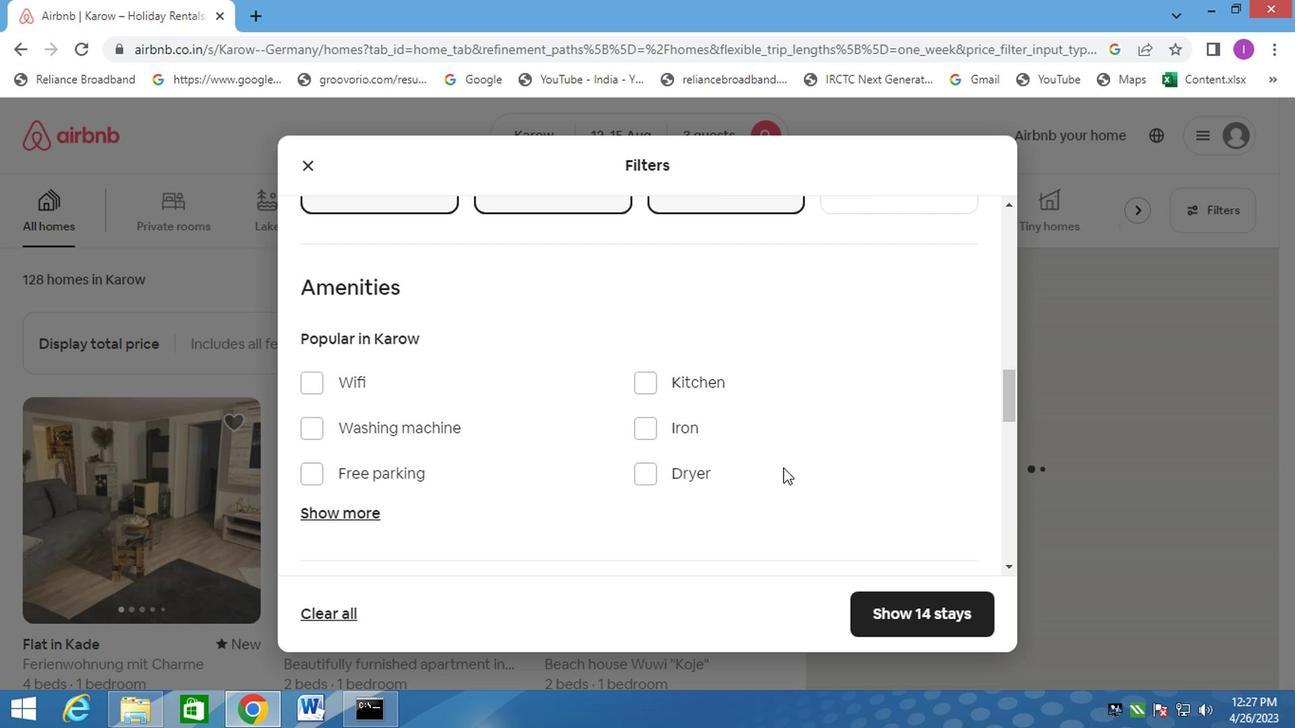 
Action: Mouse moved to (944, 473)
Screenshot: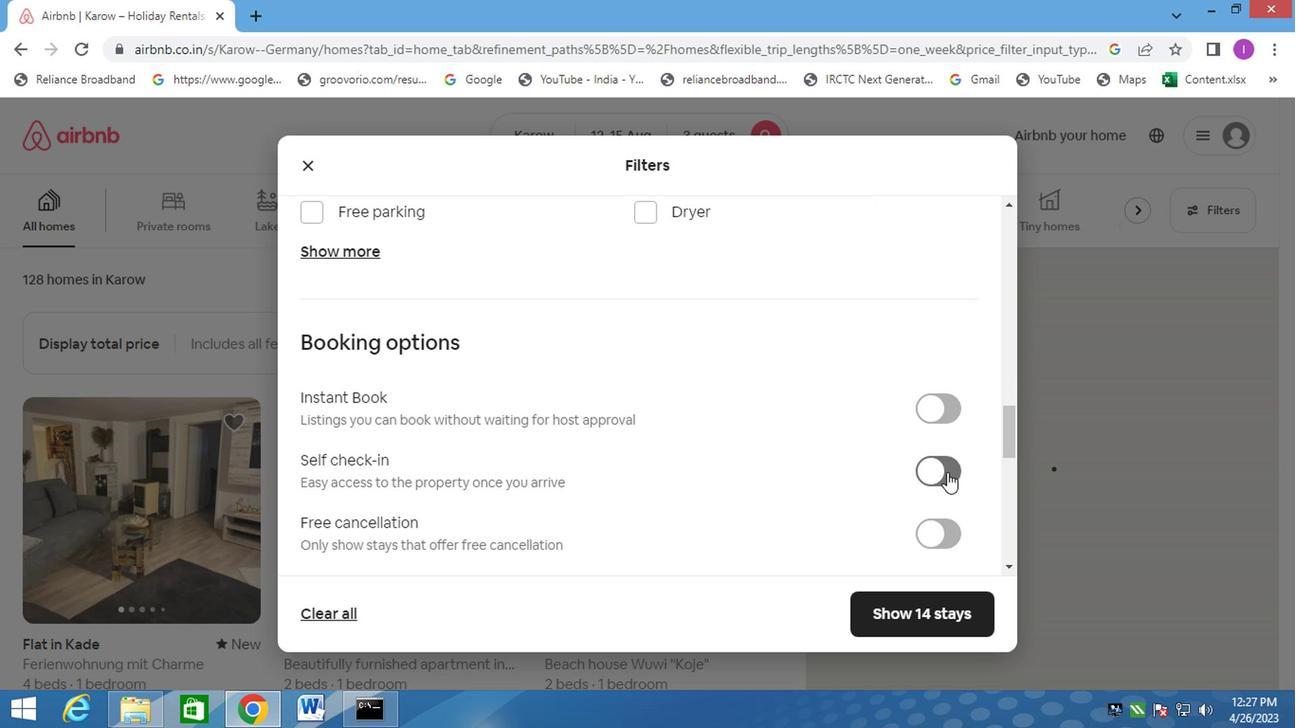 
Action: Mouse pressed left at (944, 473)
Screenshot: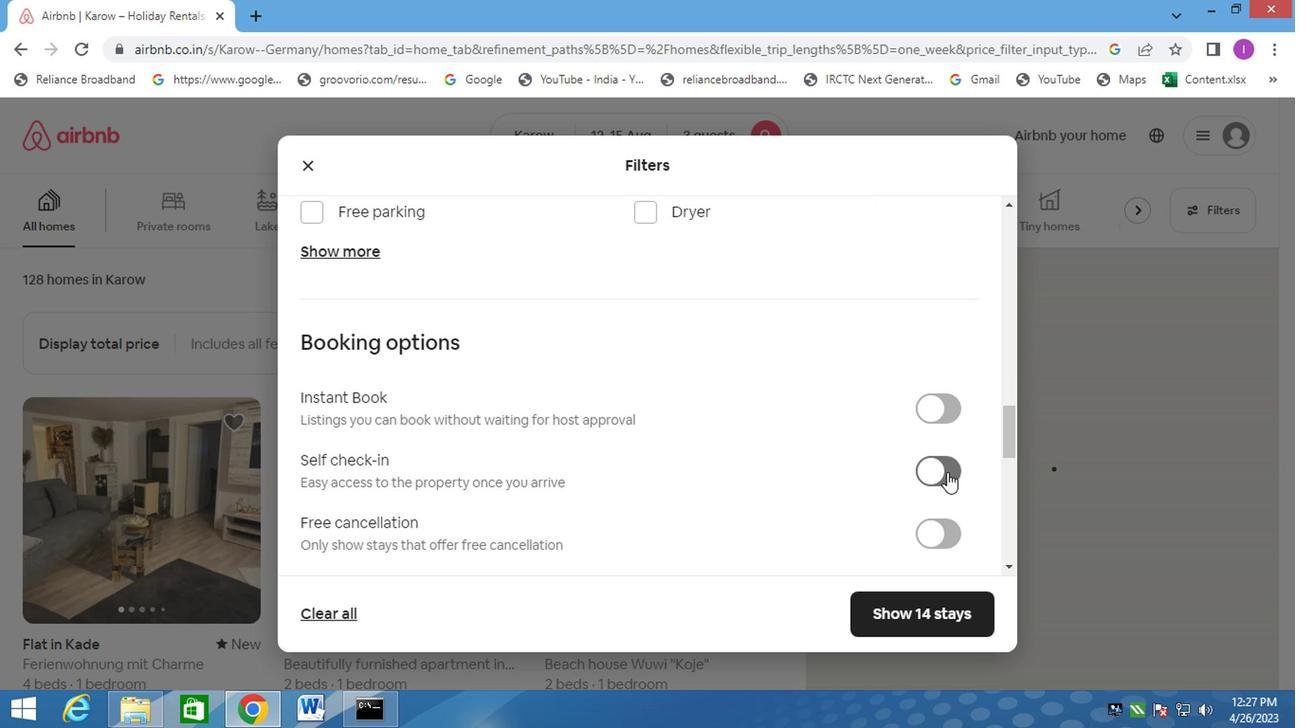 
Action: Mouse moved to (689, 497)
Screenshot: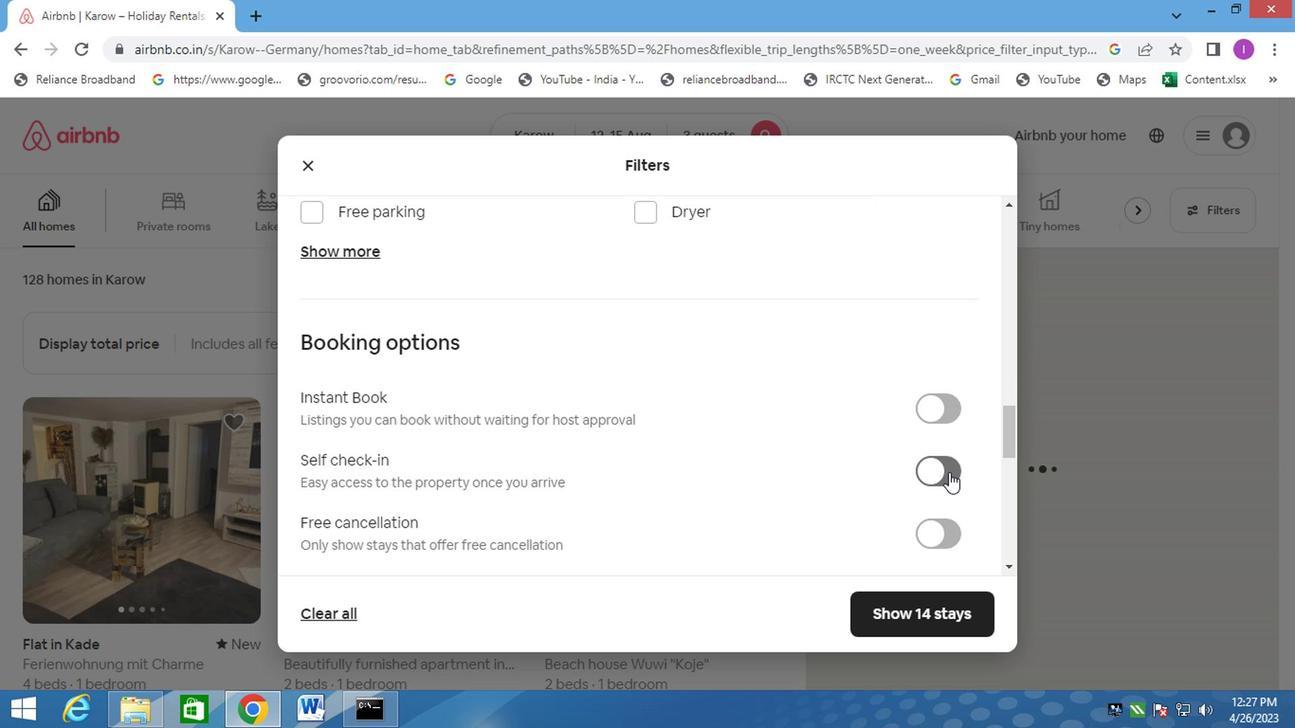 
Action: Mouse scrolled (689, 496) with delta (0, -1)
Screenshot: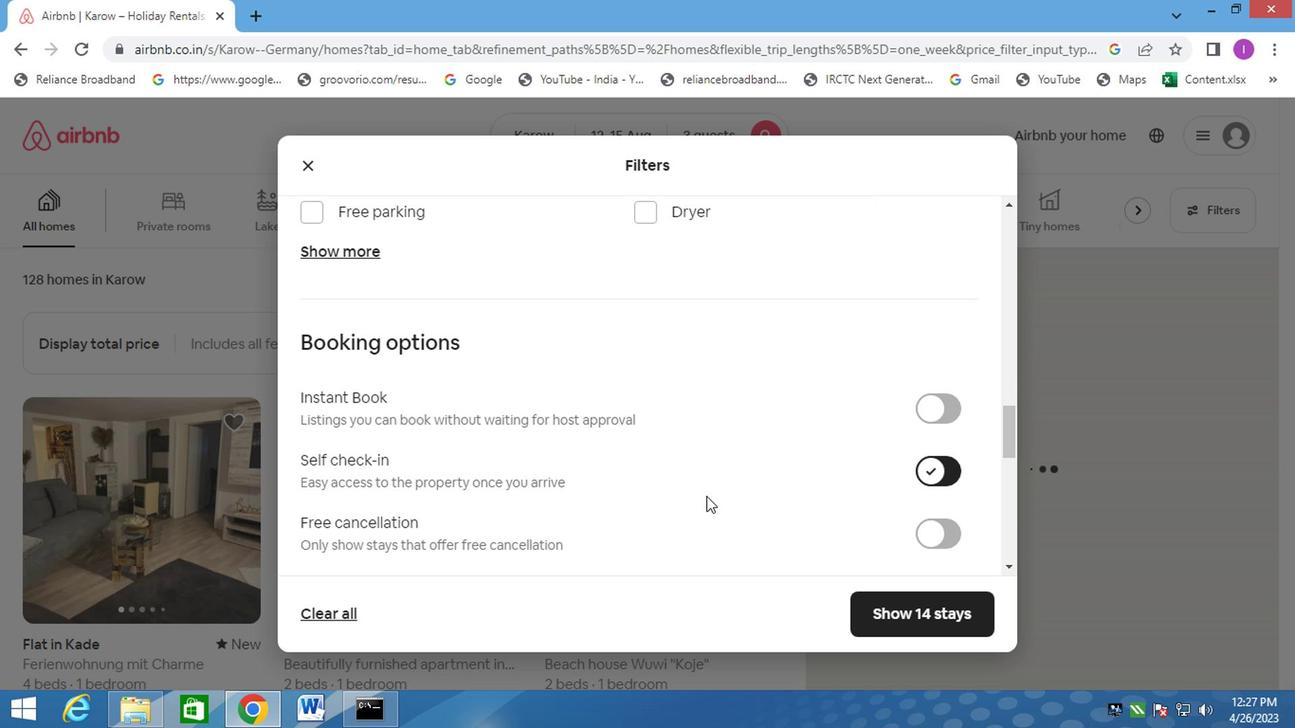 
Action: Mouse scrolled (689, 496) with delta (0, -1)
Screenshot: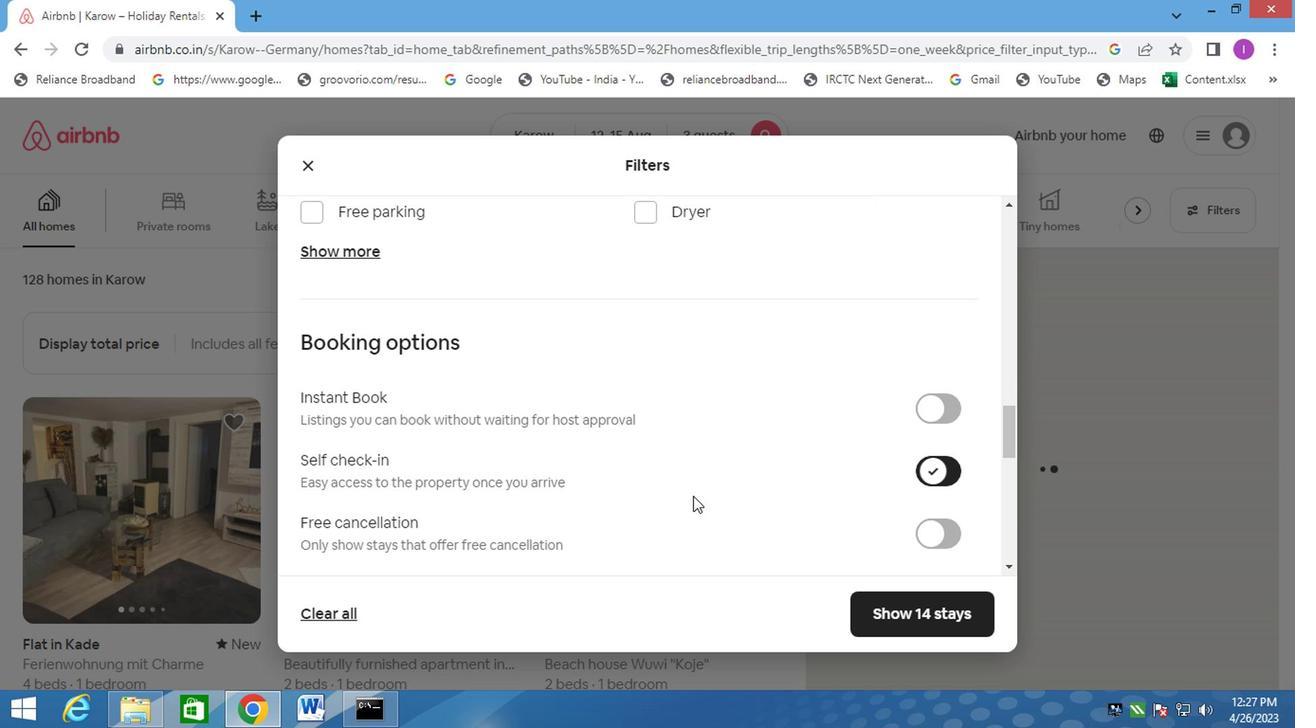 
Action: Mouse scrolled (689, 496) with delta (0, -1)
Screenshot: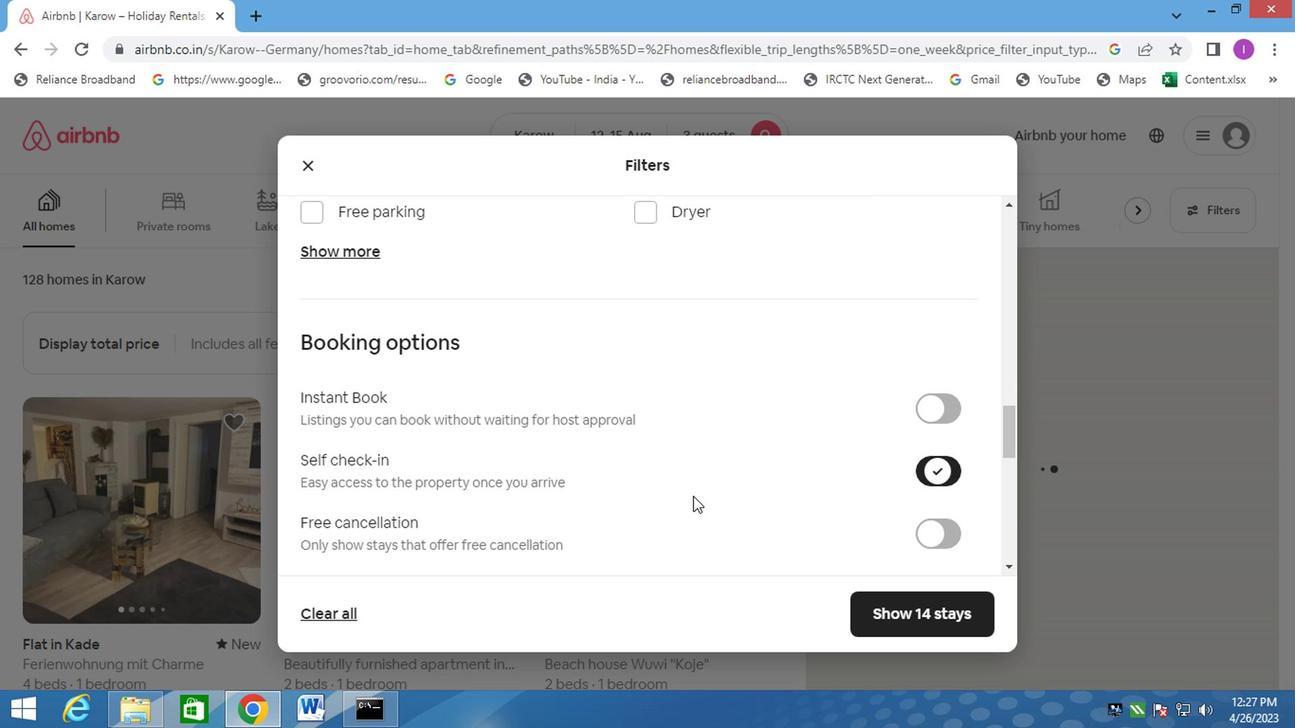 
Action: Mouse scrolled (689, 496) with delta (0, -1)
Screenshot: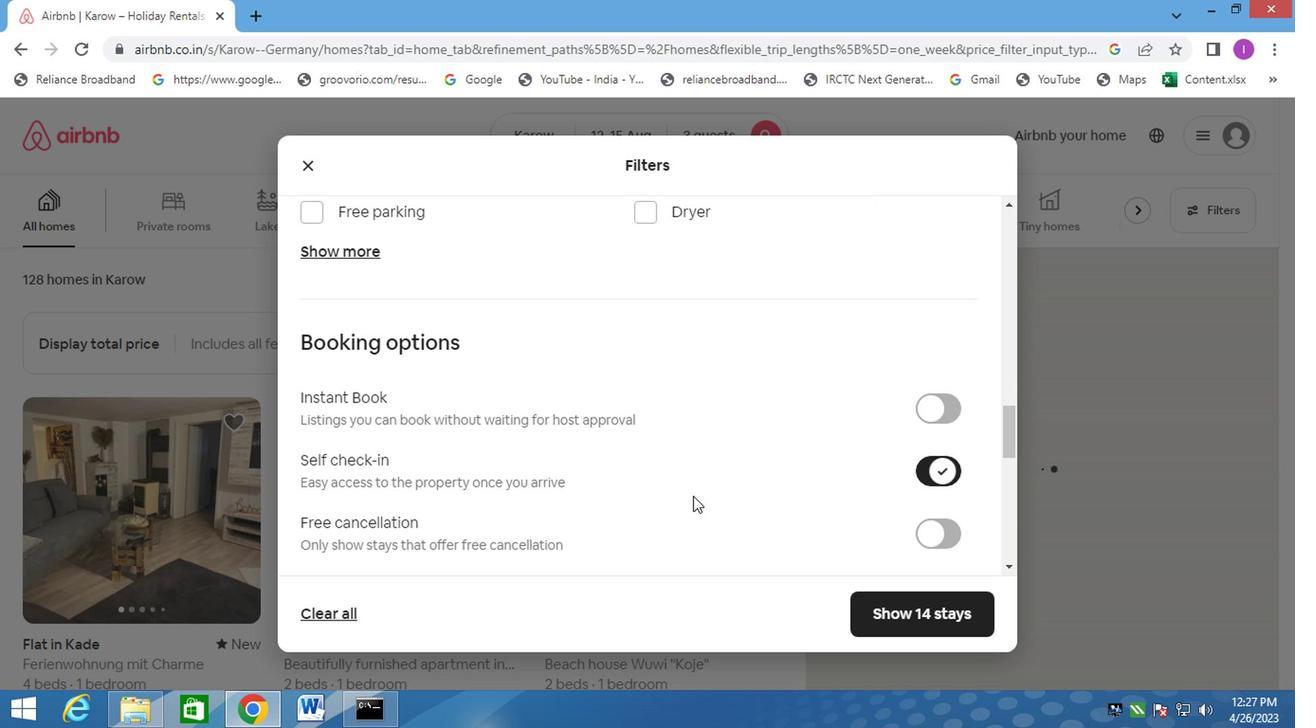 
Action: Mouse moved to (694, 487)
Screenshot: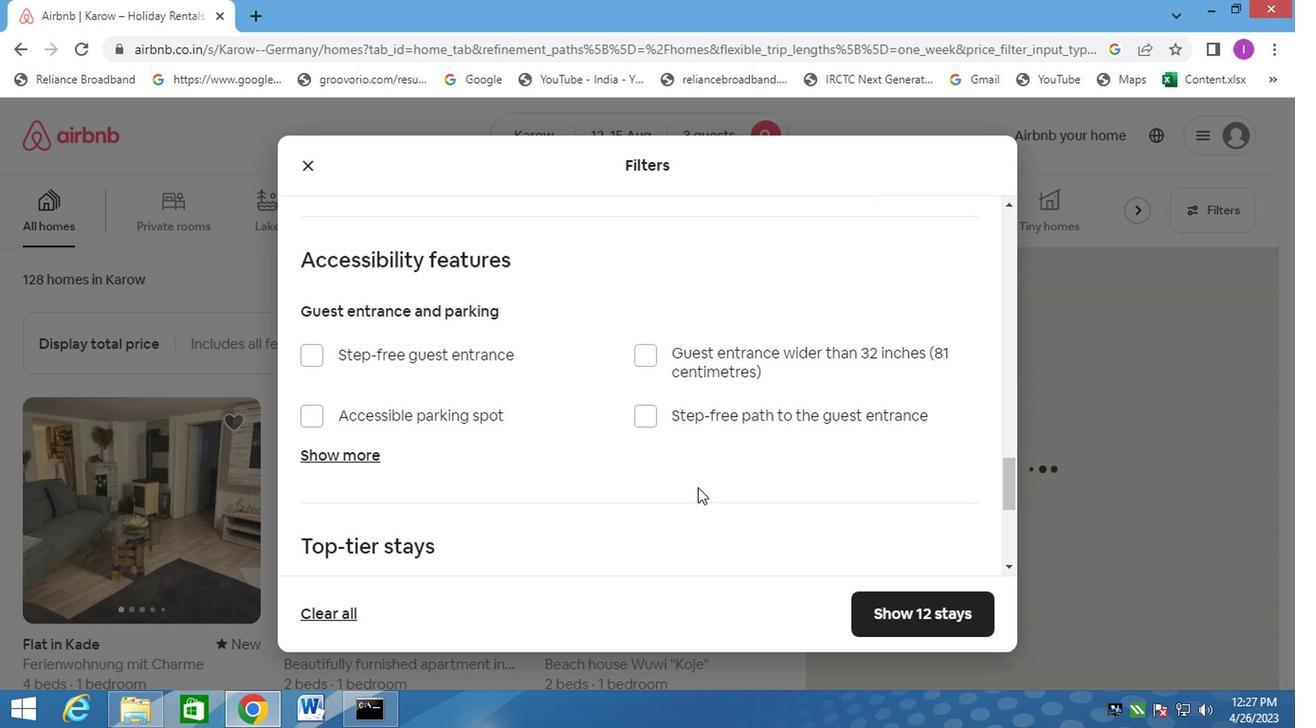 
Action: Mouse scrolled (694, 487) with delta (0, 0)
Screenshot: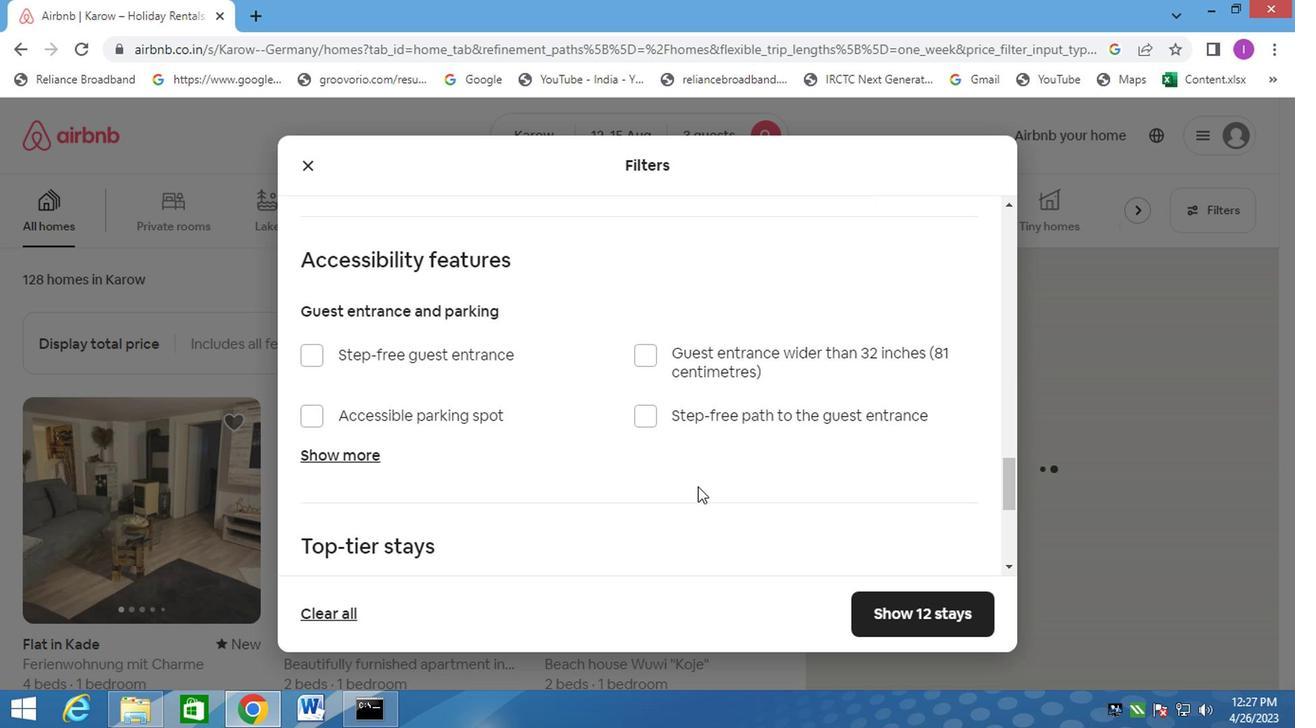 
Action: Mouse moved to (695, 487)
Screenshot: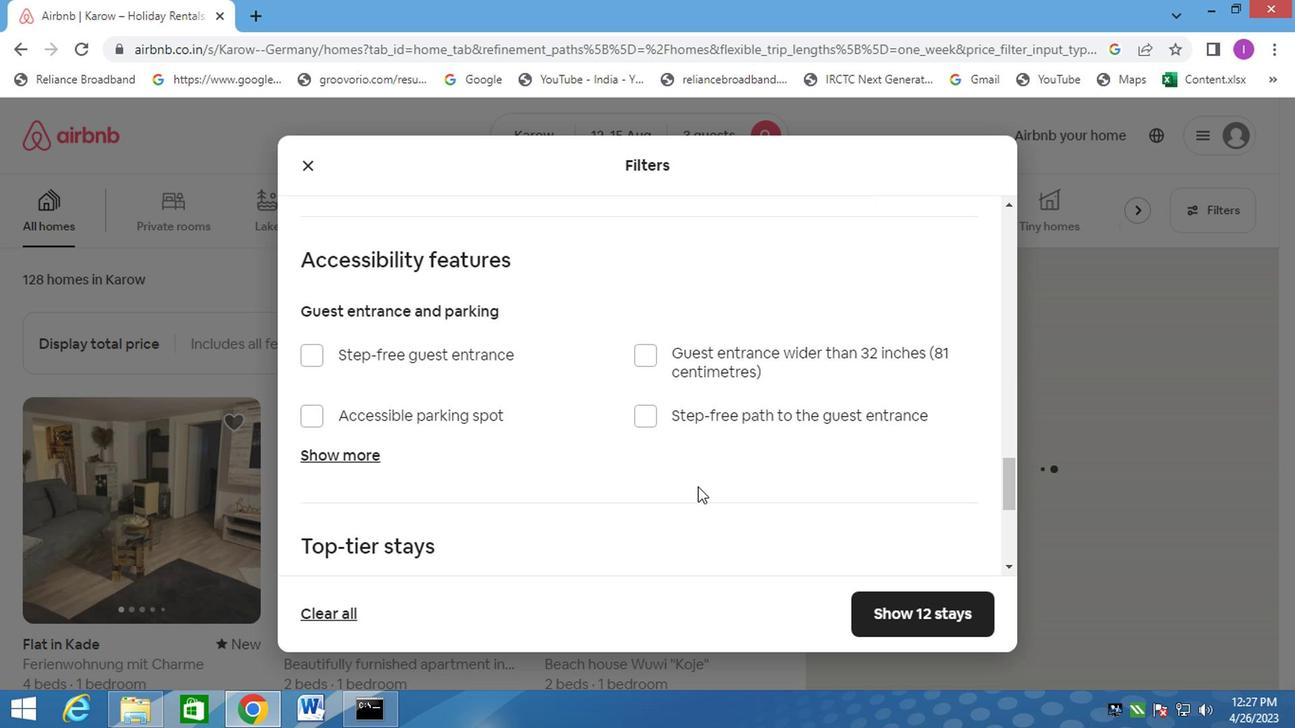 
Action: Mouse scrolled (695, 486) with delta (0, 0)
Screenshot: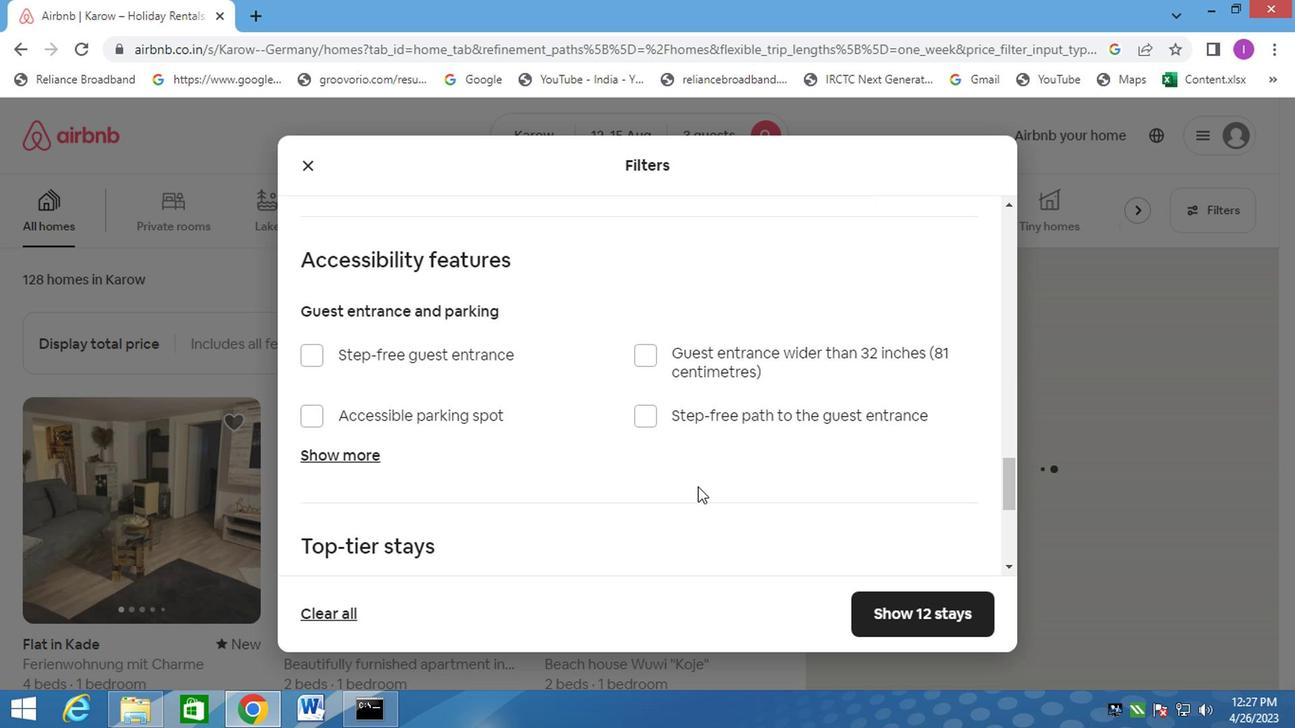 
Action: Mouse scrolled (695, 486) with delta (0, 0)
Screenshot: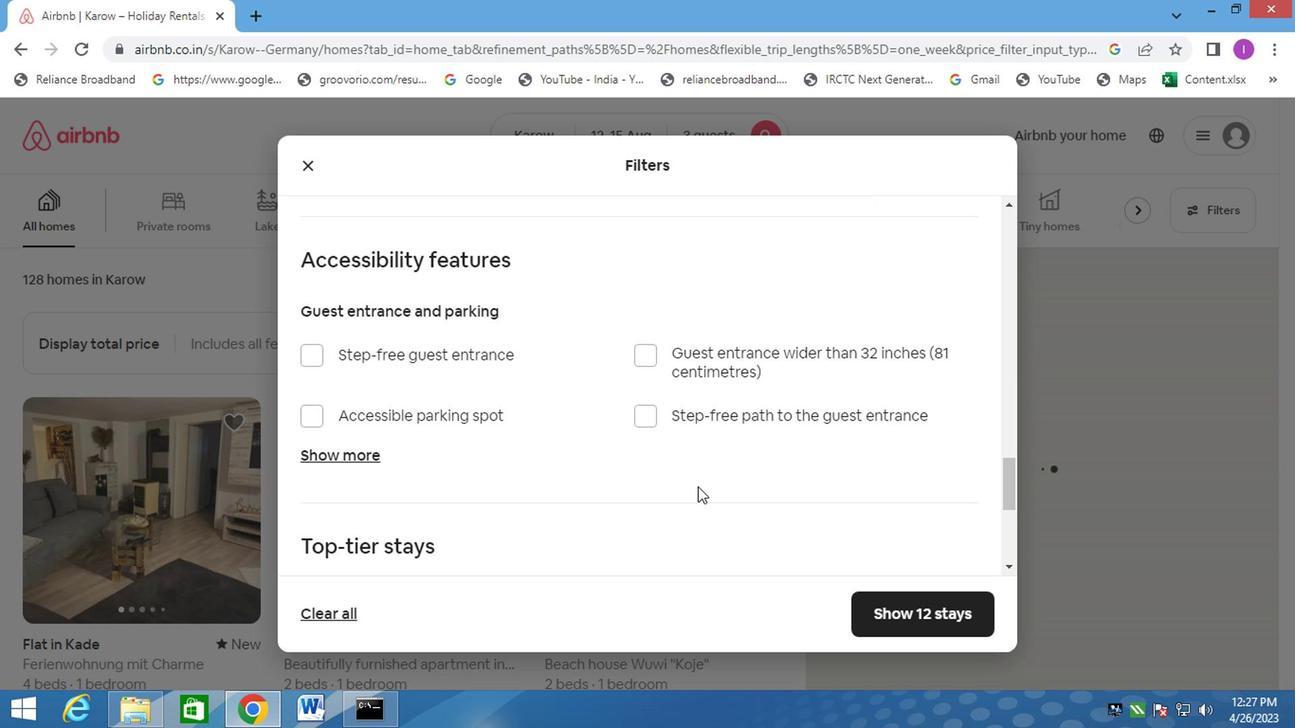 
Action: Mouse scrolled (695, 486) with delta (0, 0)
Screenshot: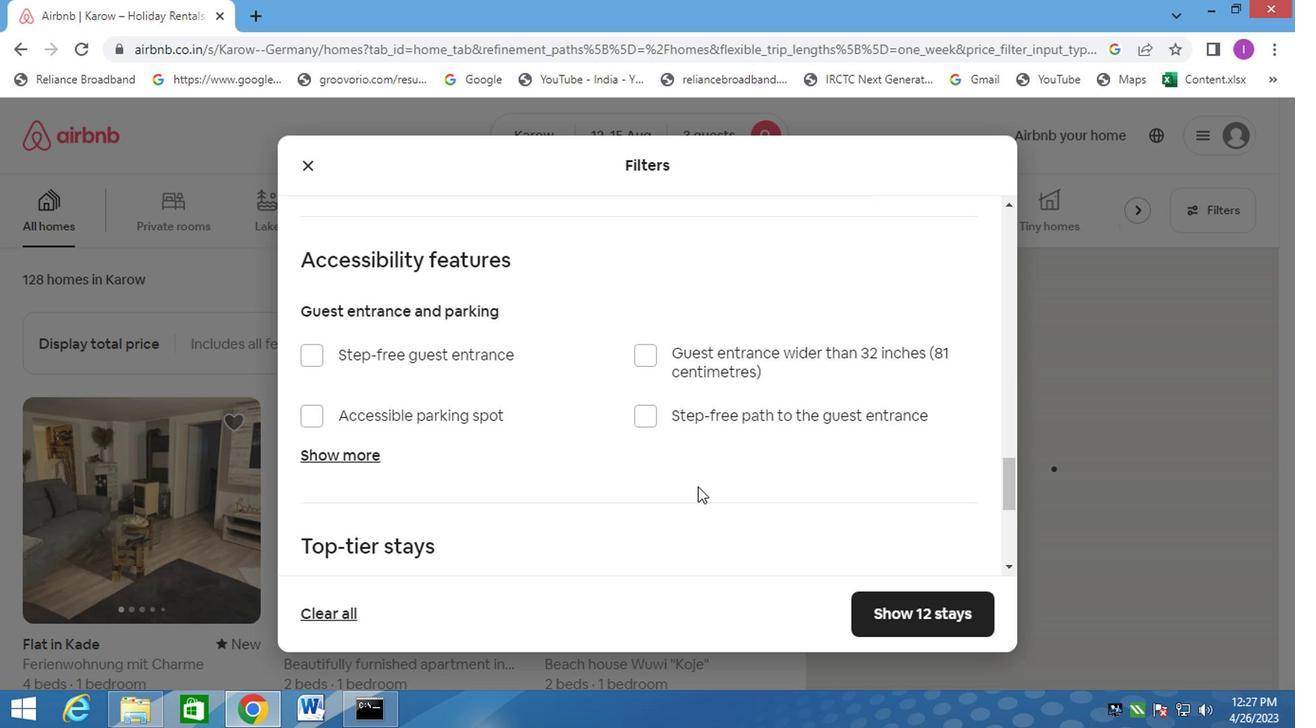 
Action: Mouse moved to (313, 446)
Screenshot: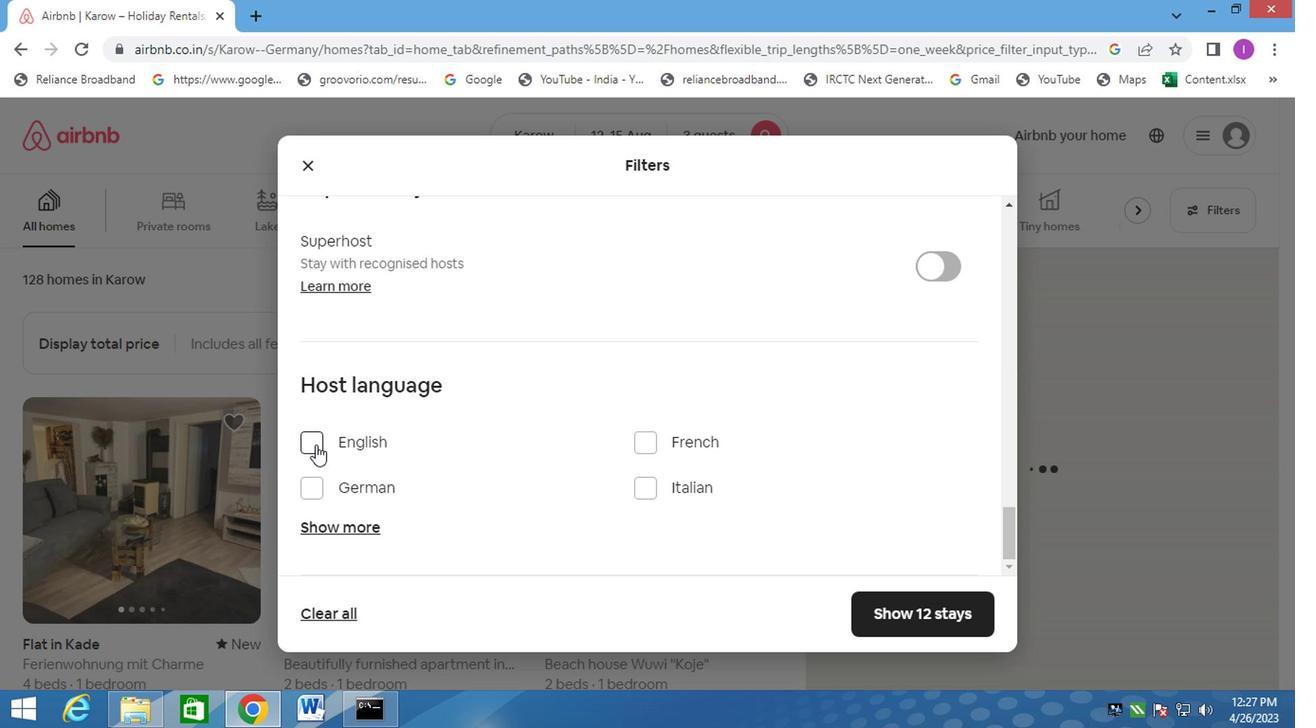 
Action: Mouse pressed left at (313, 446)
Screenshot: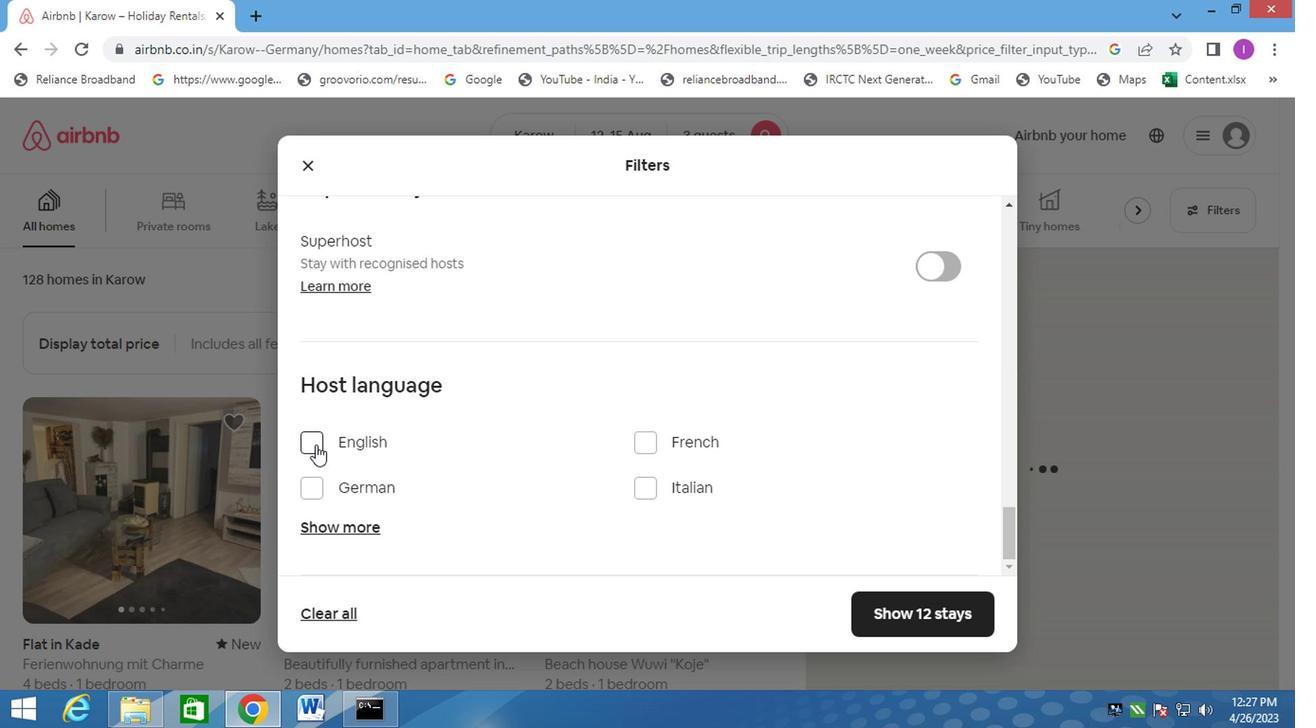 
Action: Mouse moved to (930, 618)
Screenshot: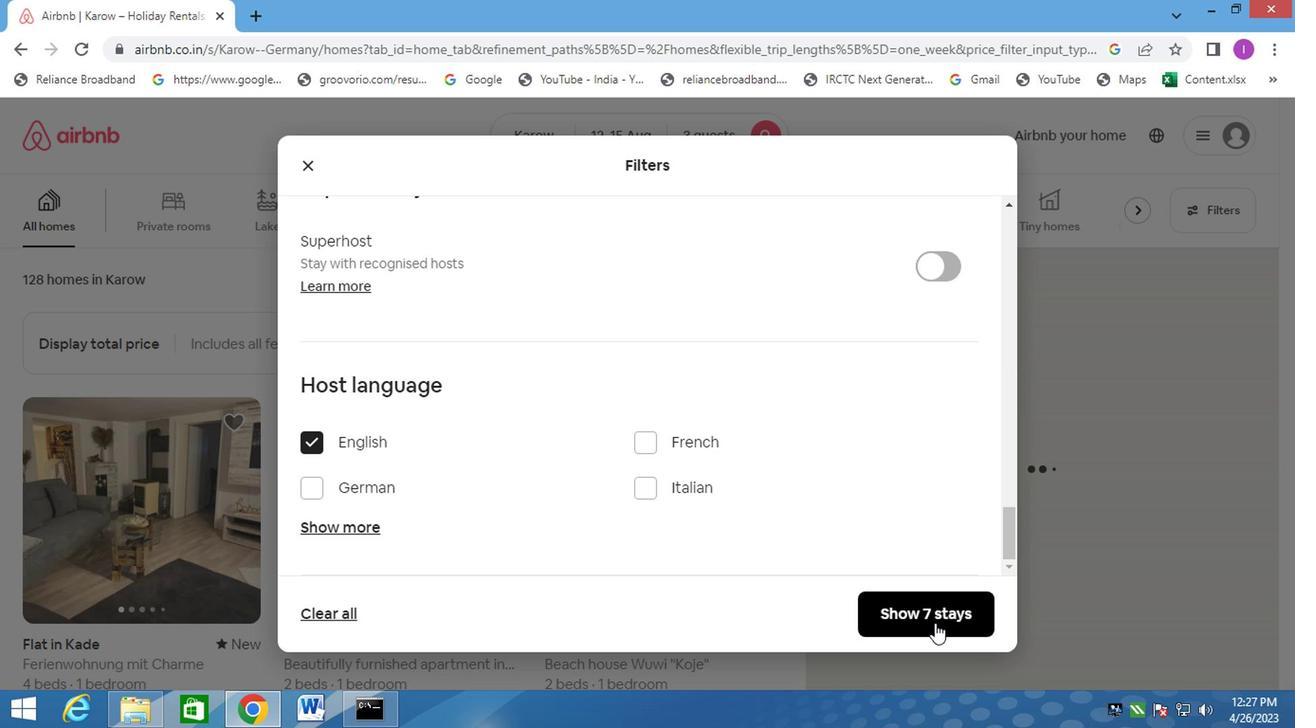 
Action: Mouse pressed left at (930, 618)
Screenshot: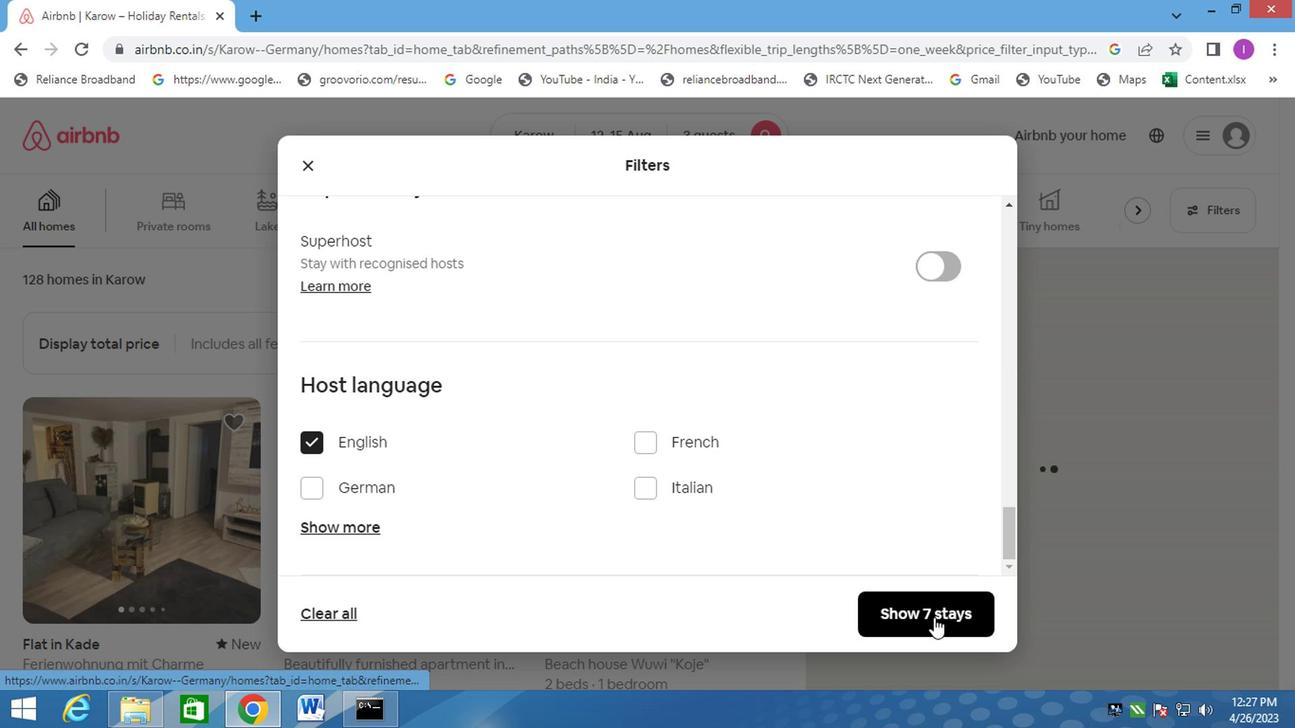 
Action: Mouse moved to (843, 368)
Screenshot: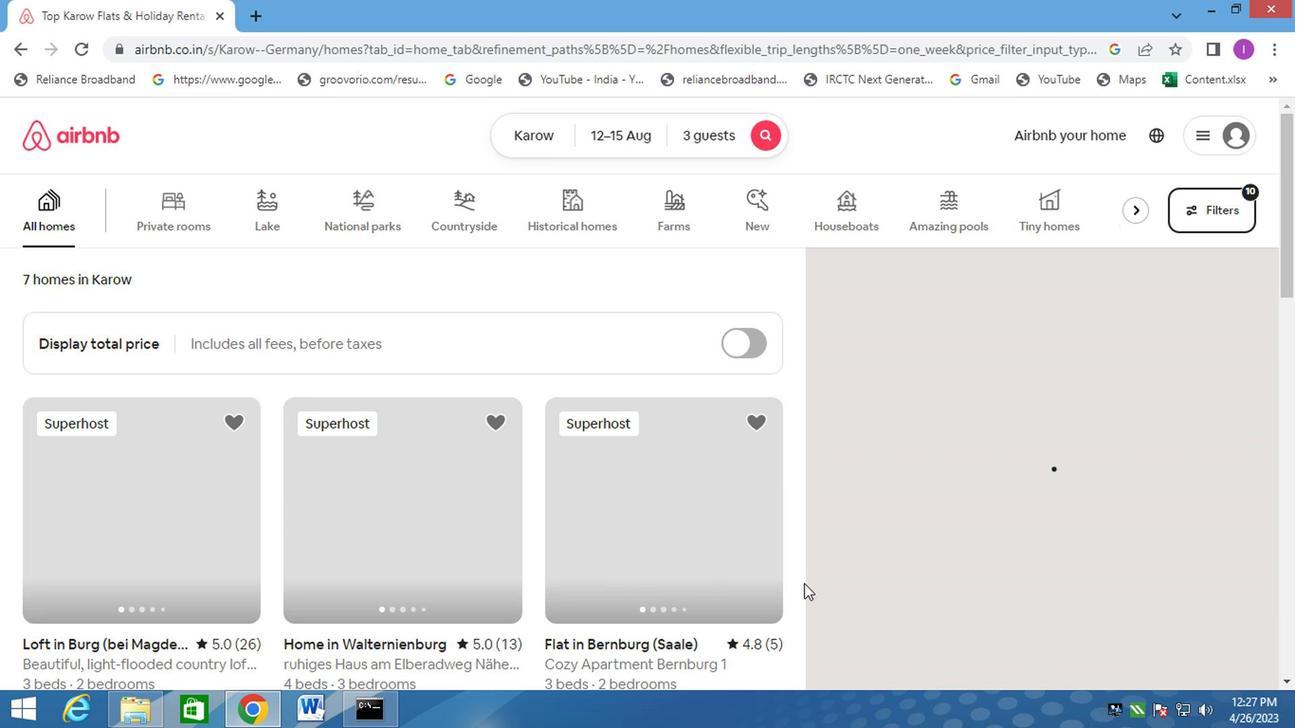 
